Task: Look for space in Umi, Japan from 7th July, 2023 to 15th July, 2023 for 6 adults in price range Rs.15000 to Rs.20000. Place can be entire place with 3 bedrooms having 3 beds and 3 bathrooms. Property type can be house, flat, guest house. Amenities needed are: washing machine. Booking option can be shelf check-in. Required host language is English.
Action: Mouse moved to (473, 79)
Screenshot: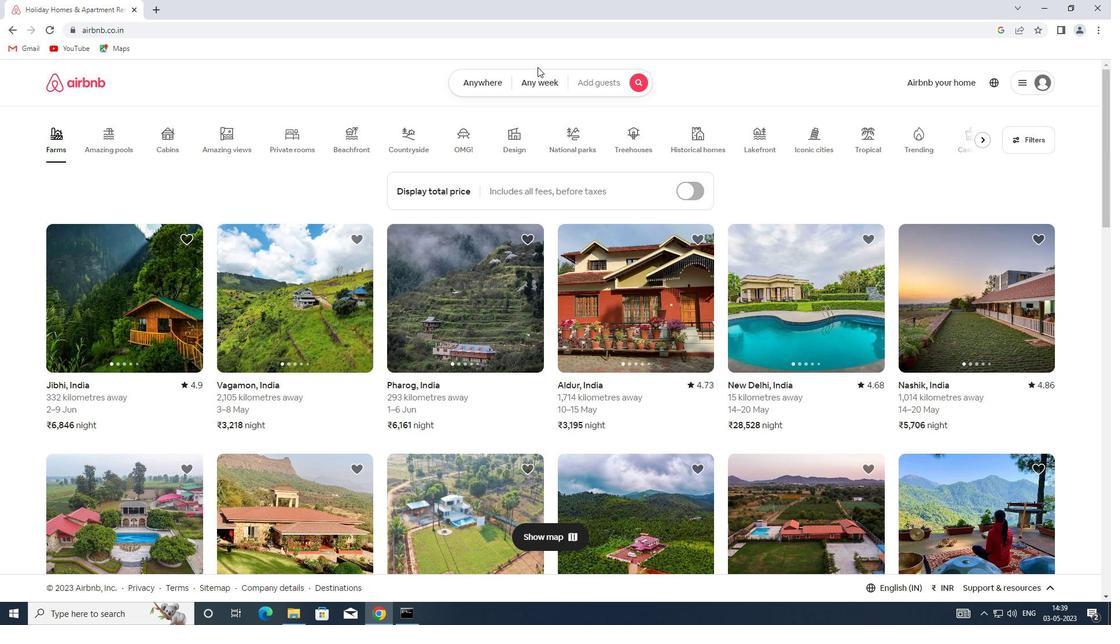 
Action: Mouse pressed left at (473, 79)
Screenshot: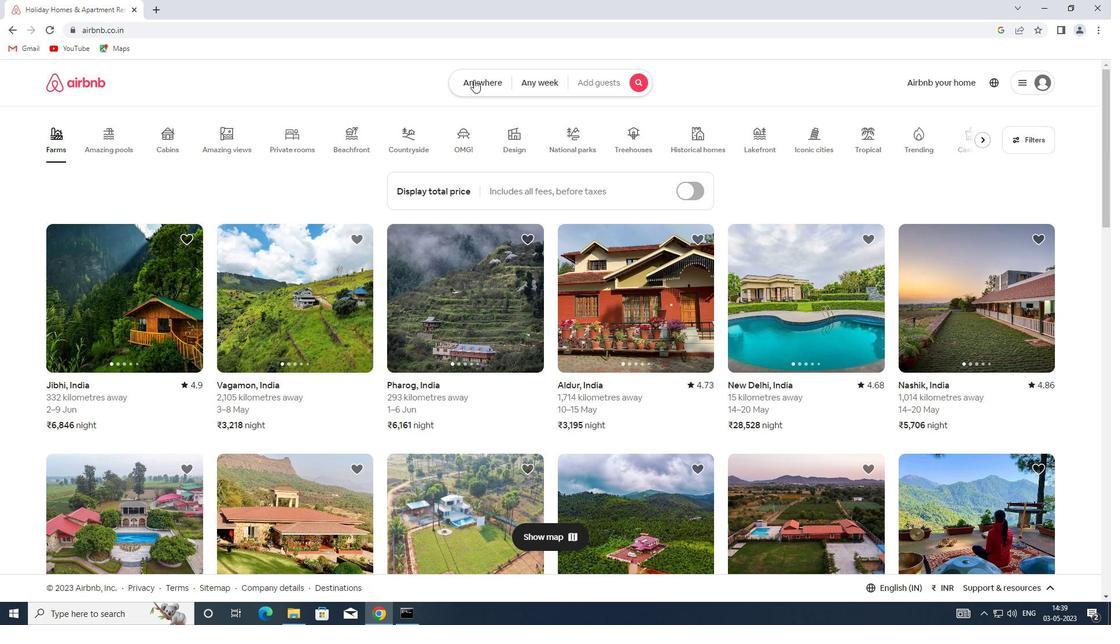 
Action: Mouse moved to (460, 121)
Screenshot: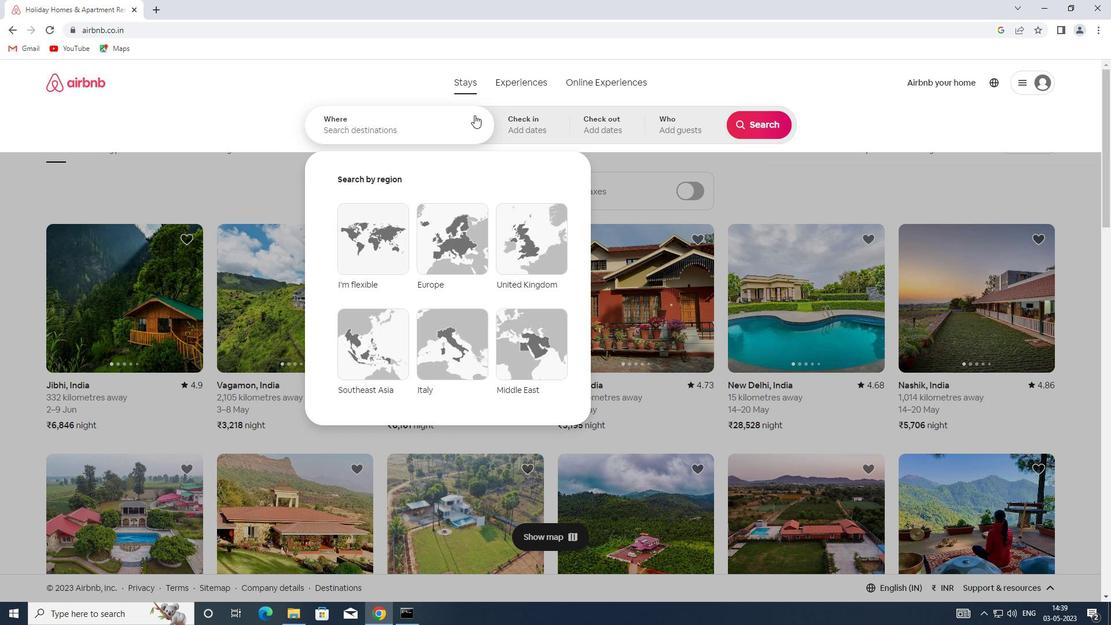 
Action: Mouse pressed left at (460, 121)
Screenshot: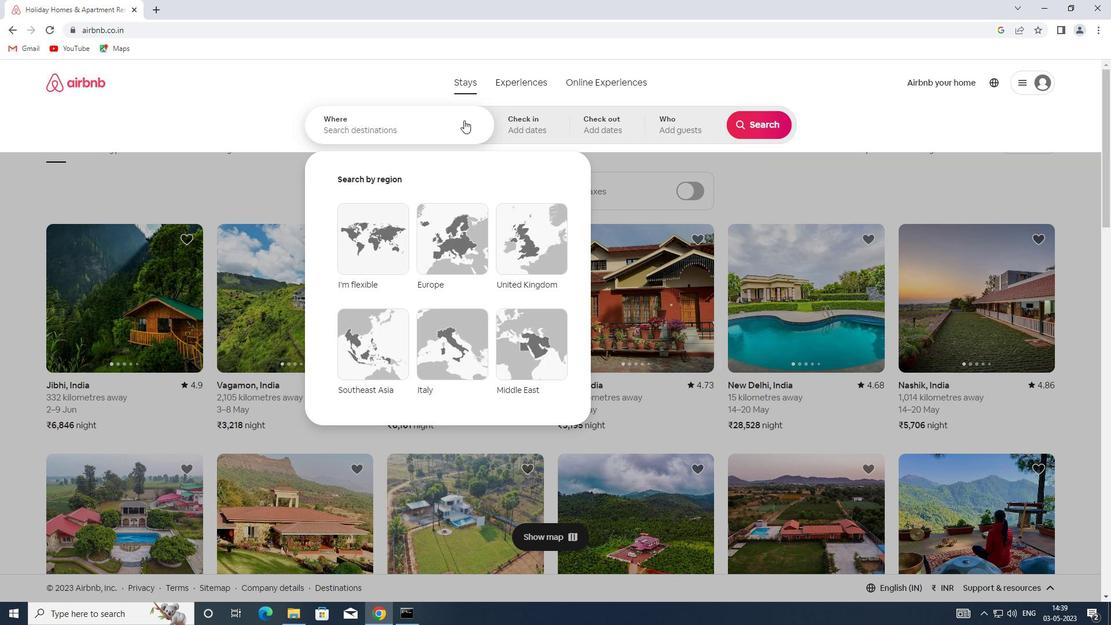 
Action: Mouse moved to (458, 122)
Screenshot: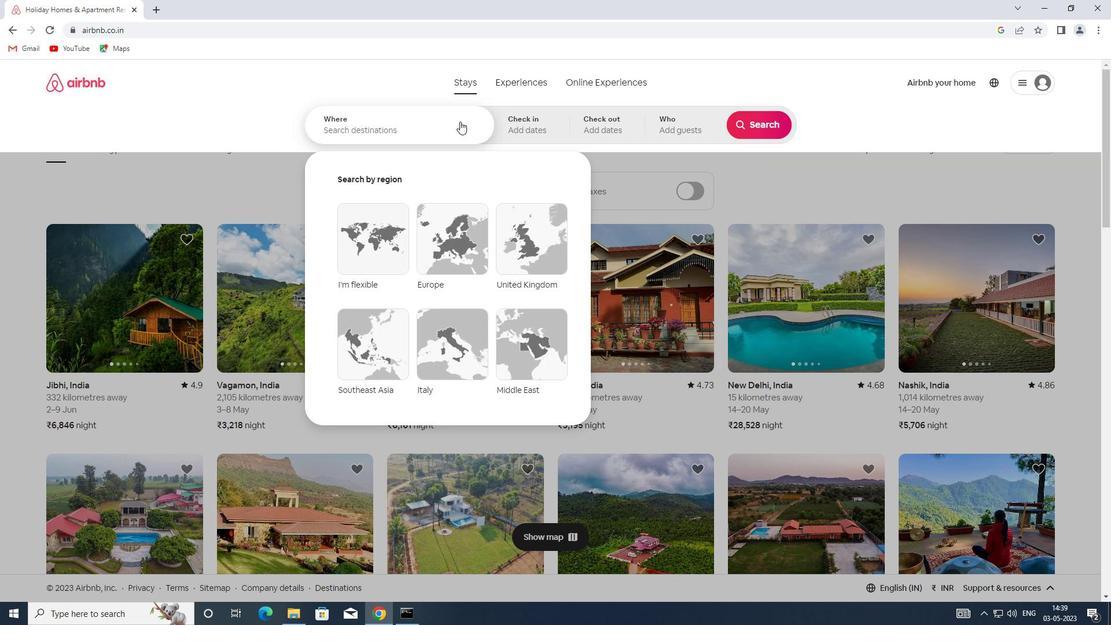 
Action: Key pressed <Key.shift>UMI,<Key.shift><Key.shift><Key.shift><Key.shift><Key.shift><Key.shift><Key.shift><Key.shift><Key.shift><Key.shift>JAPN<Key.backspace>AN
Screenshot: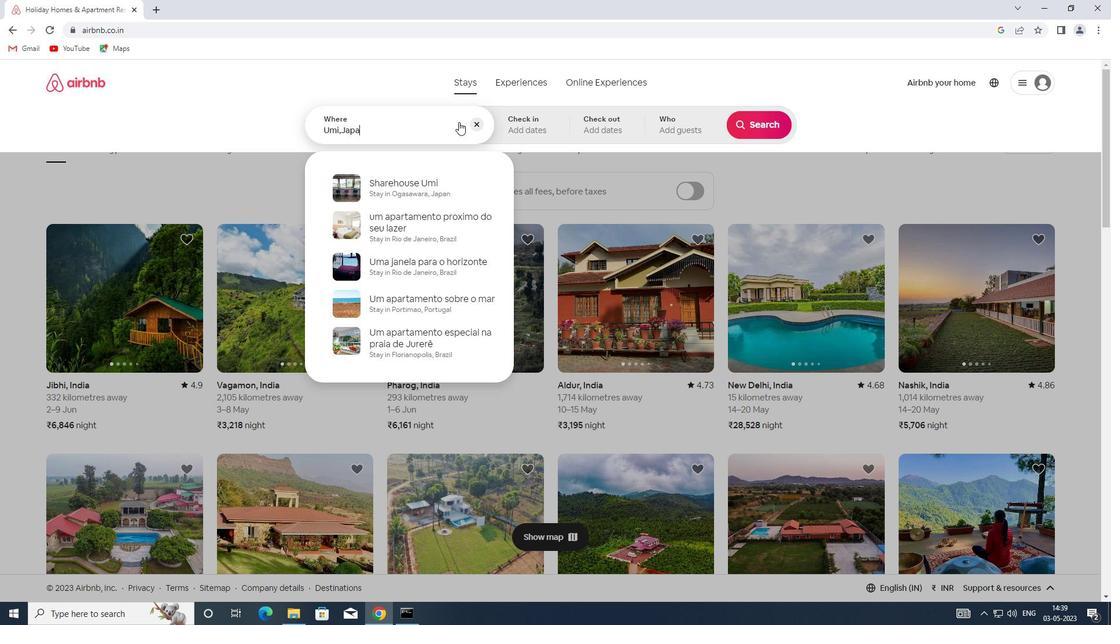 
Action: Mouse moved to (518, 126)
Screenshot: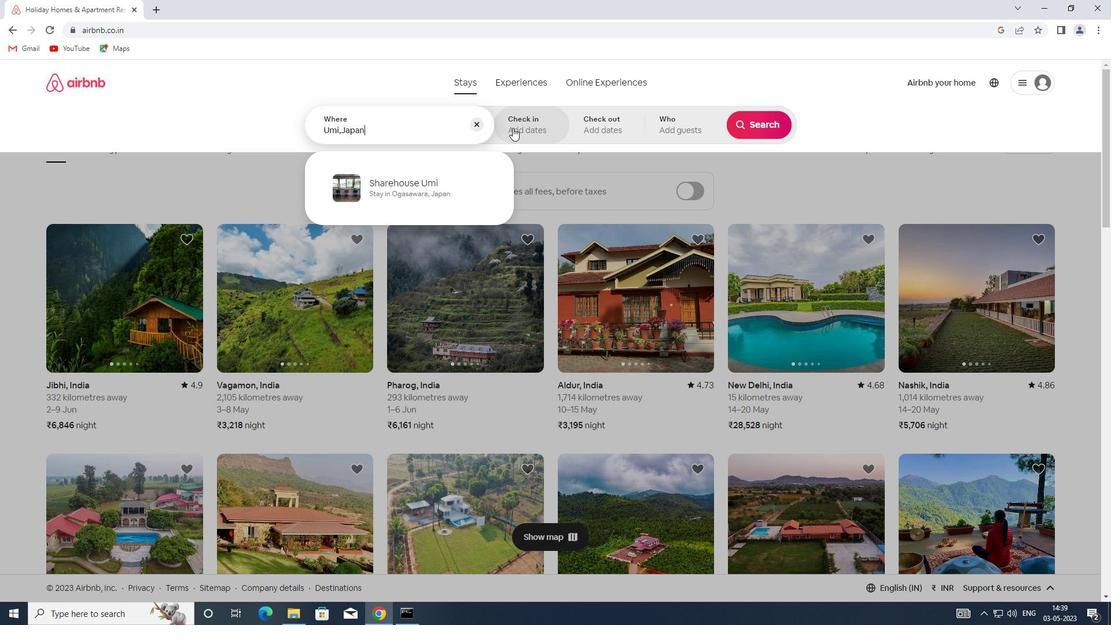 
Action: Mouse pressed left at (518, 126)
Screenshot: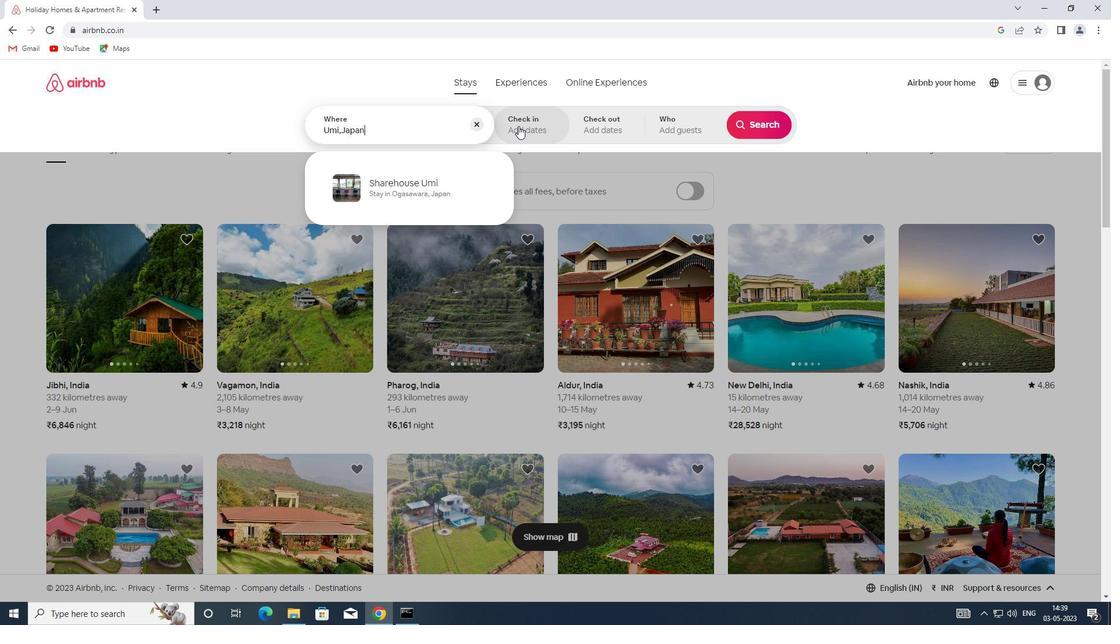 
Action: Mouse moved to (751, 215)
Screenshot: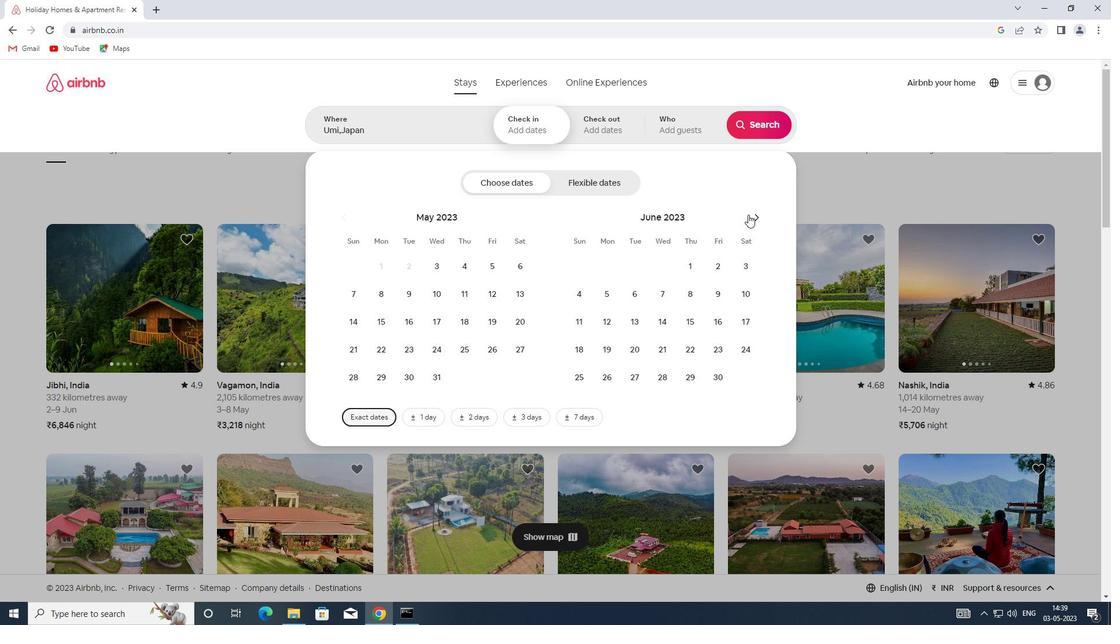 
Action: Mouse pressed left at (751, 215)
Screenshot: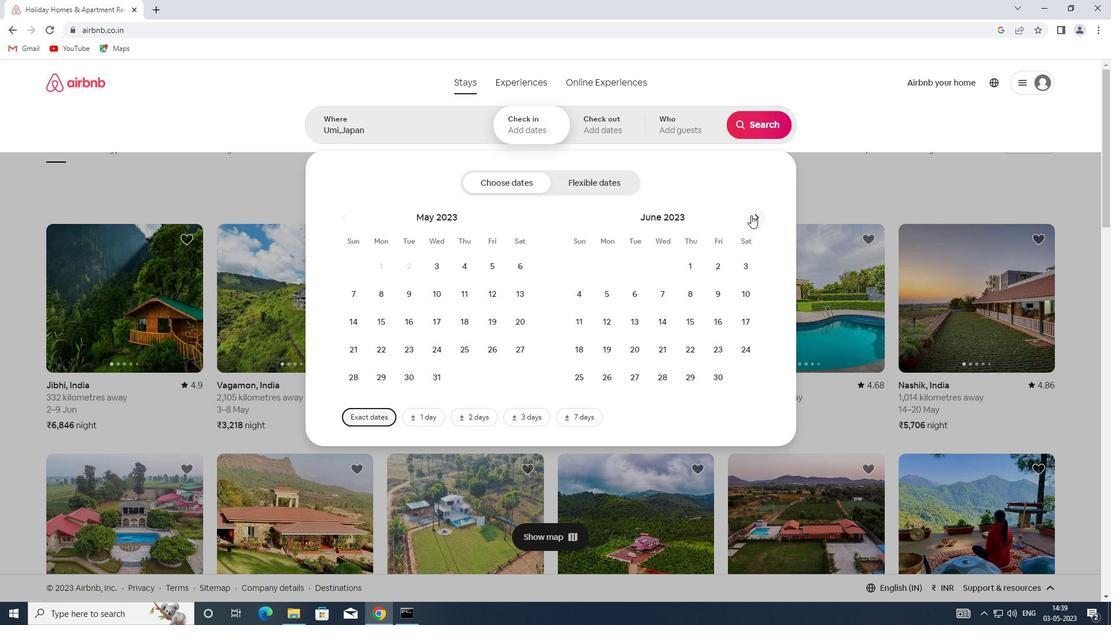 
Action: Mouse moved to (718, 298)
Screenshot: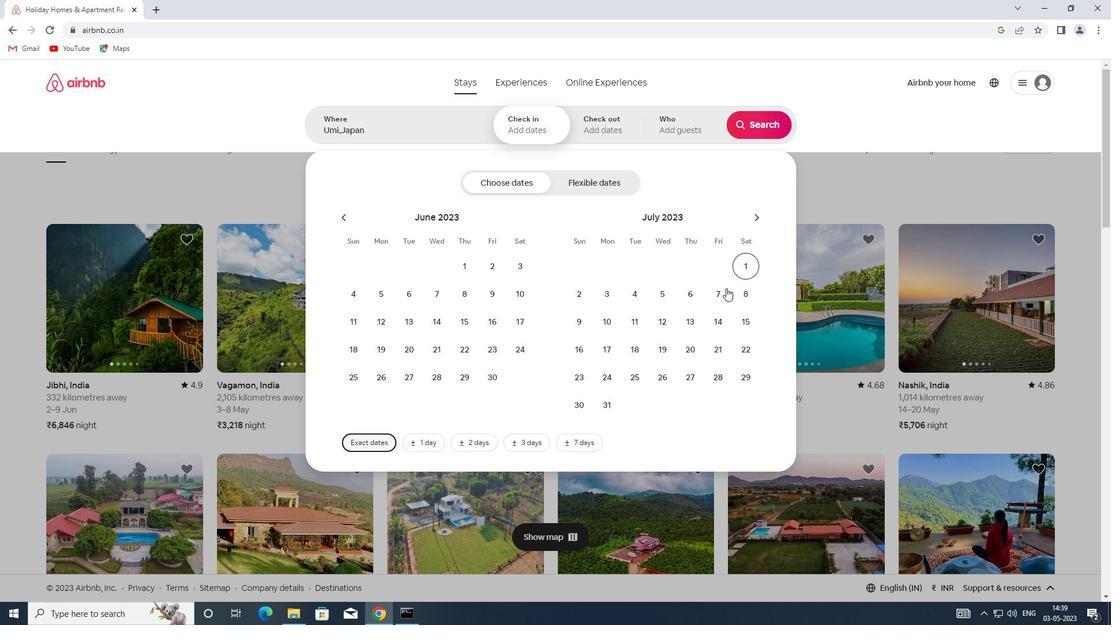 
Action: Mouse pressed left at (718, 298)
Screenshot: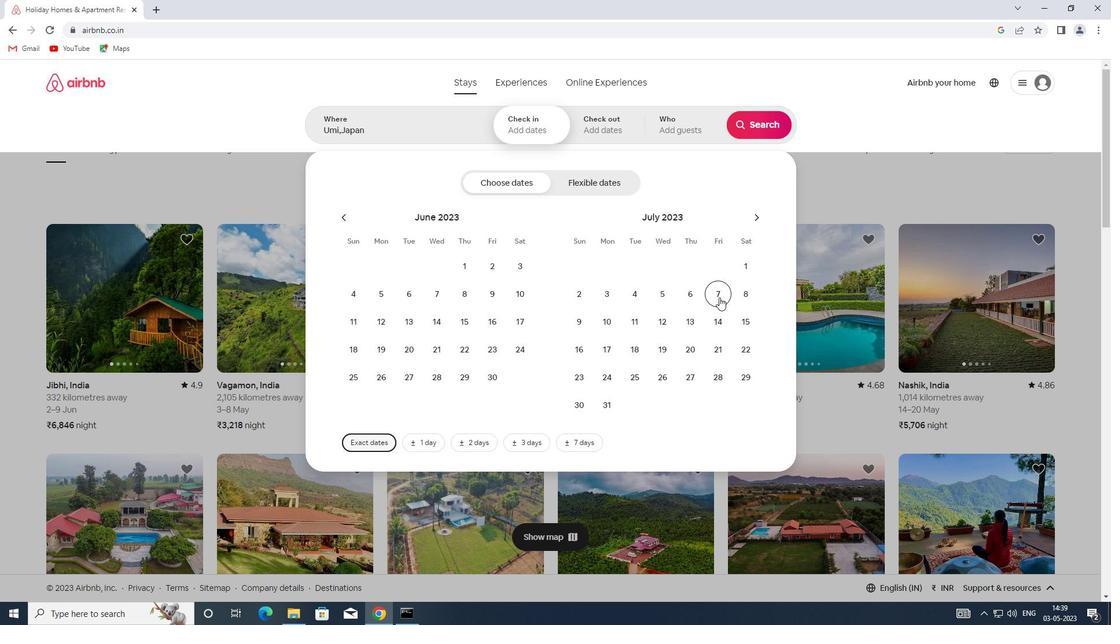 
Action: Mouse moved to (736, 317)
Screenshot: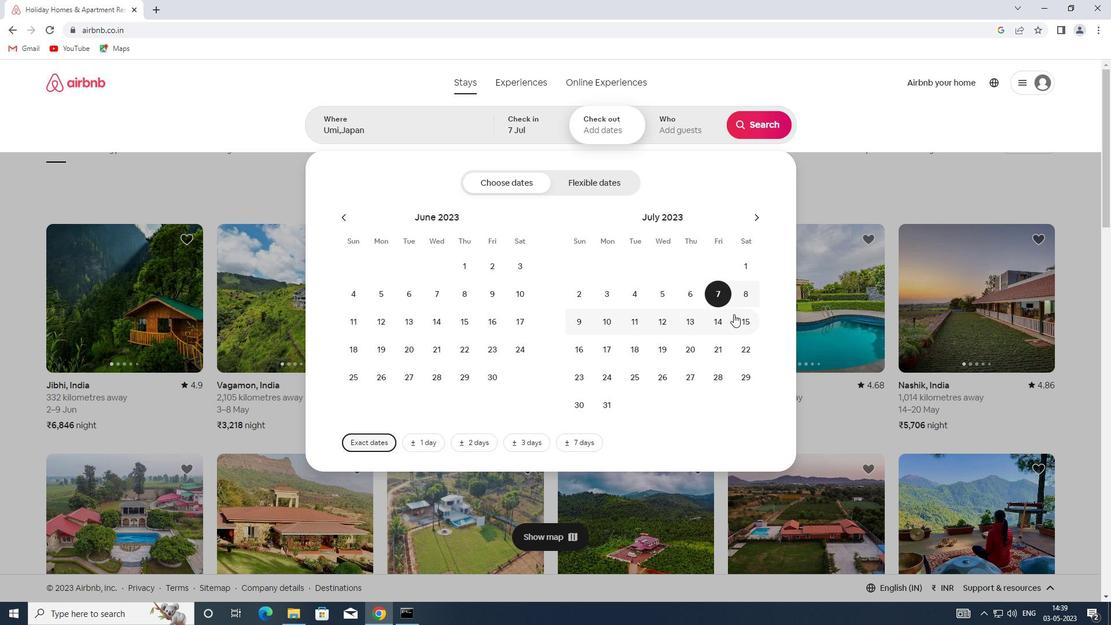 
Action: Mouse pressed left at (736, 317)
Screenshot: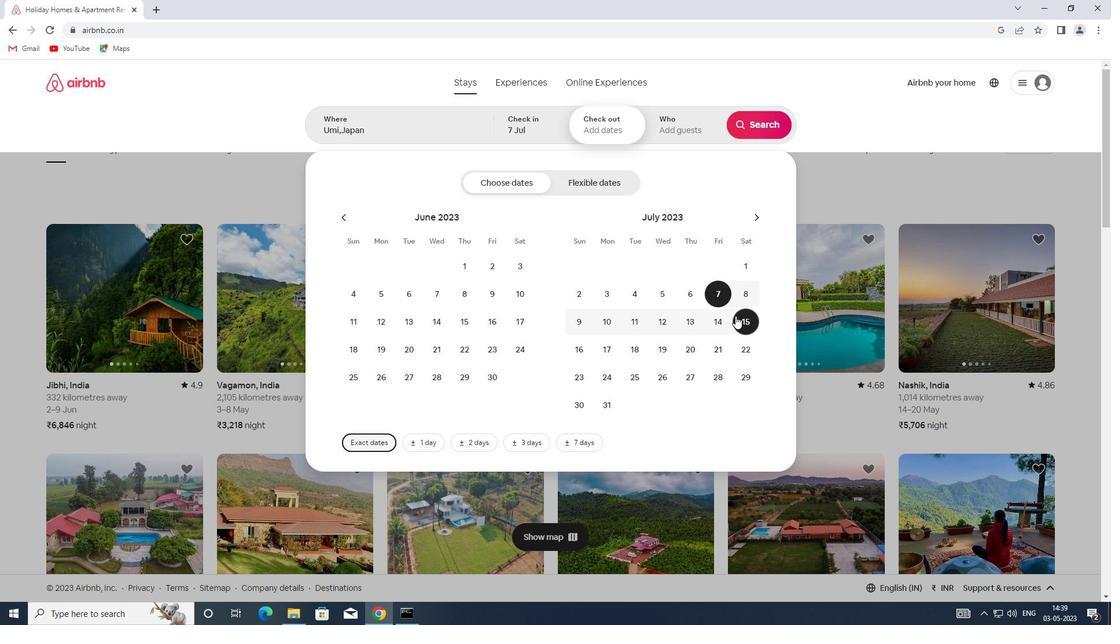 
Action: Mouse moved to (692, 128)
Screenshot: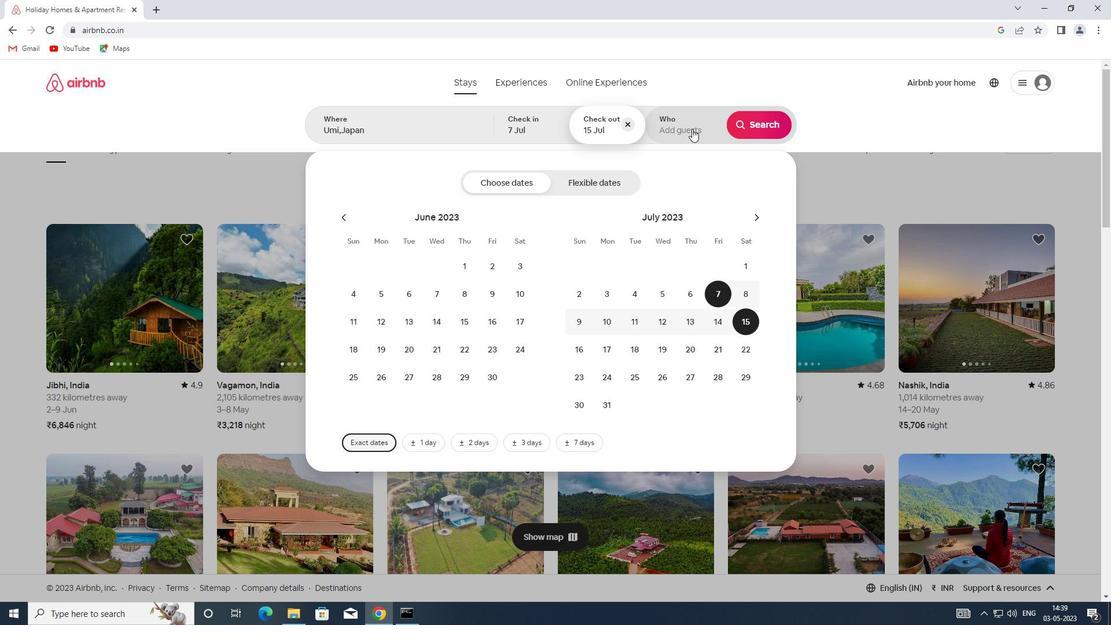 
Action: Mouse pressed left at (692, 128)
Screenshot: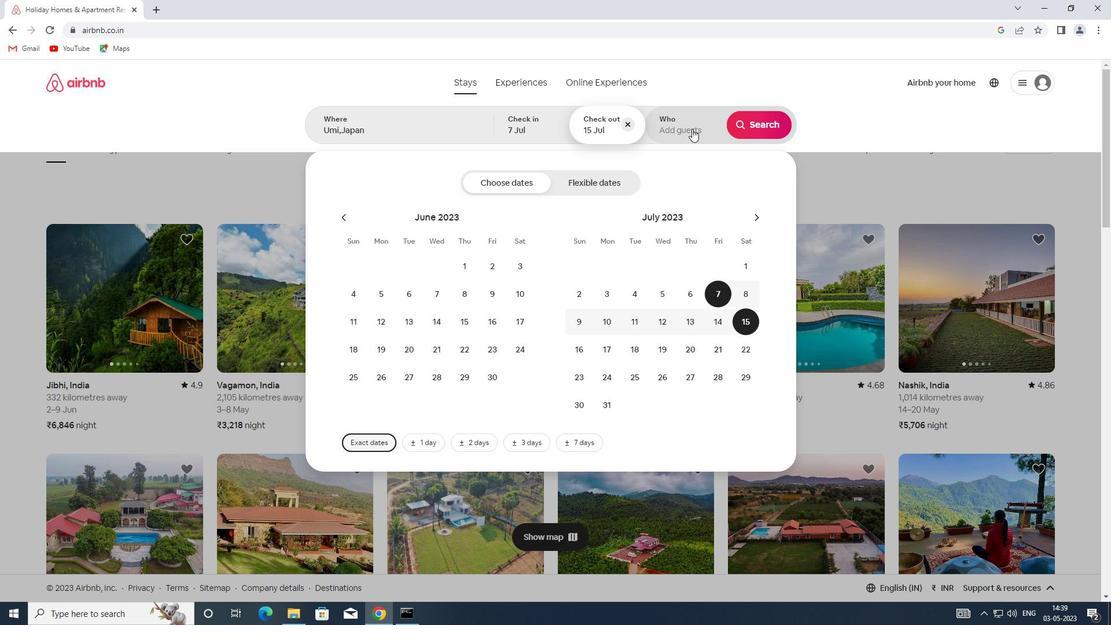 
Action: Mouse moved to (763, 186)
Screenshot: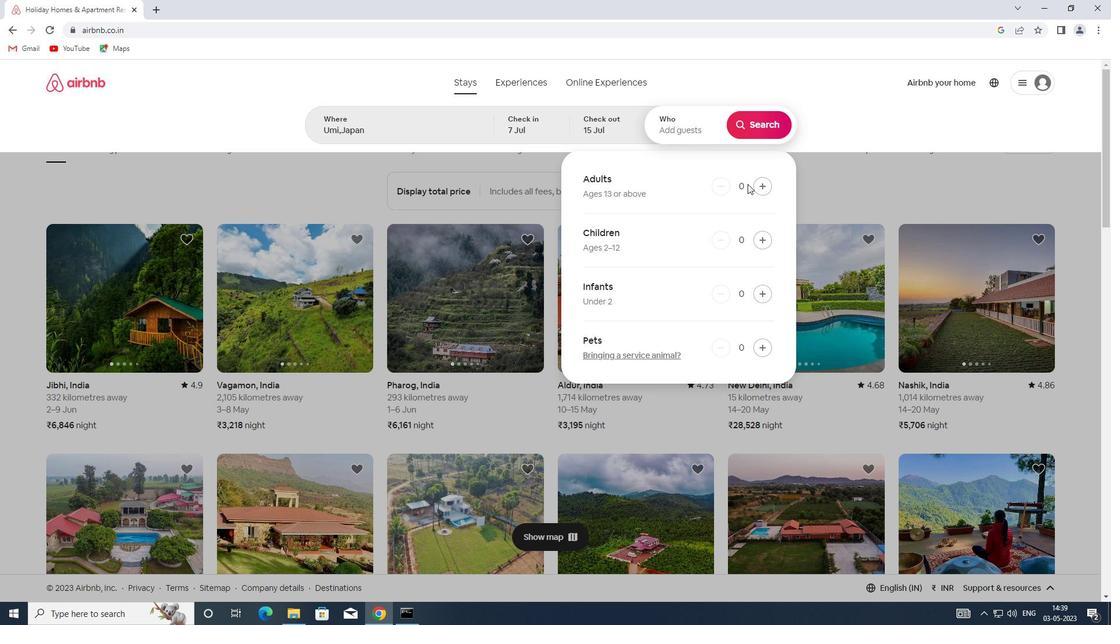 
Action: Mouse pressed left at (763, 186)
Screenshot: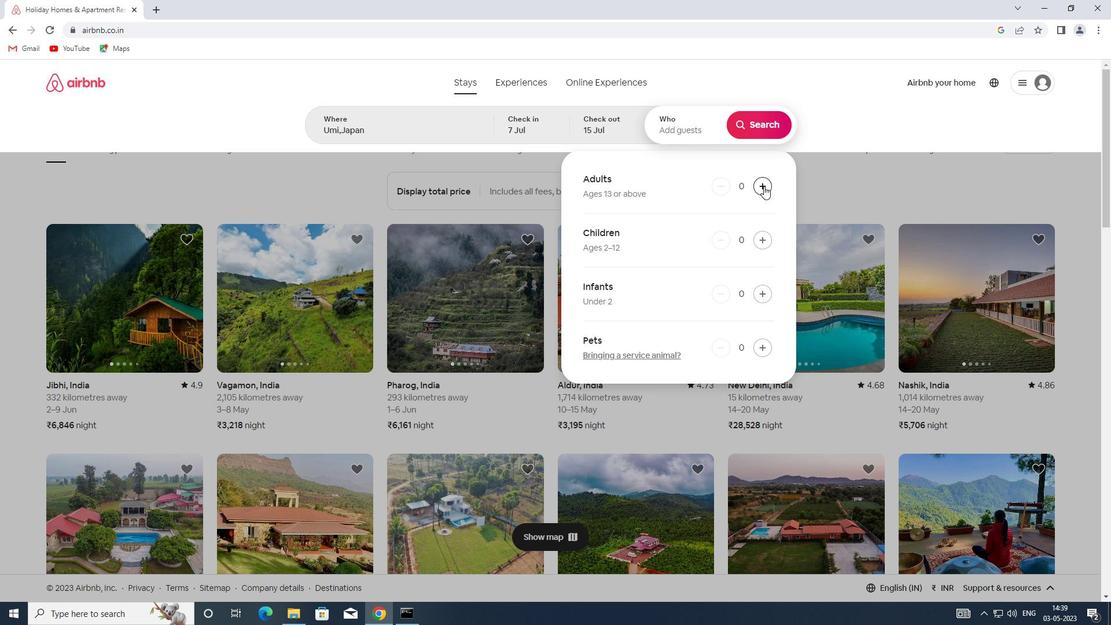 
Action: Mouse pressed left at (763, 186)
Screenshot: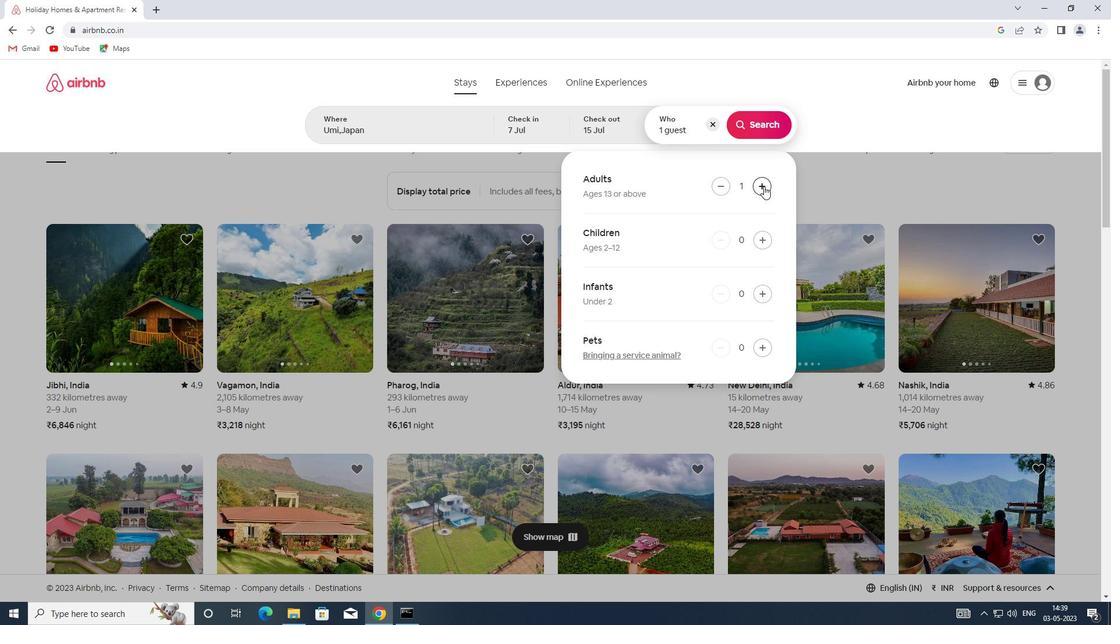 
Action: Mouse pressed left at (763, 186)
Screenshot: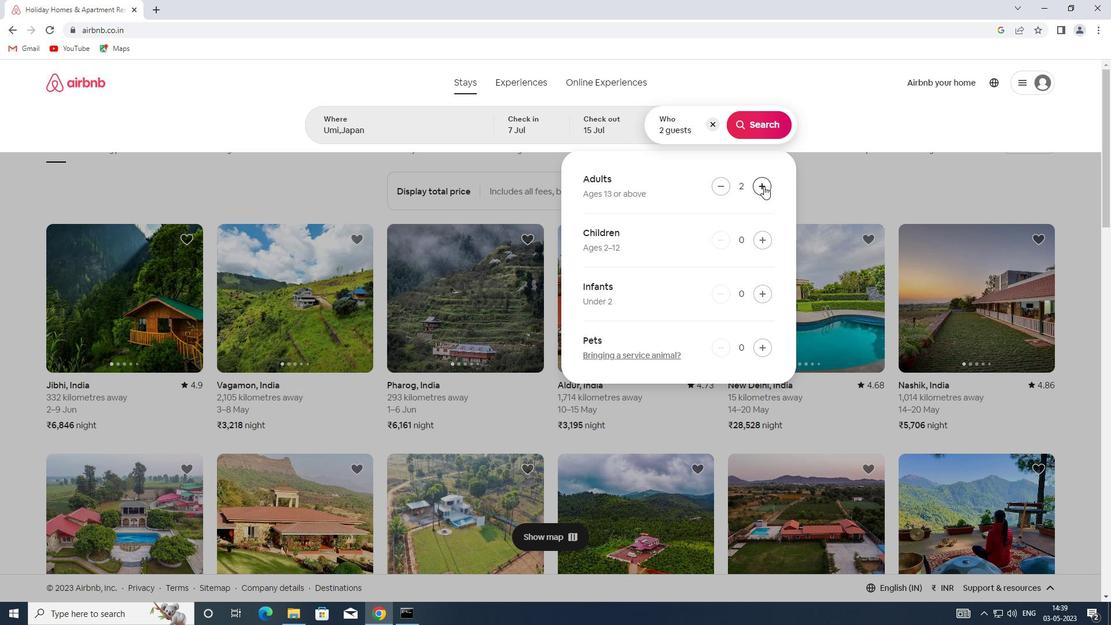 
Action: Mouse pressed left at (763, 186)
Screenshot: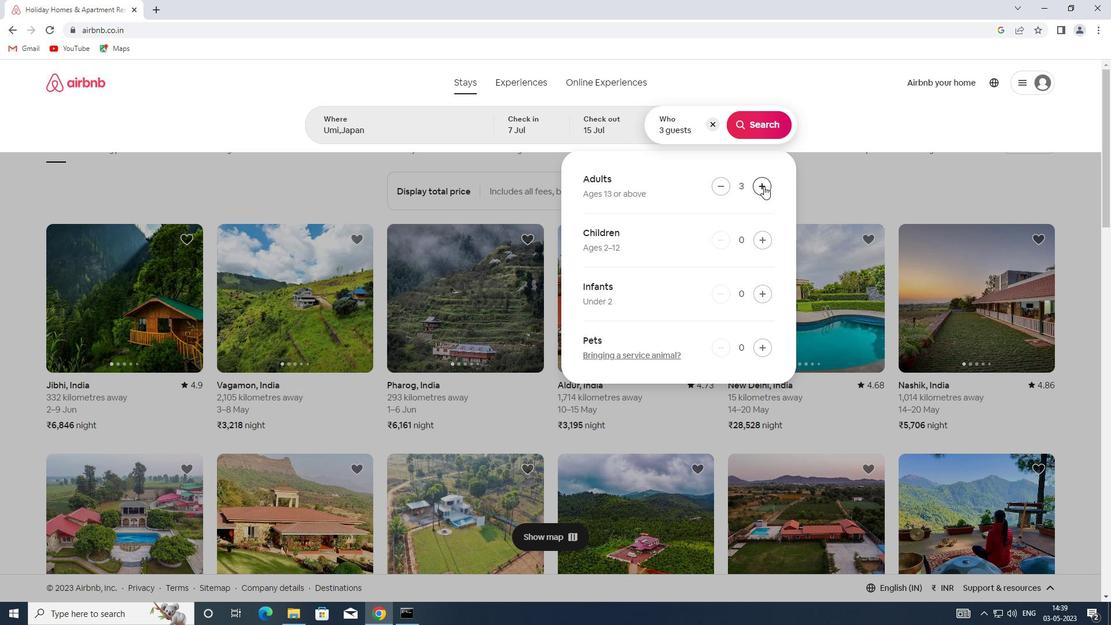 
Action: Mouse pressed left at (763, 186)
Screenshot: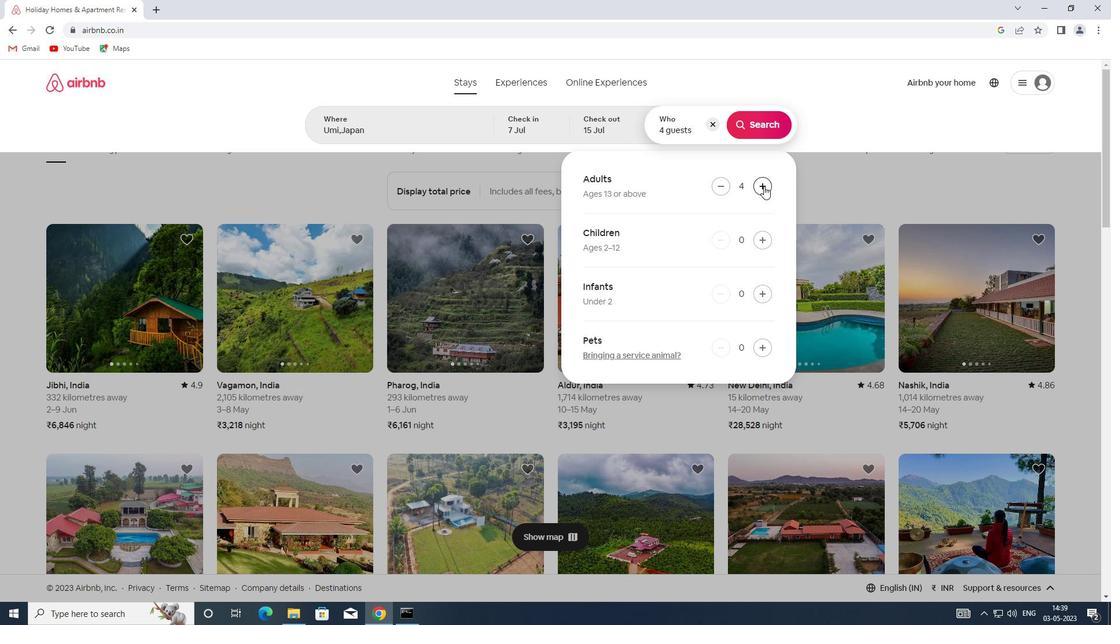 
Action: Mouse pressed left at (763, 186)
Screenshot: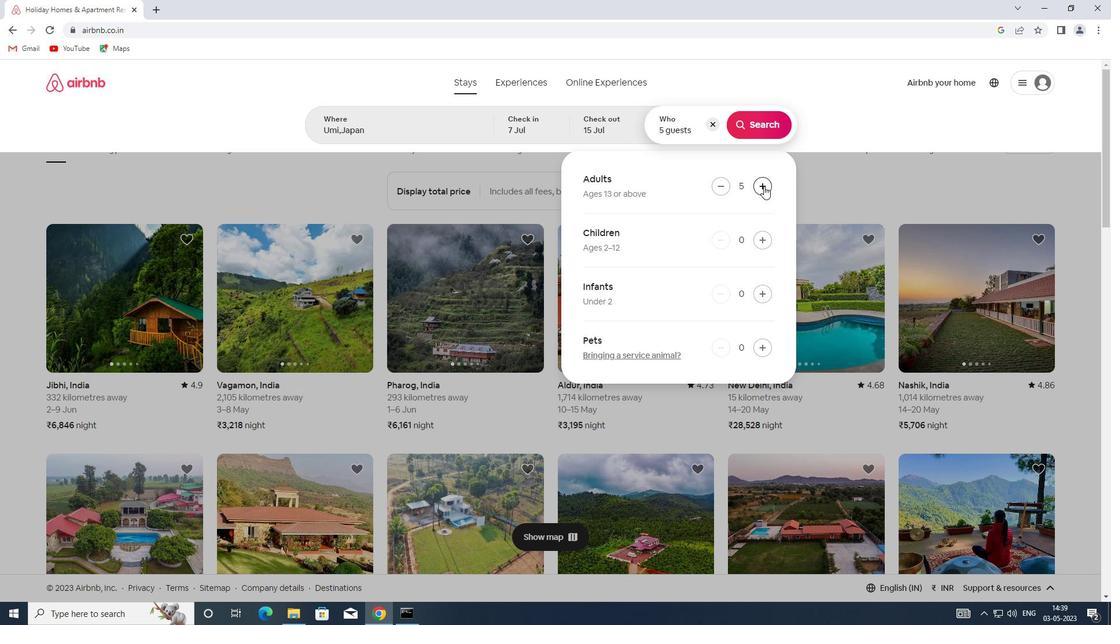 
Action: Mouse moved to (755, 126)
Screenshot: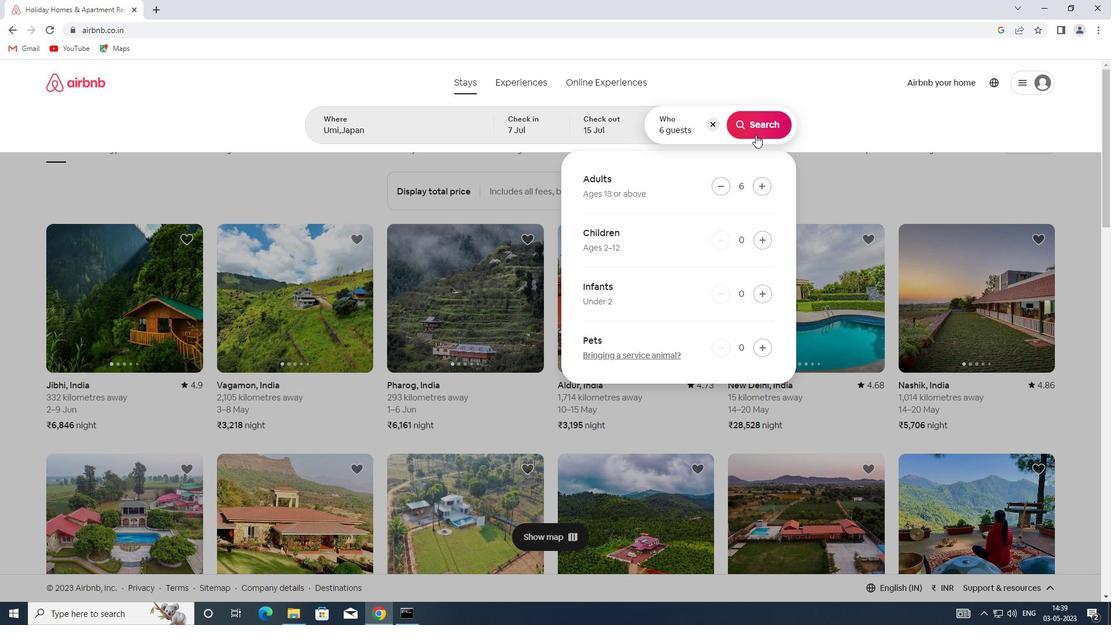
Action: Mouse pressed left at (755, 126)
Screenshot: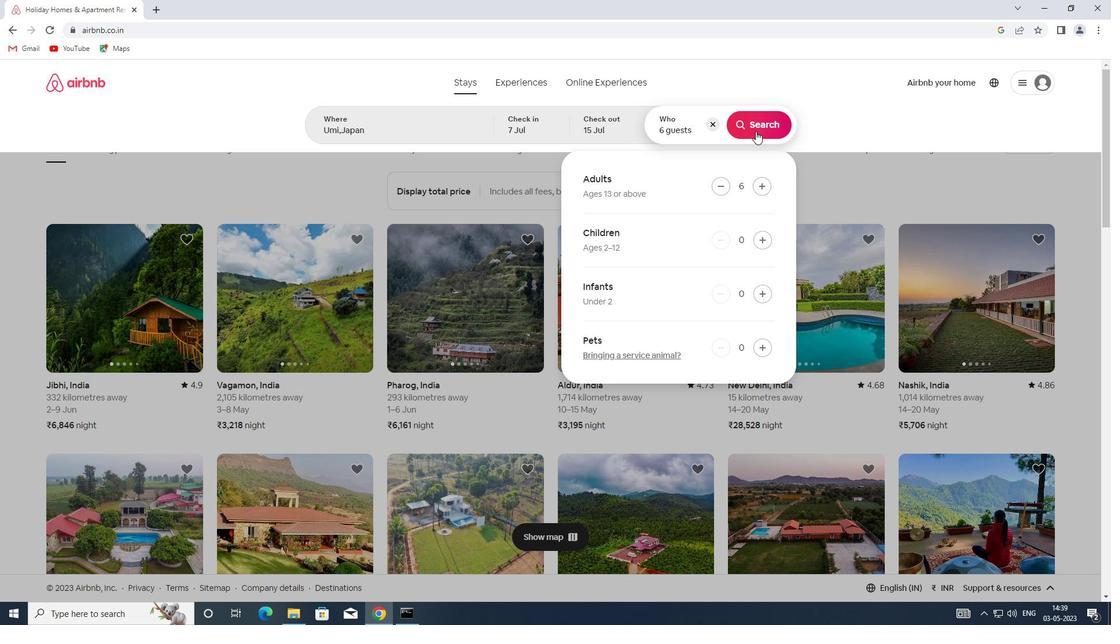 
Action: Mouse moved to (1057, 120)
Screenshot: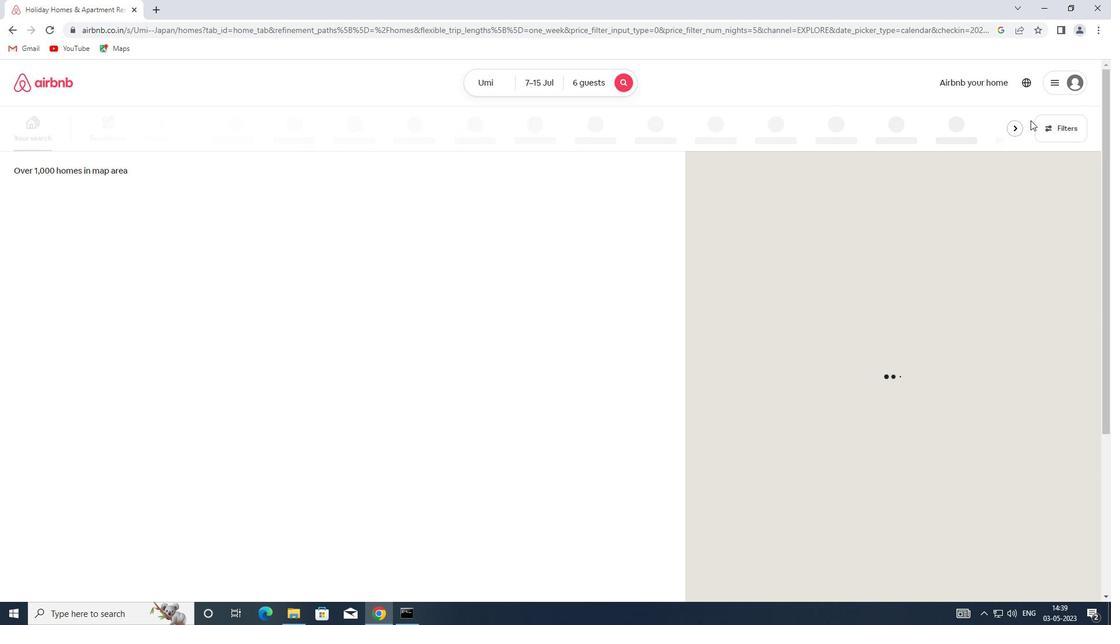 
Action: Mouse pressed left at (1057, 120)
Screenshot: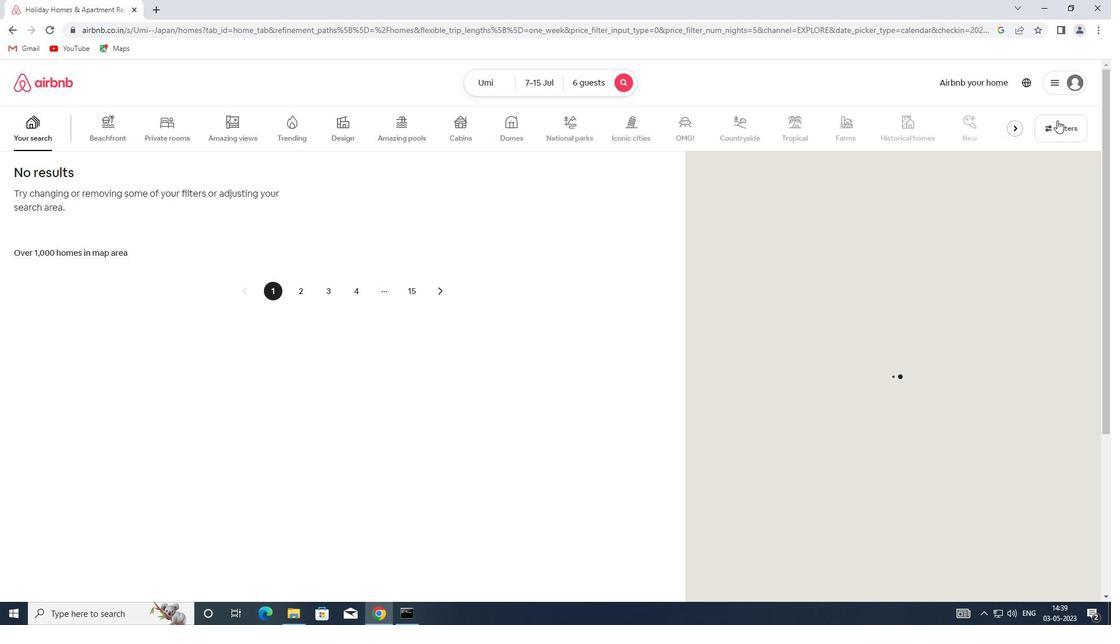 
Action: Mouse moved to (419, 277)
Screenshot: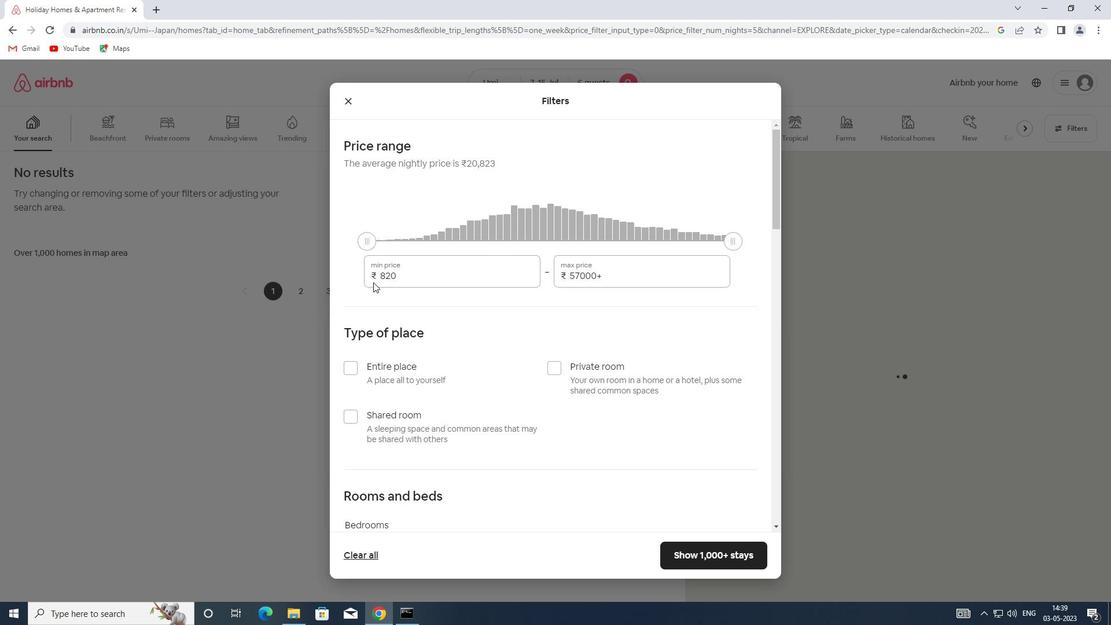 
Action: Mouse pressed left at (419, 277)
Screenshot: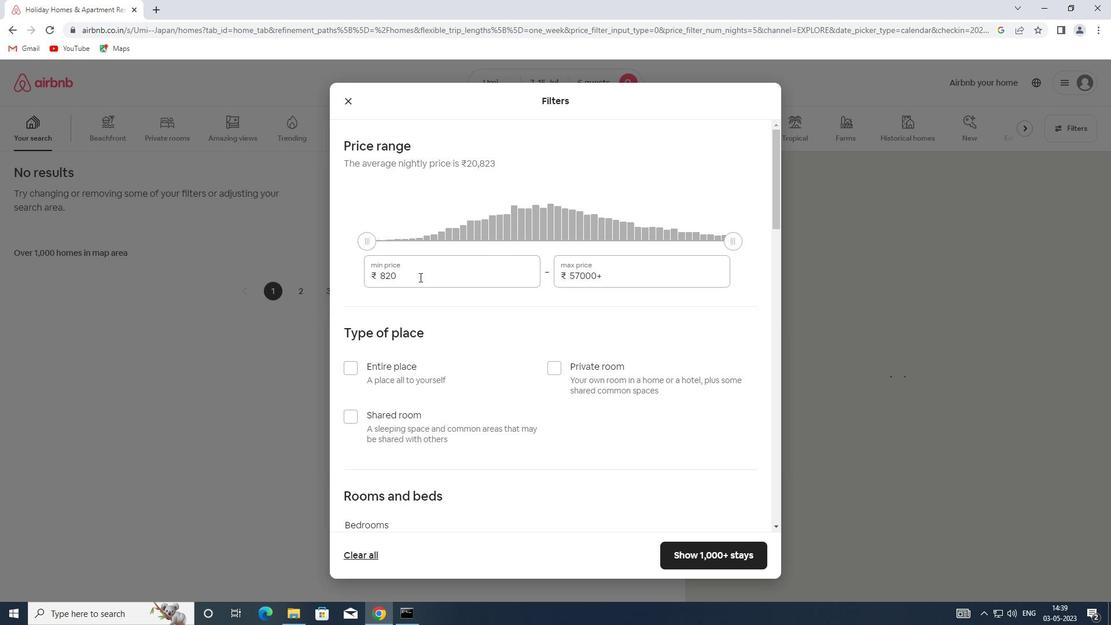 
Action: Mouse moved to (339, 276)
Screenshot: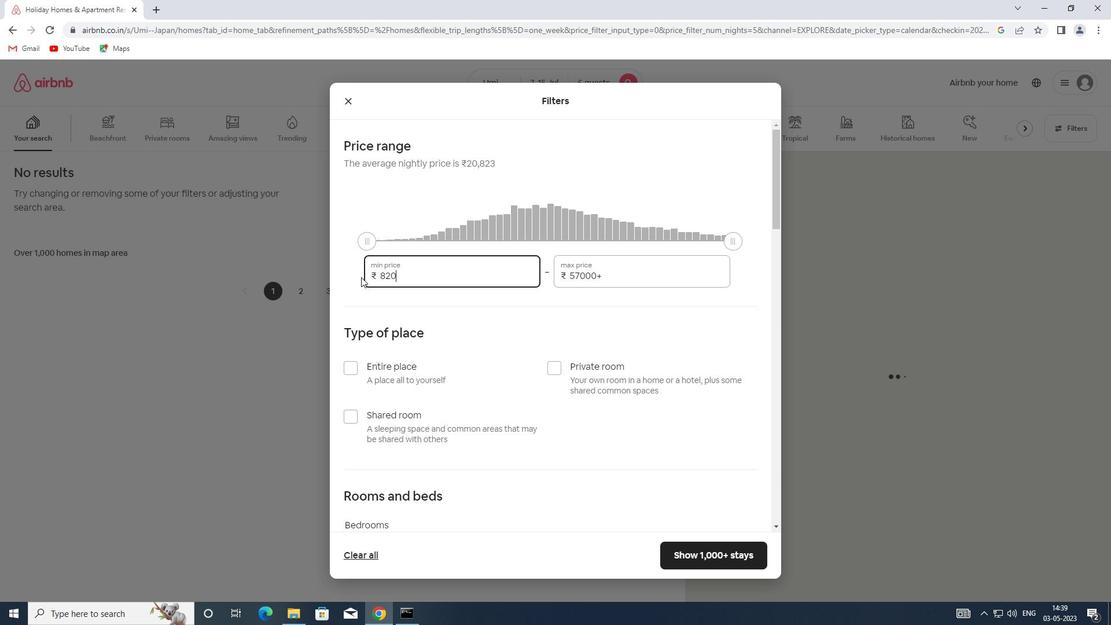
Action: Key pressed 15000
Screenshot: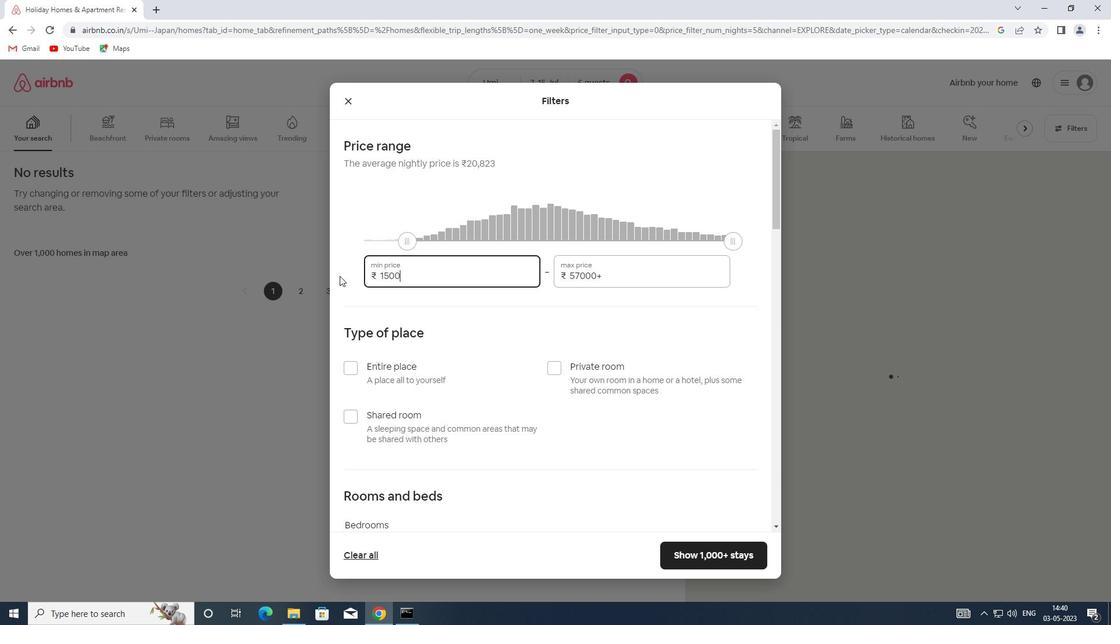 
Action: Mouse moved to (610, 274)
Screenshot: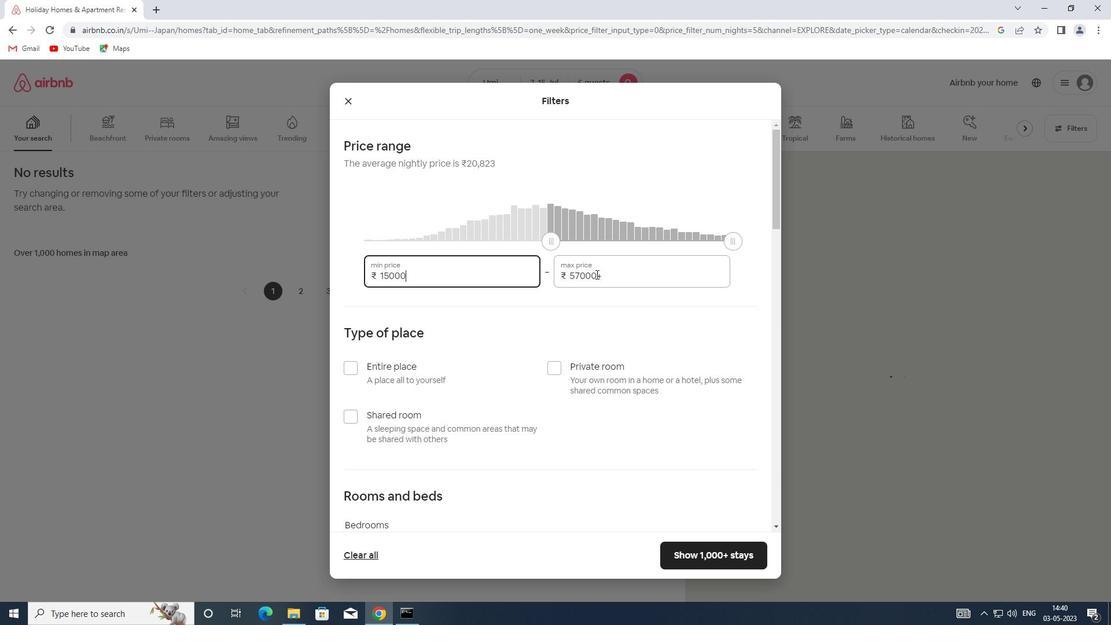 
Action: Mouse pressed left at (610, 274)
Screenshot: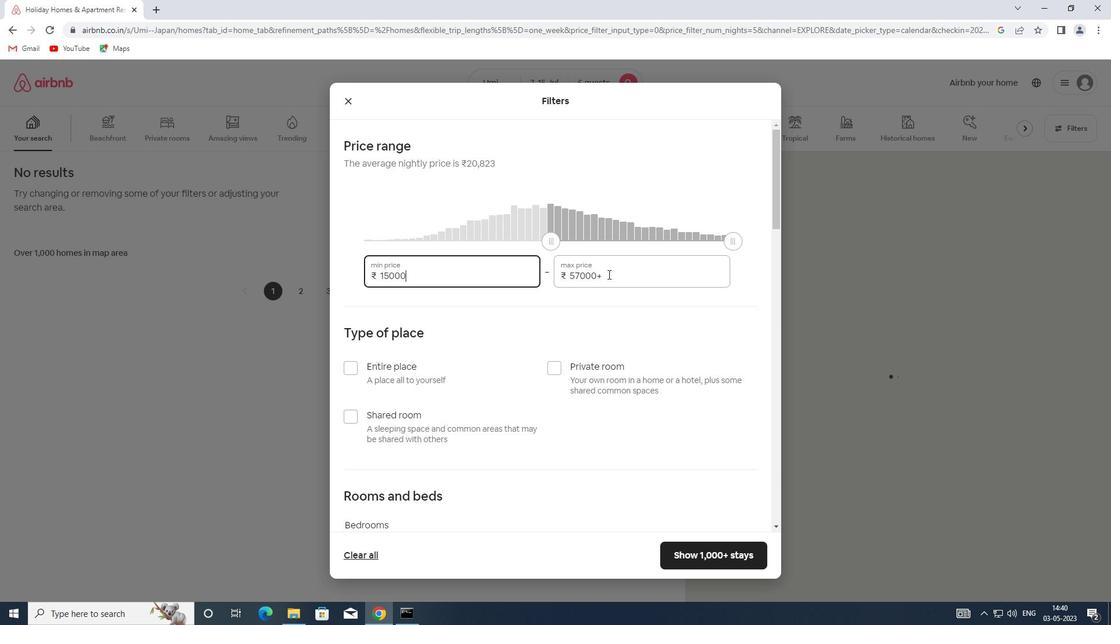 
Action: Mouse moved to (467, 274)
Screenshot: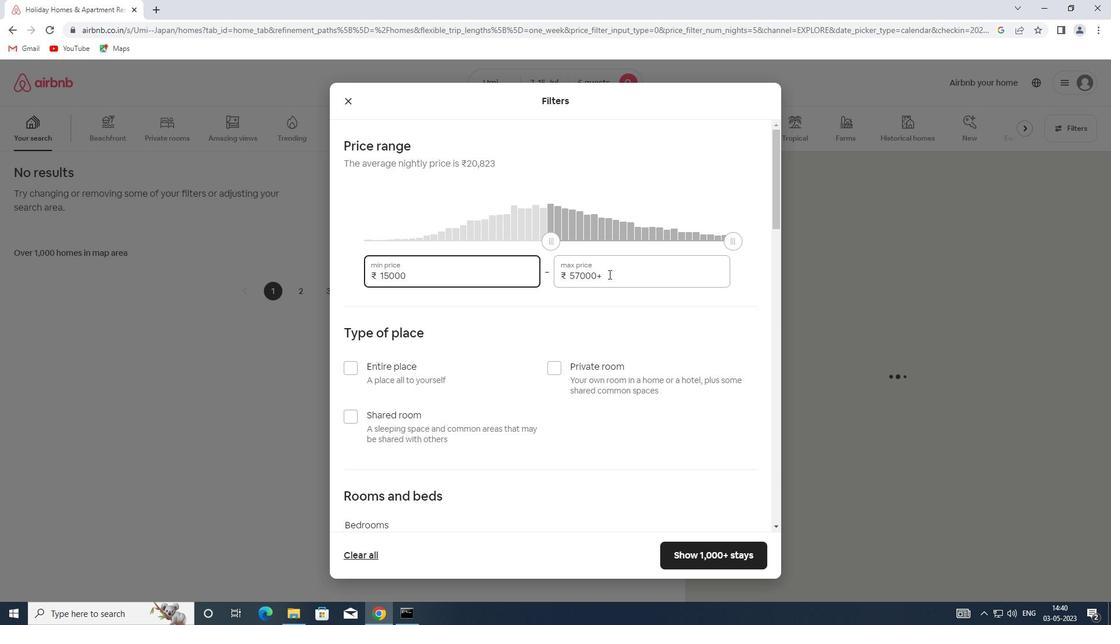 
Action: Key pressed 20000
Screenshot: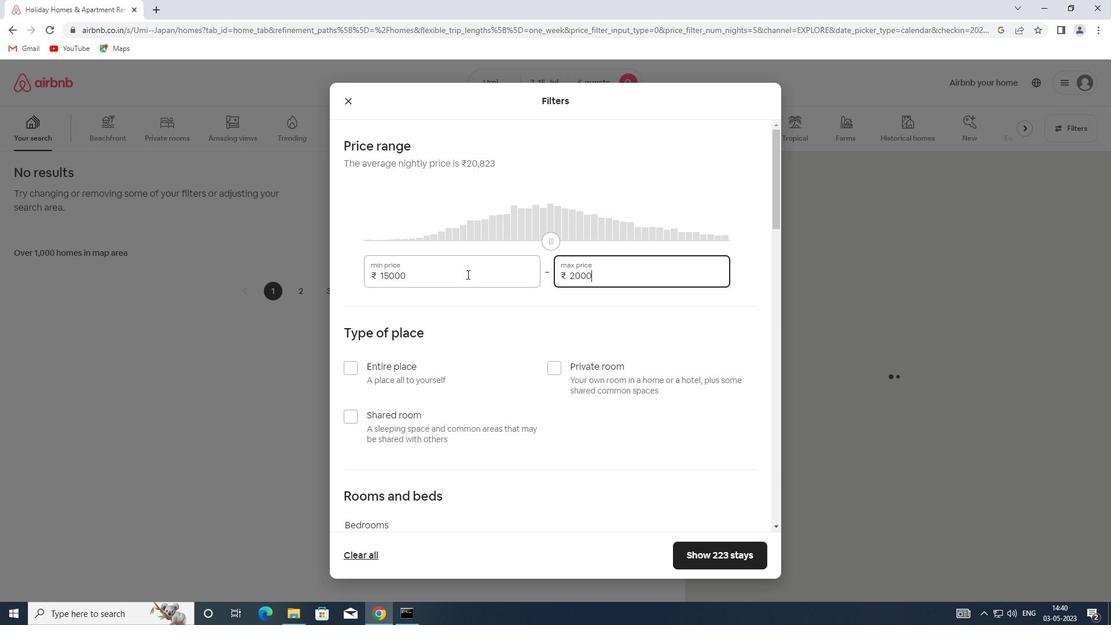 
Action: Mouse moved to (378, 370)
Screenshot: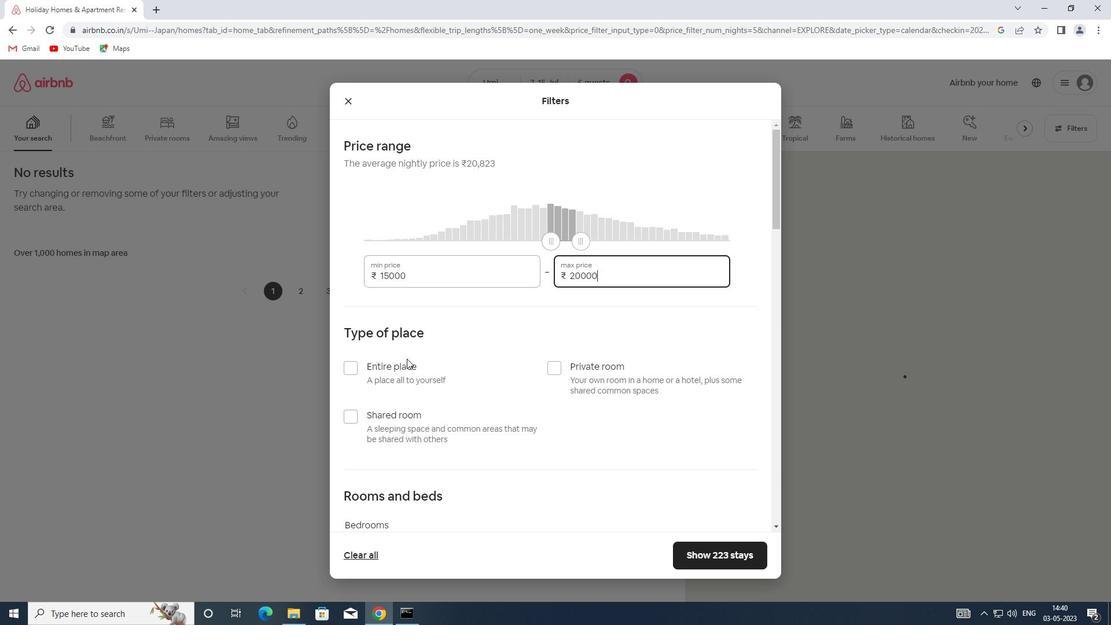 
Action: Mouse pressed left at (378, 370)
Screenshot: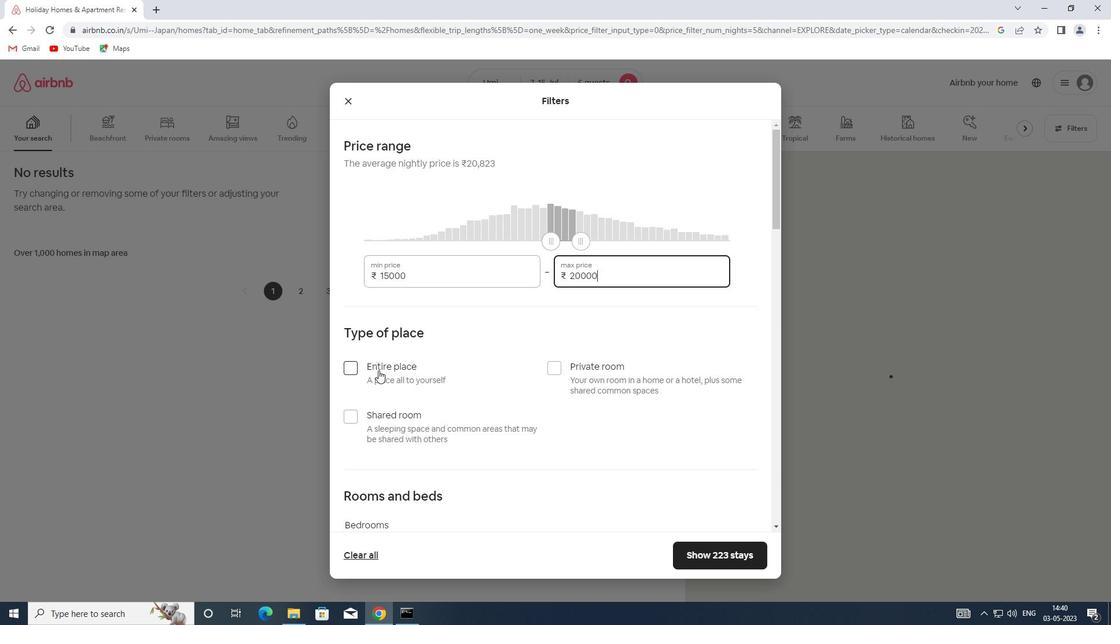 
Action: Mouse moved to (383, 359)
Screenshot: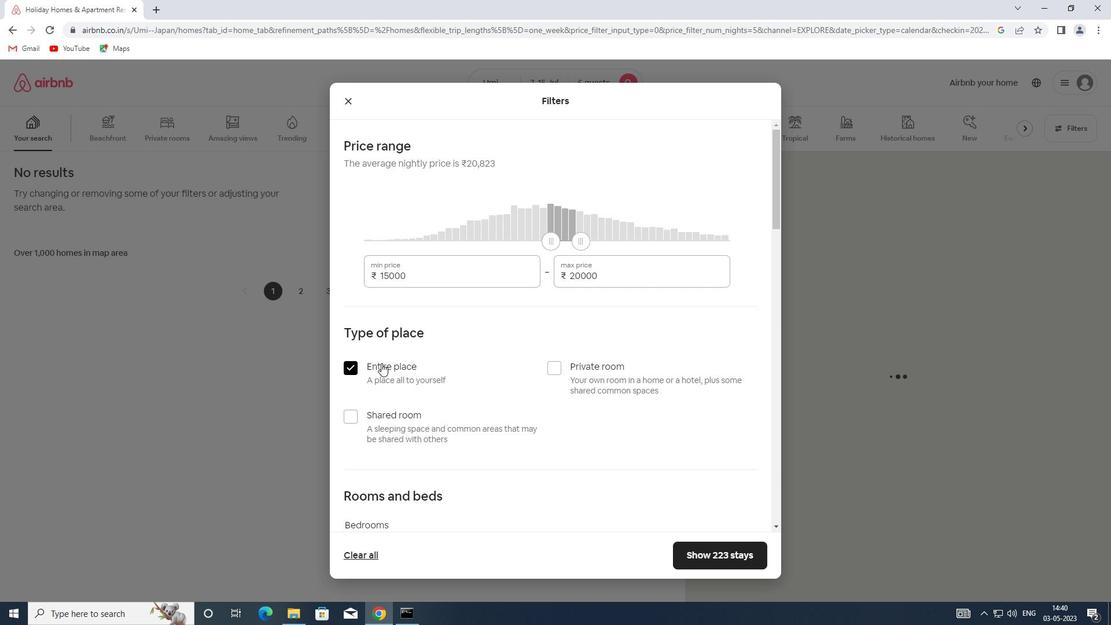 
Action: Mouse scrolled (383, 358) with delta (0, 0)
Screenshot: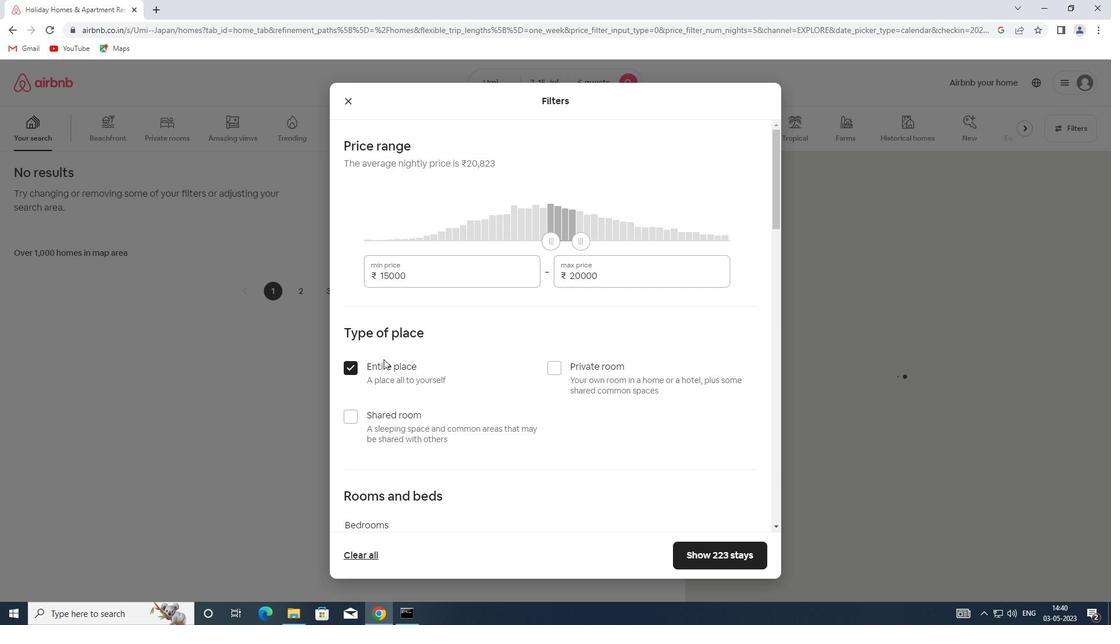 
Action: Mouse scrolled (383, 358) with delta (0, 0)
Screenshot: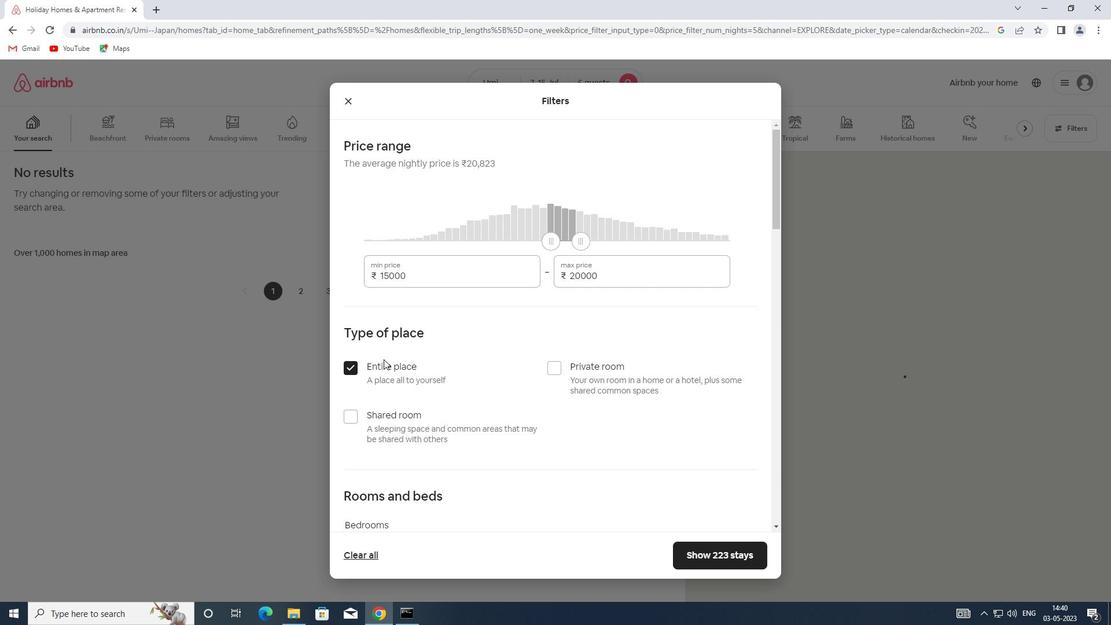 
Action: Mouse scrolled (383, 358) with delta (0, 0)
Screenshot: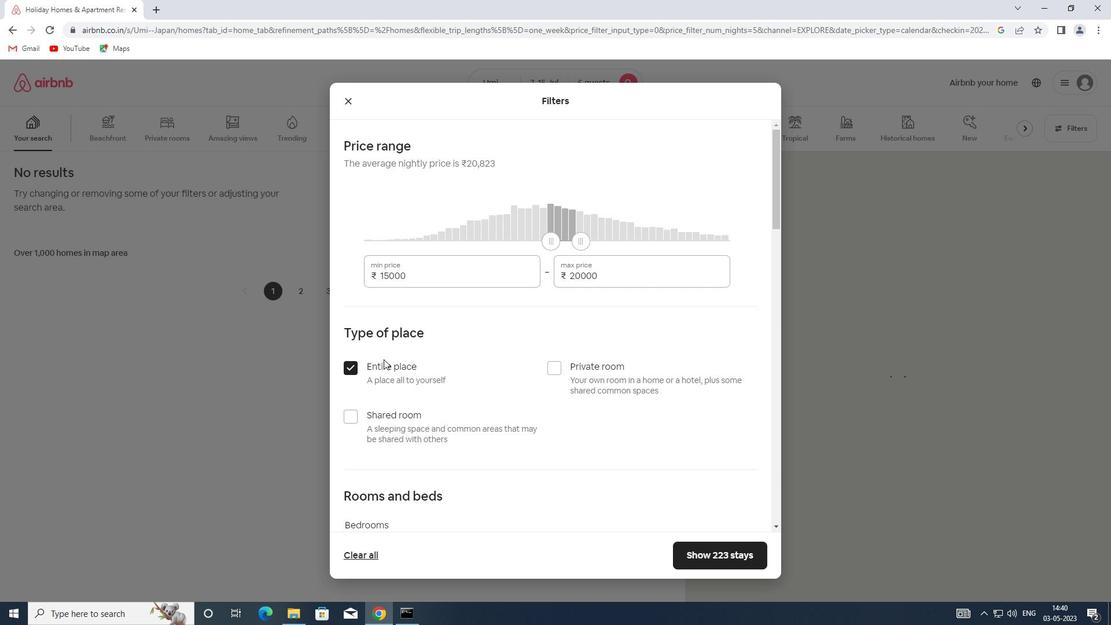 
Action: Mouse scrolled (383, 358) with delta (0, 0)
Screenshot: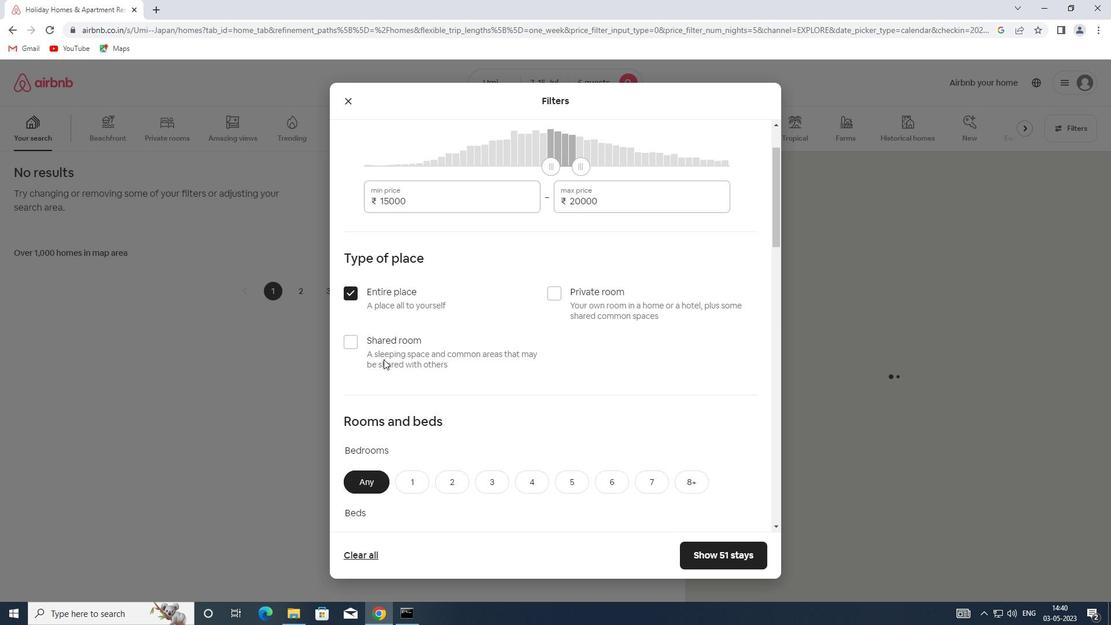 
Action: Mouse scrolled (383, 358) with delta (0, 0)
Screenshot: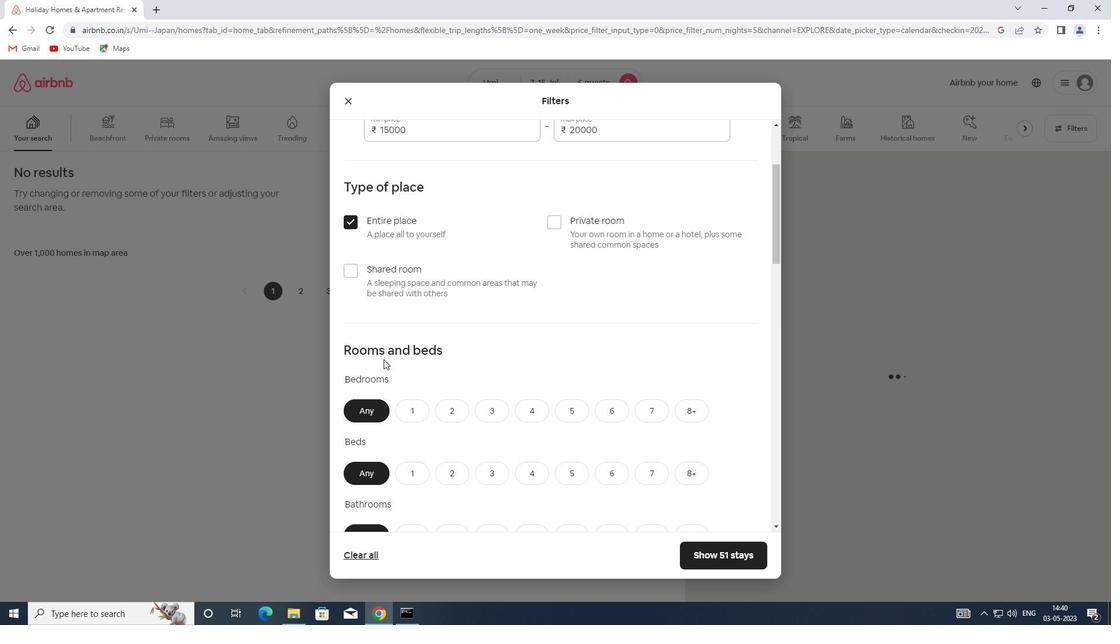 
Action: Mouse moved to (488, 274)
Screenshot: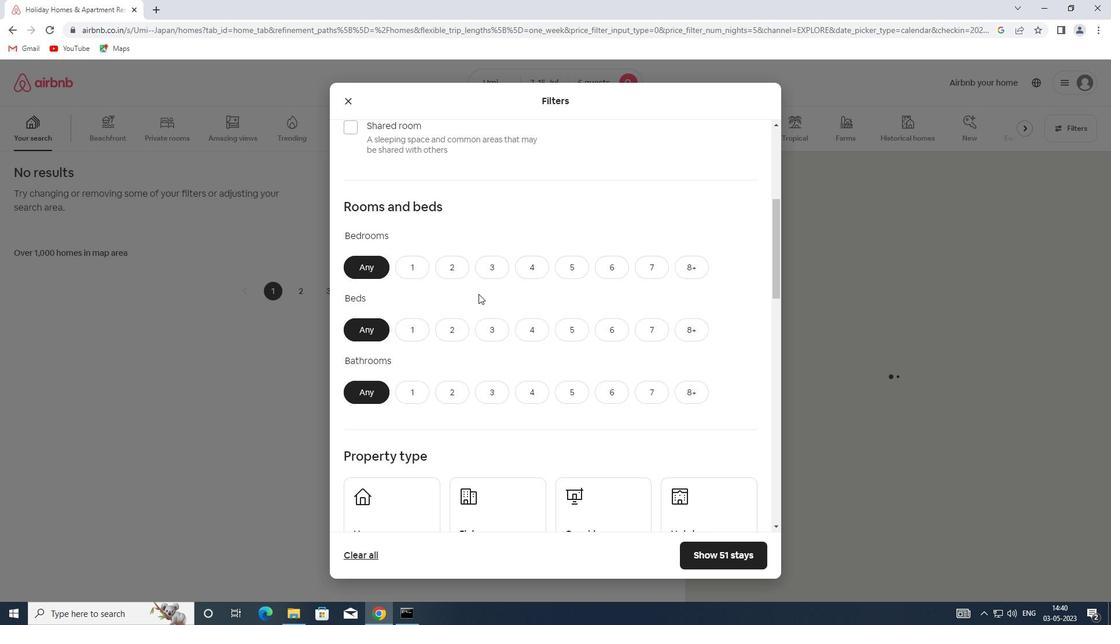 
Action: Mouse pressed left at (488, 274)
Screenshot: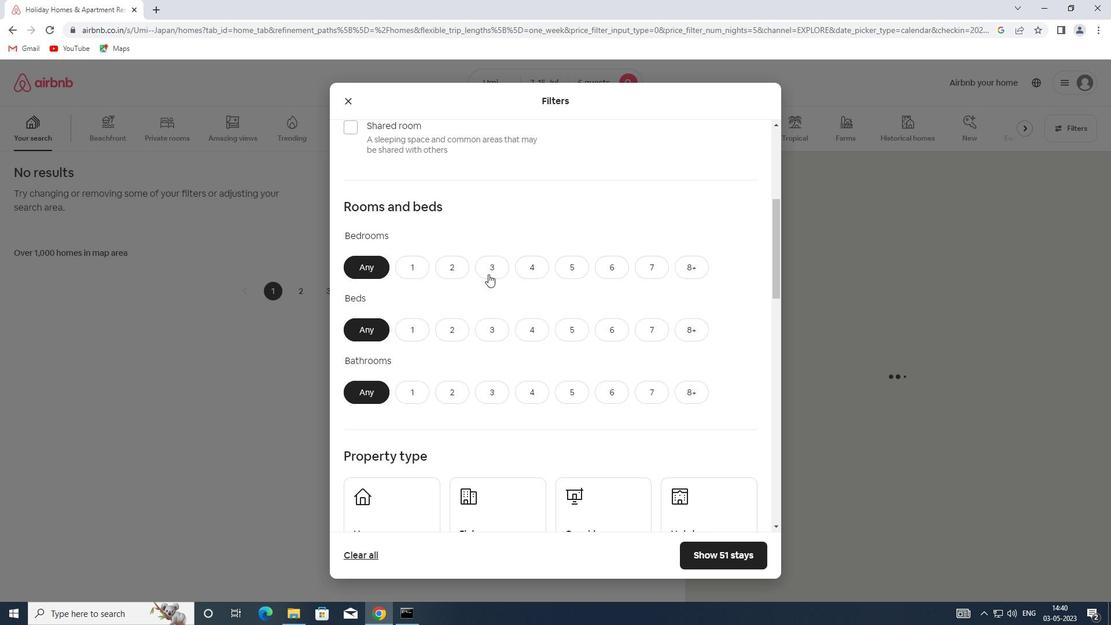 
Action: Mouse moved to (494, 340)
Screenshot: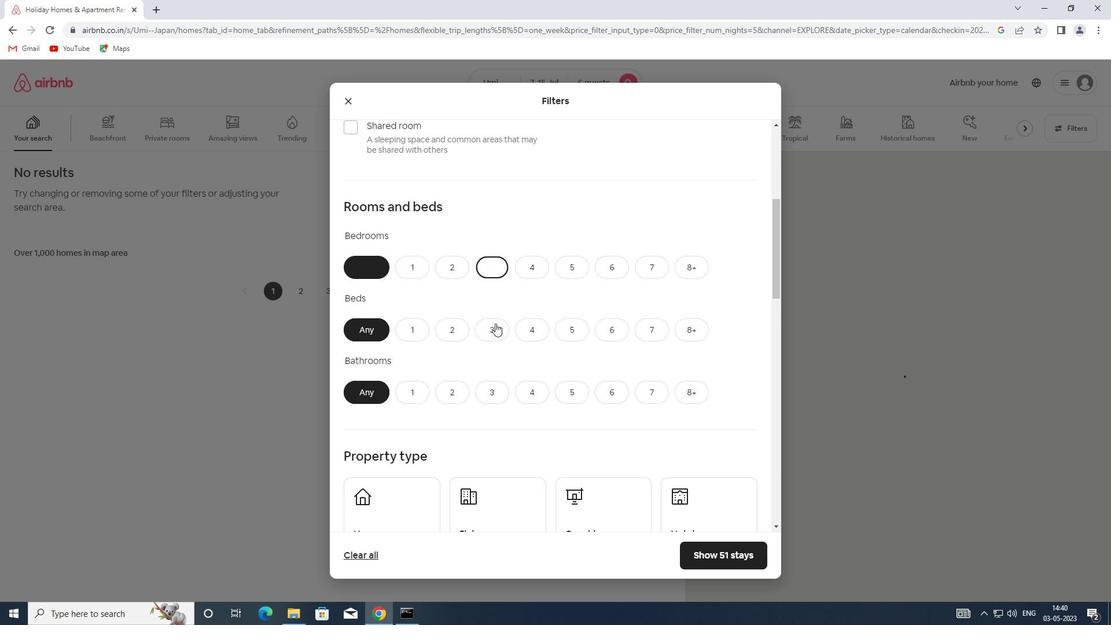 
Action: Mouse pressed left at (494, 340)
Screenshot: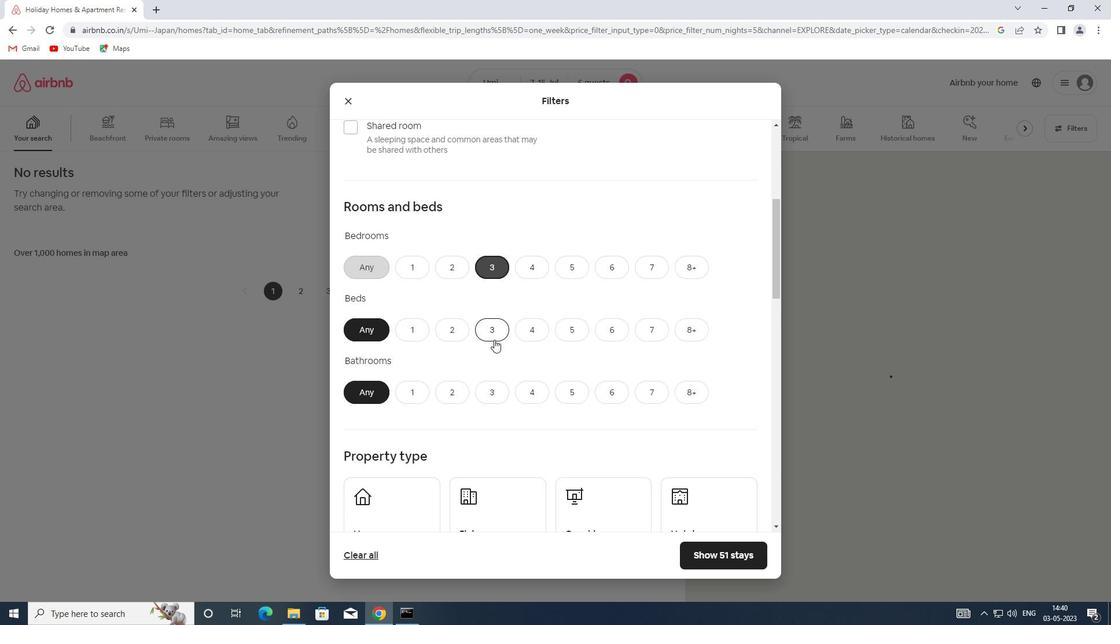 
Action: Mouse moved to (489, 385)
Screenshot: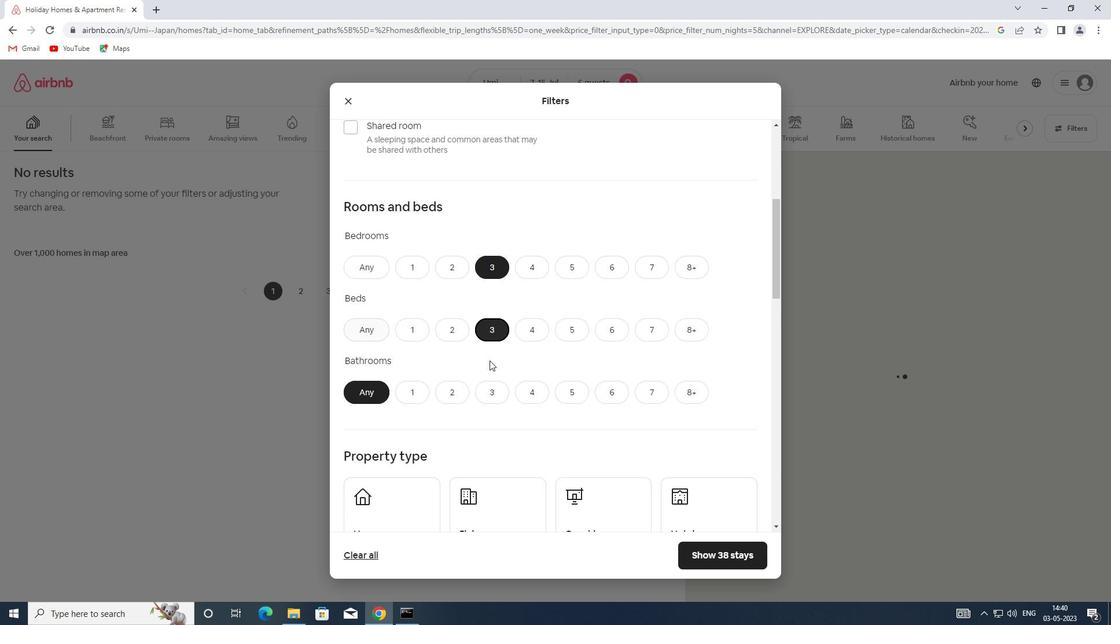 
Action: Mouse pressed left at (489, 385)
Screenshot: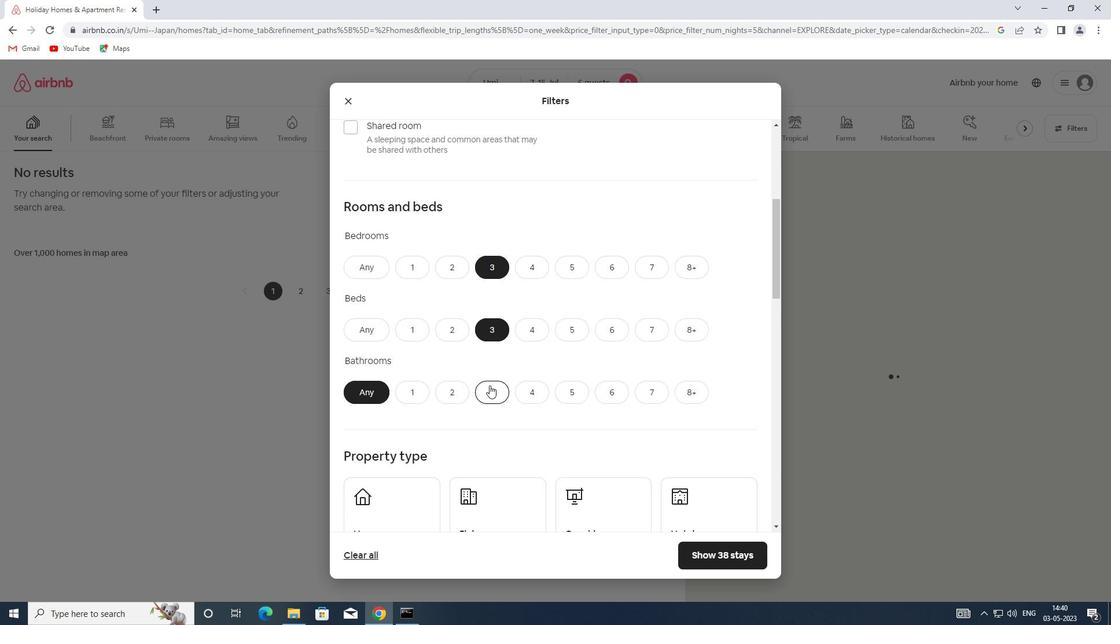 
Action: Mouse moved to (482, 356)
Screenshot: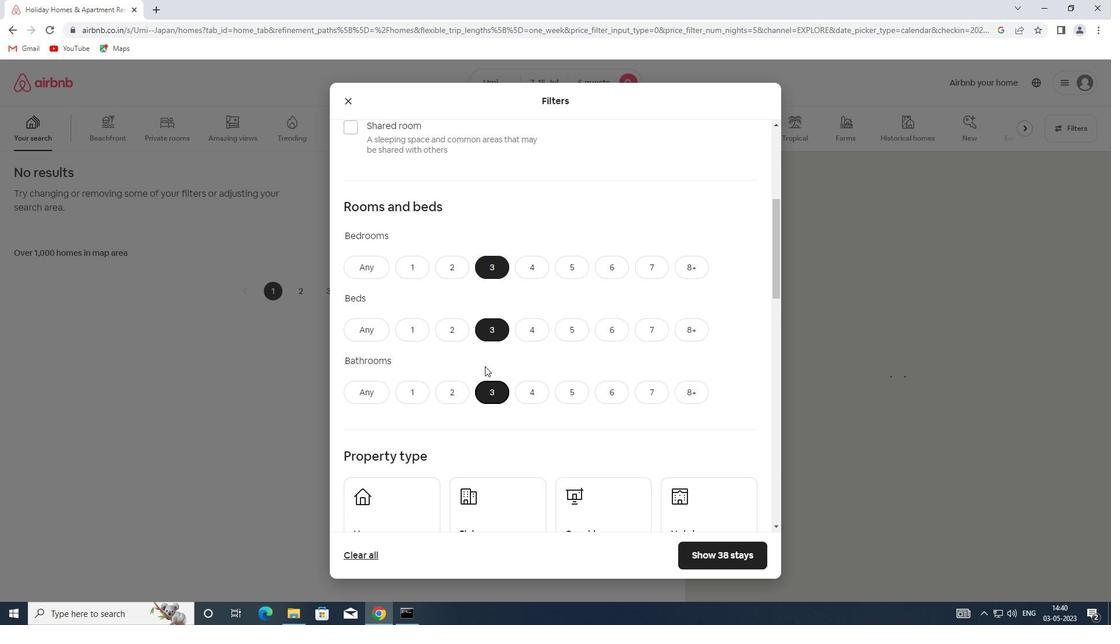 
Action: Mouse scrolled (482, 355) with delta (0, 0)
Screenshot: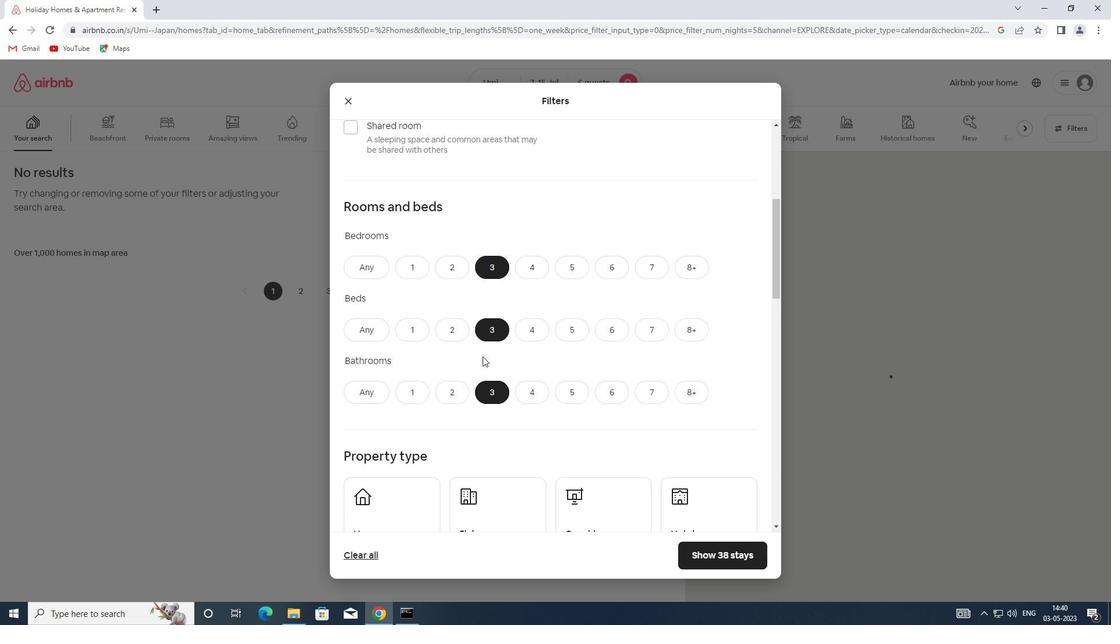 
Action: Mouse scrolled (482, 355) with delta (0, 0)
Screenshot: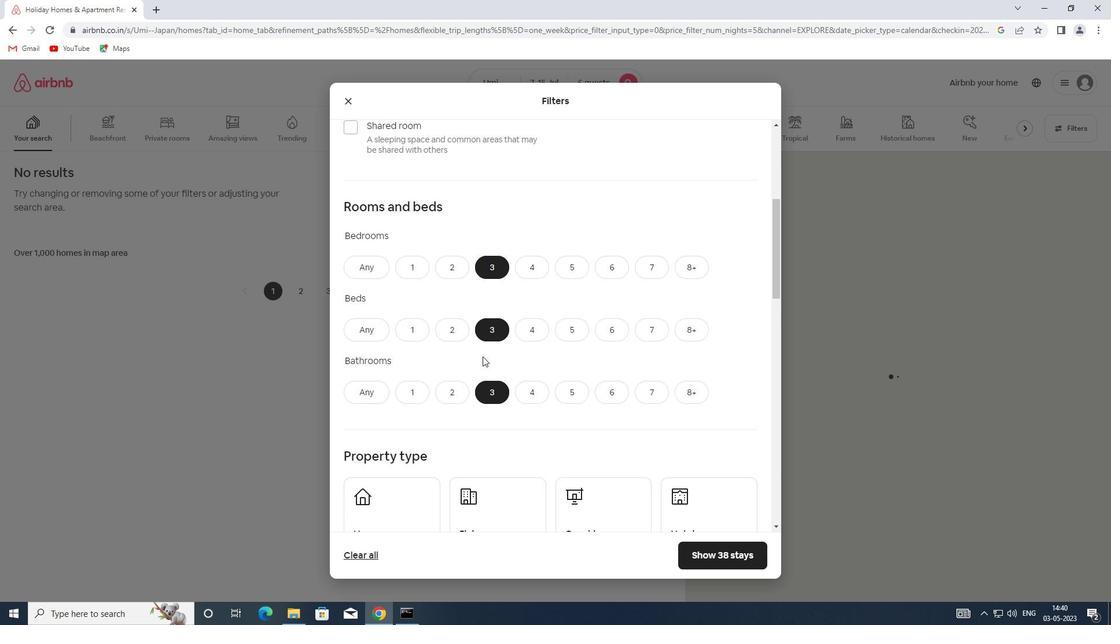
Action: Mouse moved to (402, 405)
Screenshot: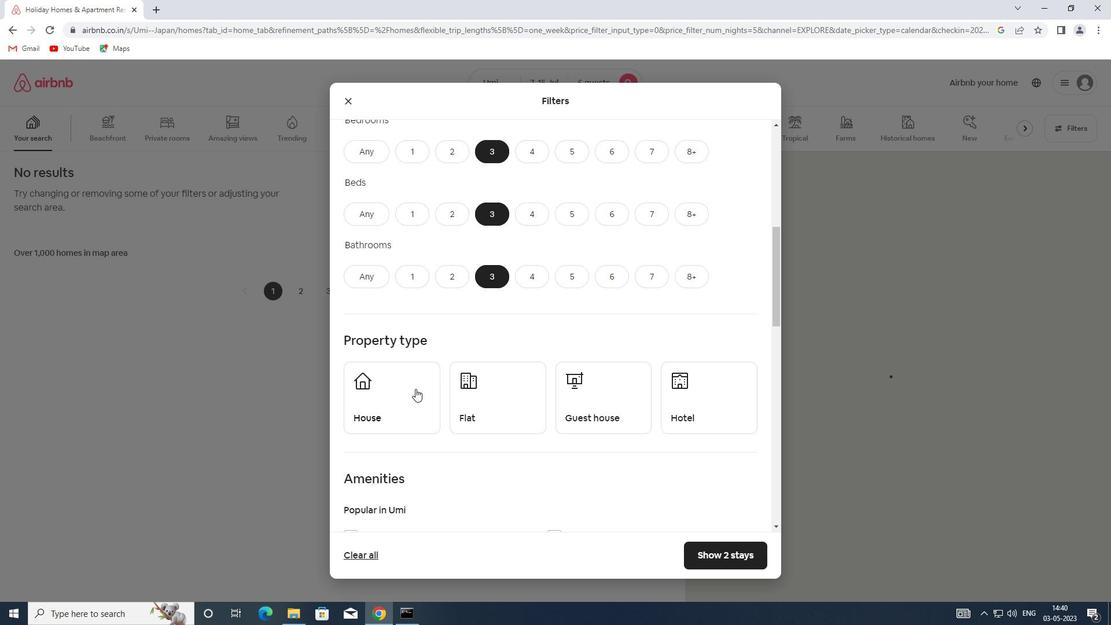 
Action: Mouse pressed left at (402, 405)
Screenshot: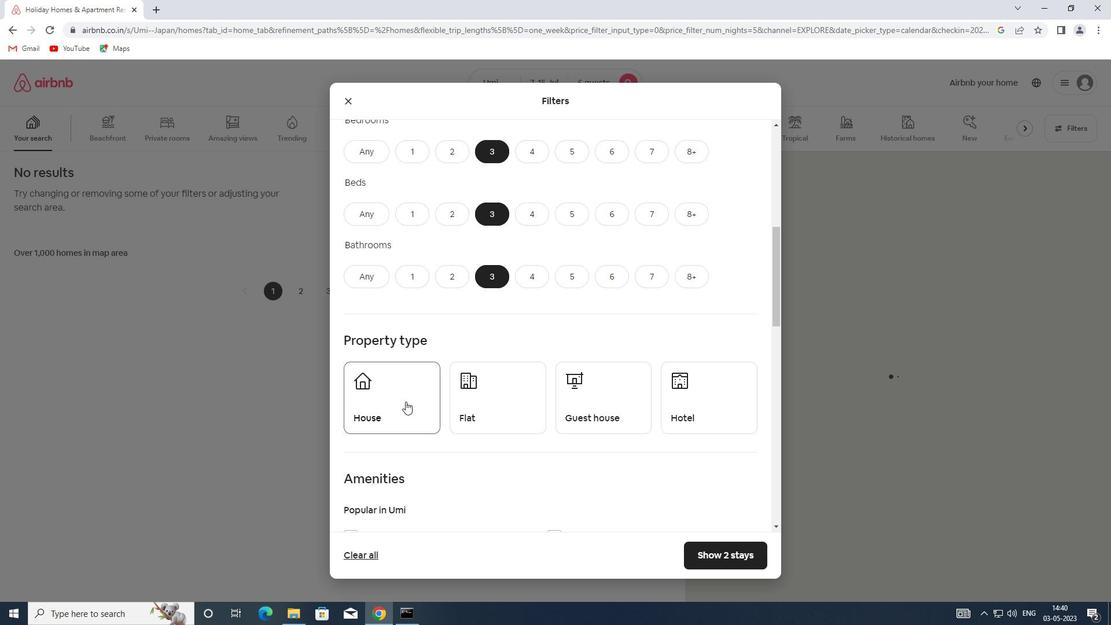 
Action: Mouse moved to (461, 395)
Screenshot: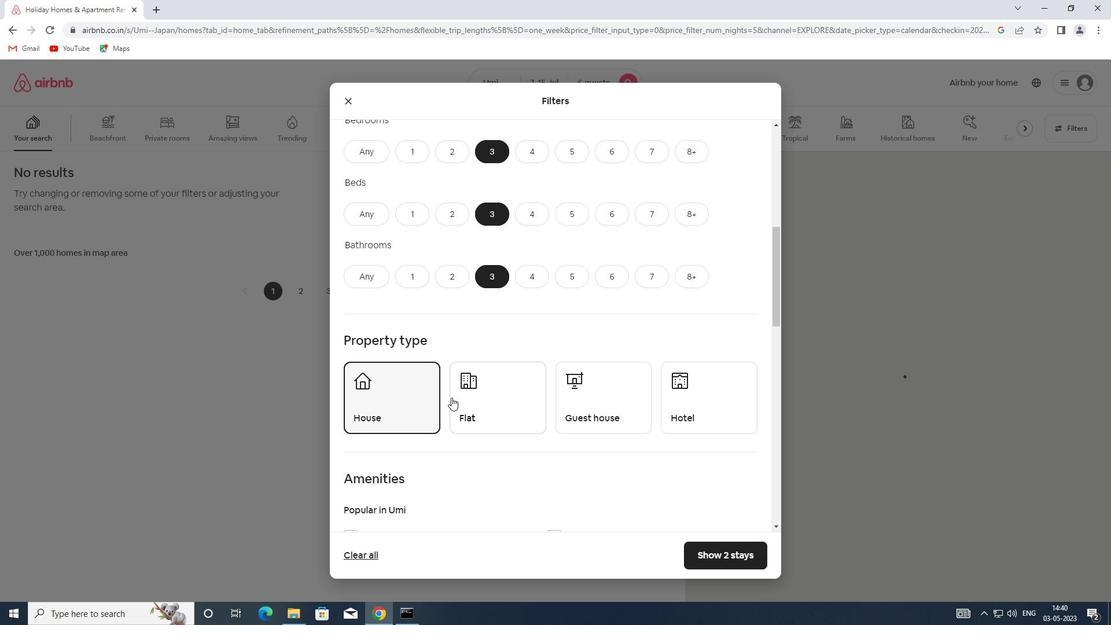 
Action: Mouse pressed left at (461, 395)
Screenshot: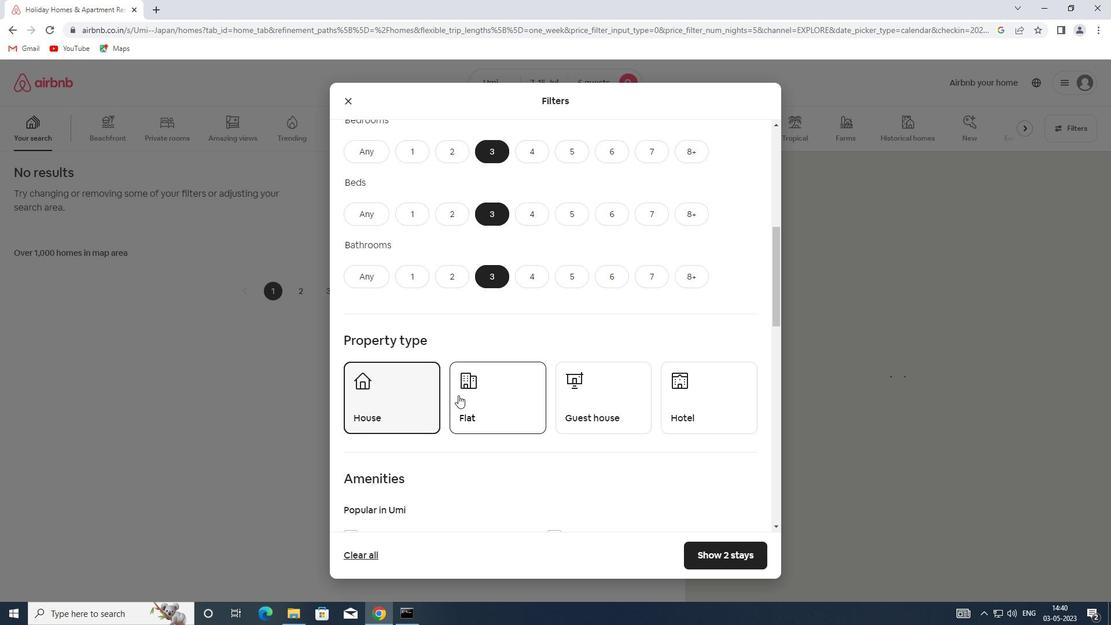 
Action: Mouse moved to (575, 392)
Screenshot: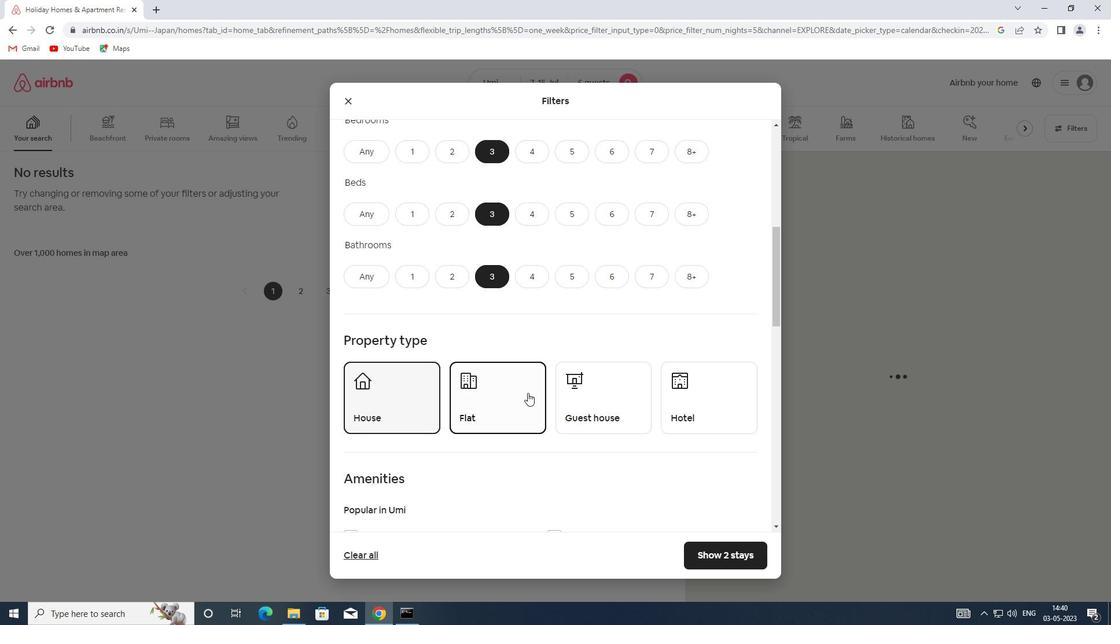 
Action: Mouse pressed left at (575, 392)
Screenshot: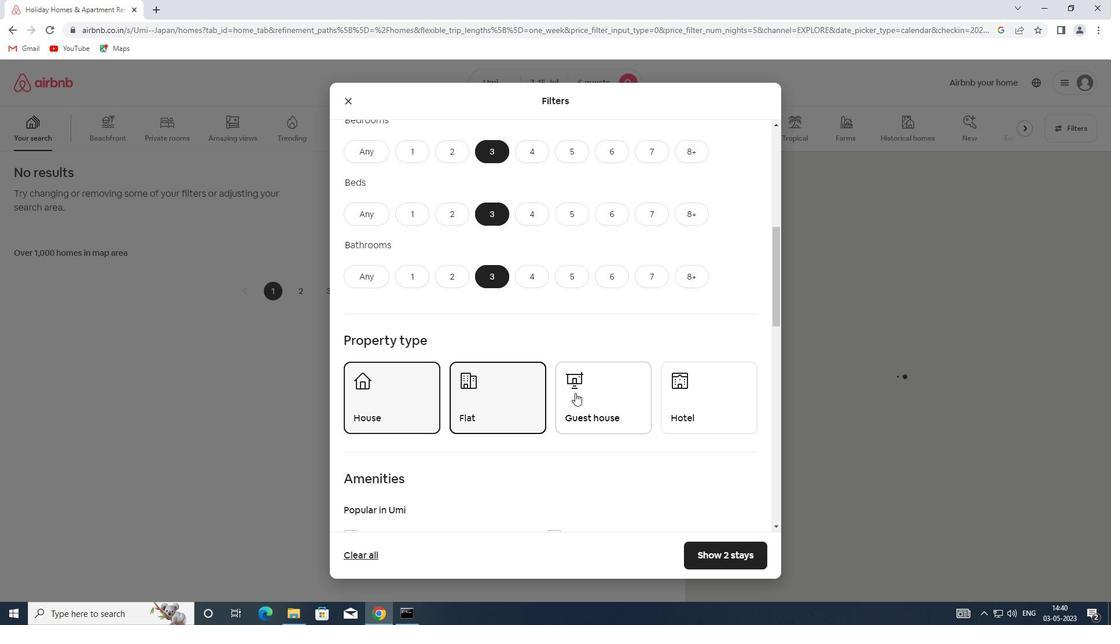 
Action: Mouse moved to (696, 392)
Screenshot: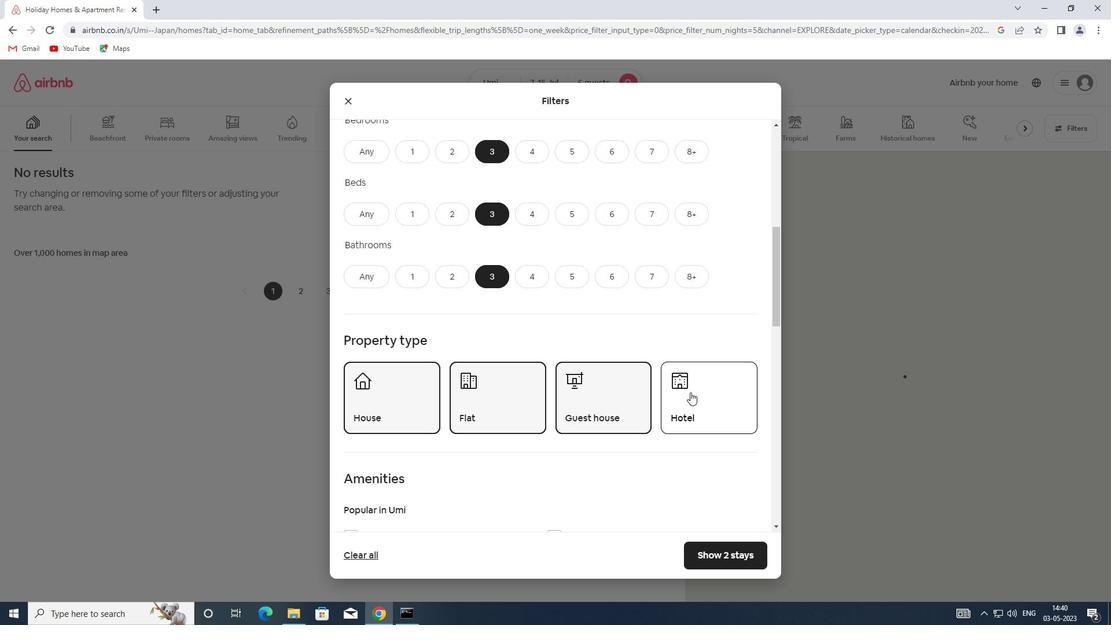 
Action: Mouse pressed left at (696, 392)
Screenshot: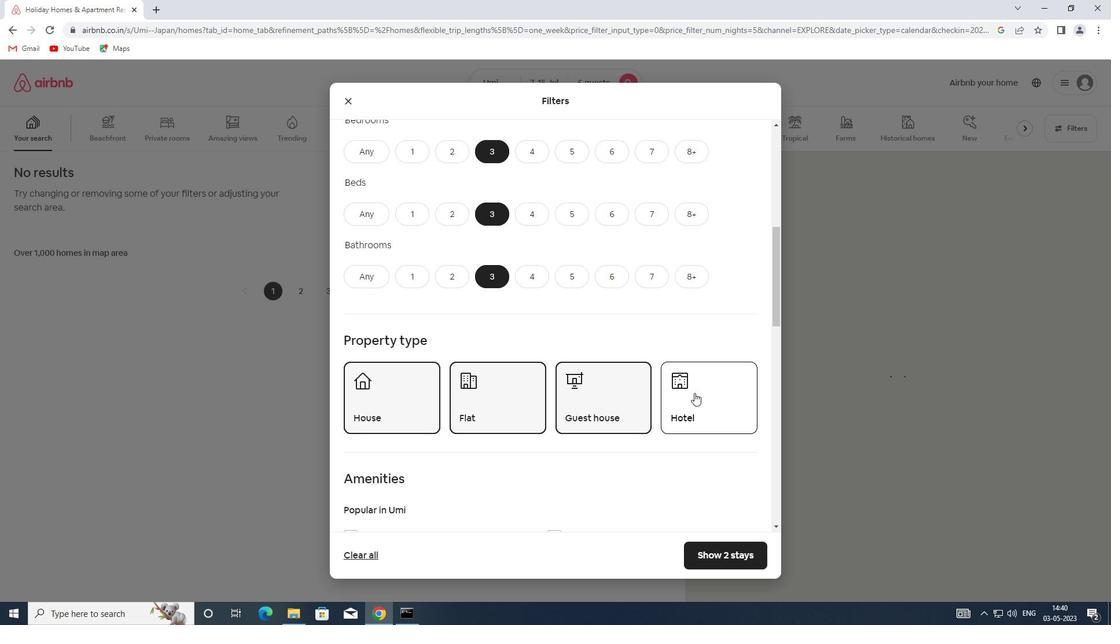 
Action: Mouse moved to (545, 364)
Screenshot: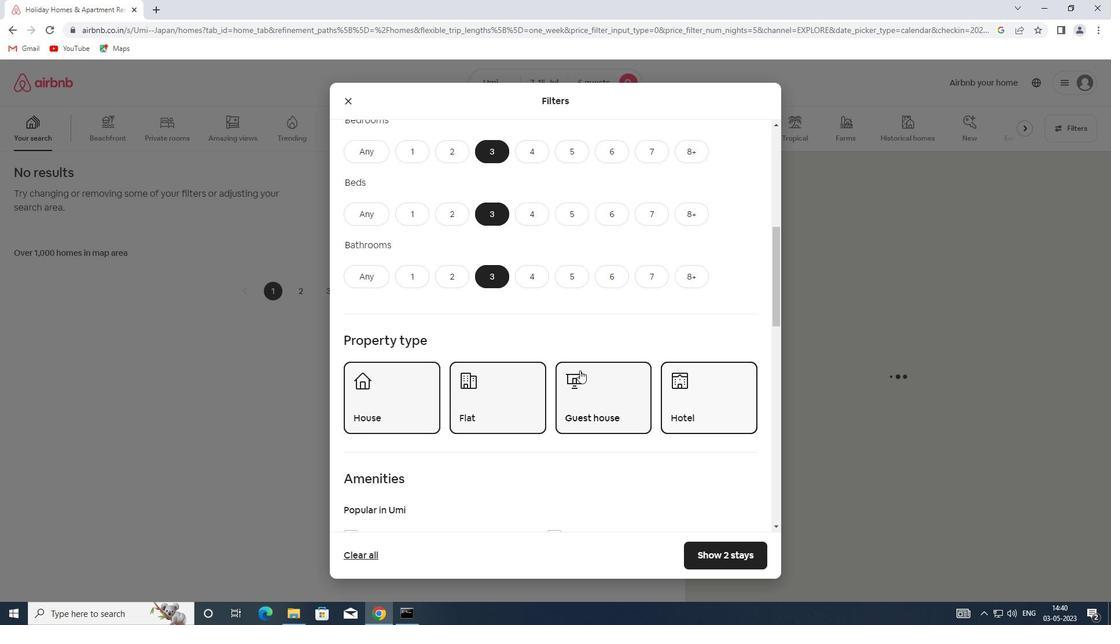 
Action: Mouse scrolled (545, 363) with delta (0, 0)
Screenshot: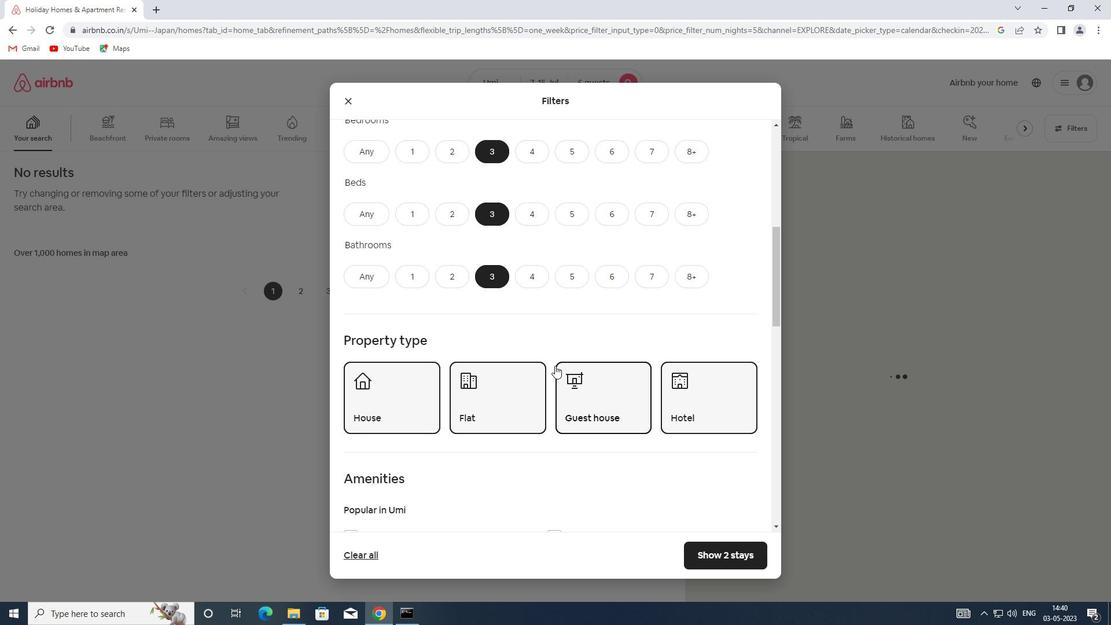
Action: Mouse scrolled (545, 363) with delta (0, 0)
Screenshot: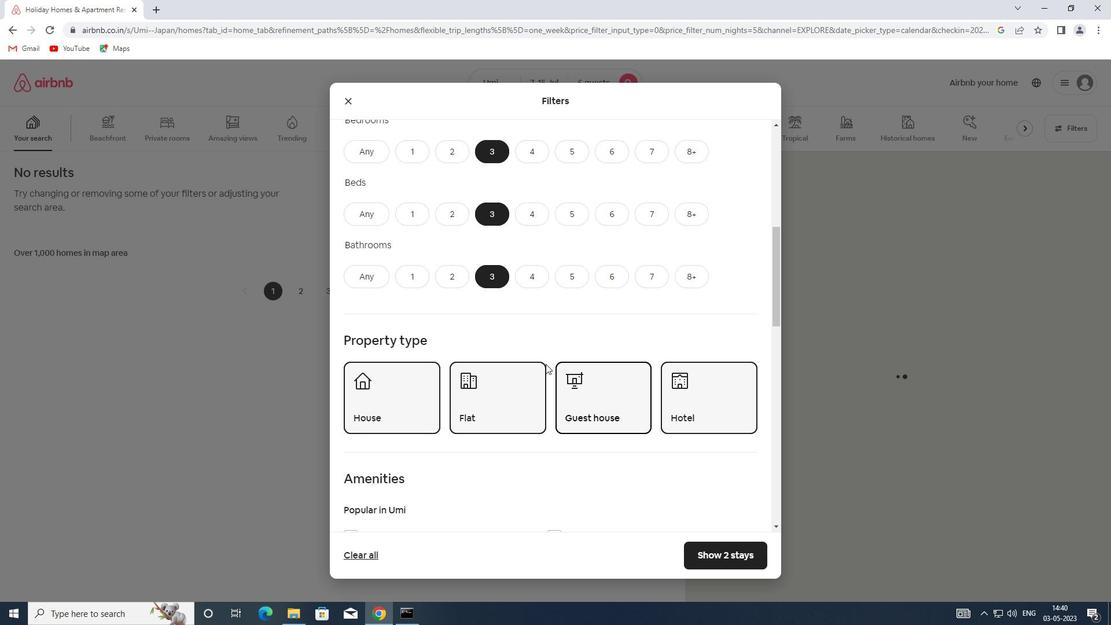 
Action: Mouse scrolled (545, 363) with delta (0, 0)
Screenshot: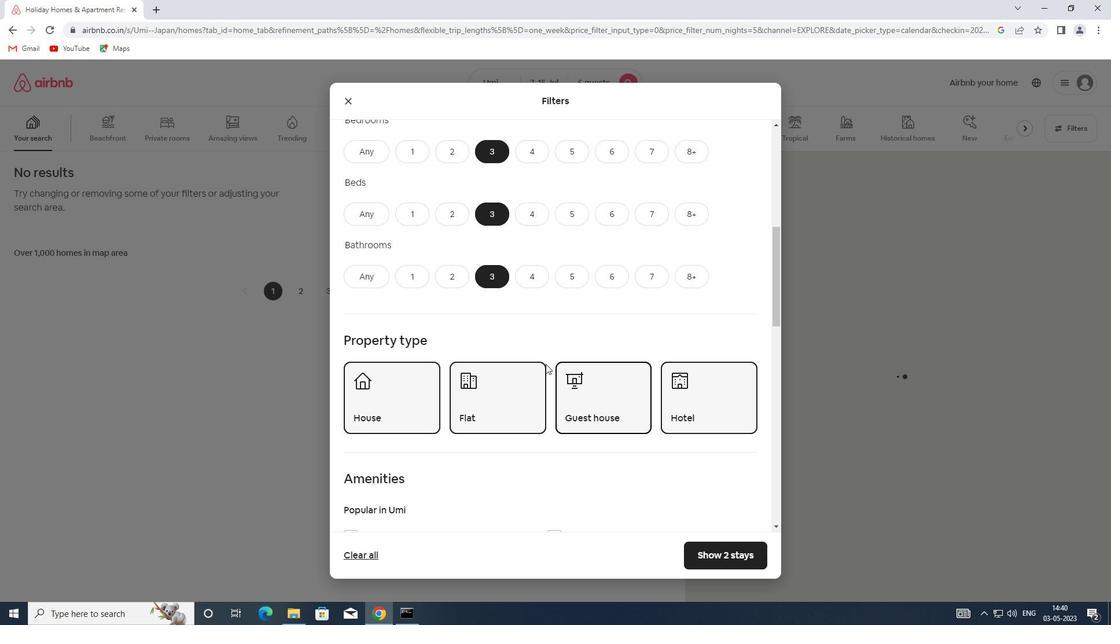 
Action: Mouse moved to (529, 360)
Screenshot: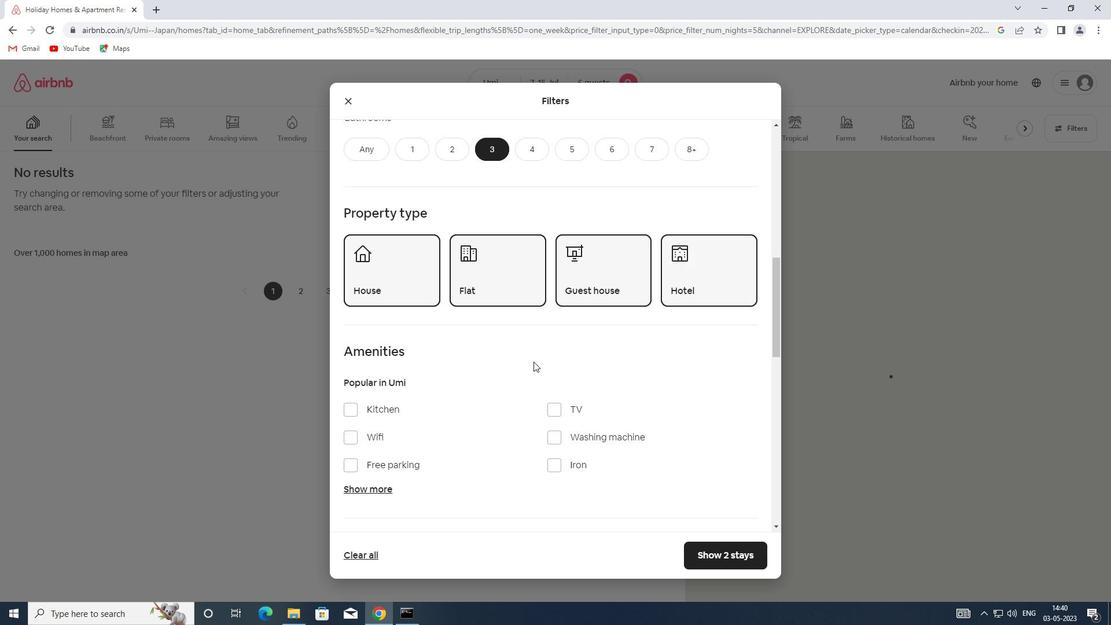 
Action: Mouse scrolled (529, 359) with delta (0, 0)
Screenshot: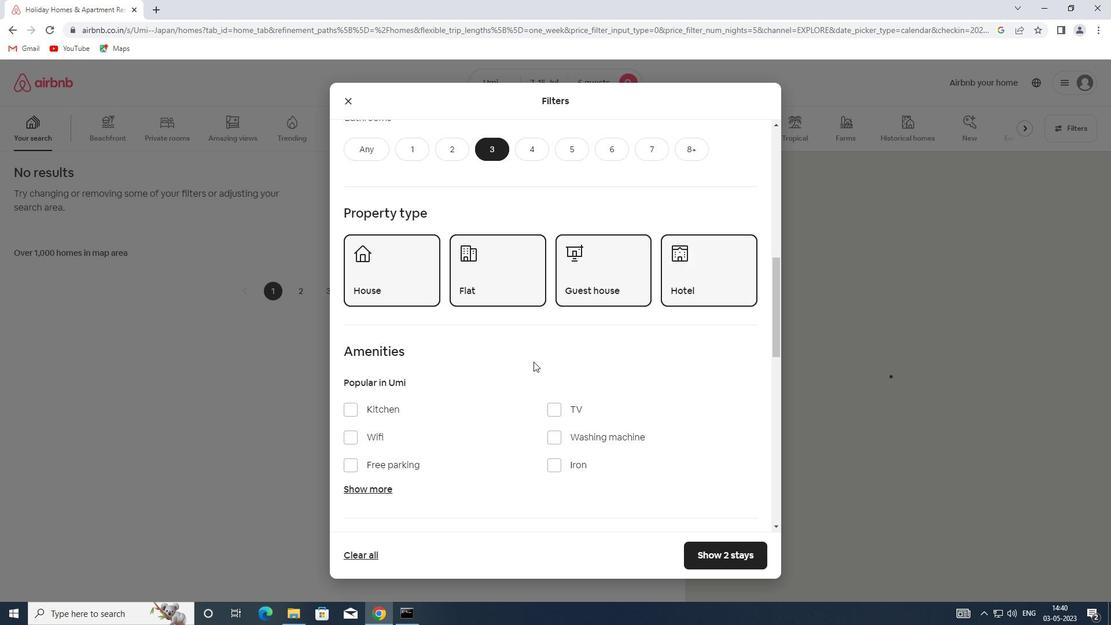 
Action: Mouse scrolled (529, 359) with delta (0, 0)
Screenshot: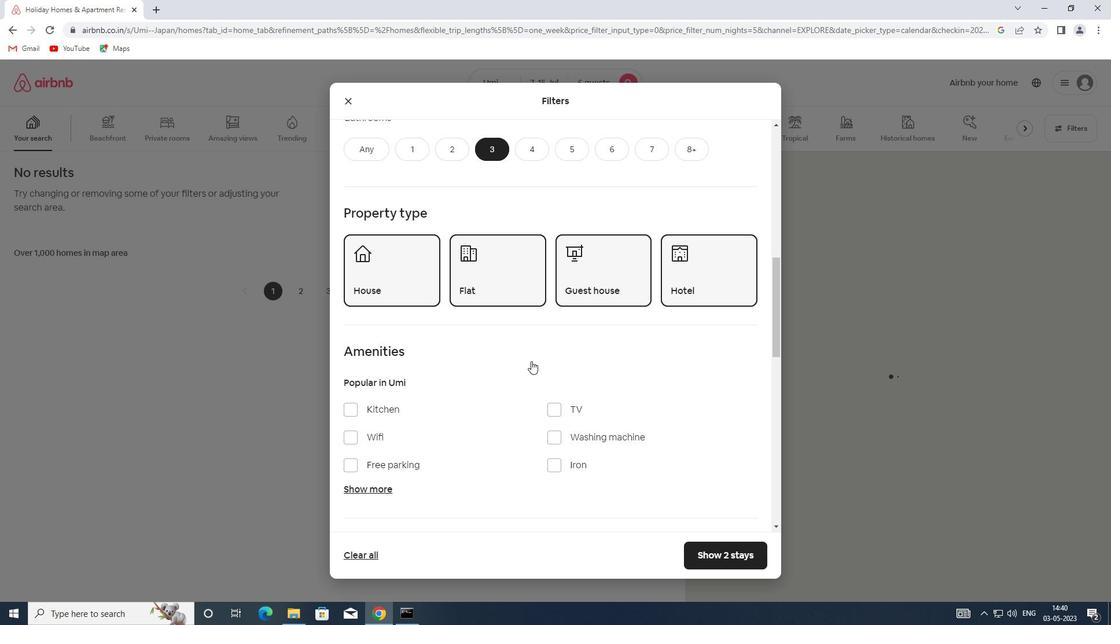 
Action: Mouse moved to (567, 271)
Screenshot: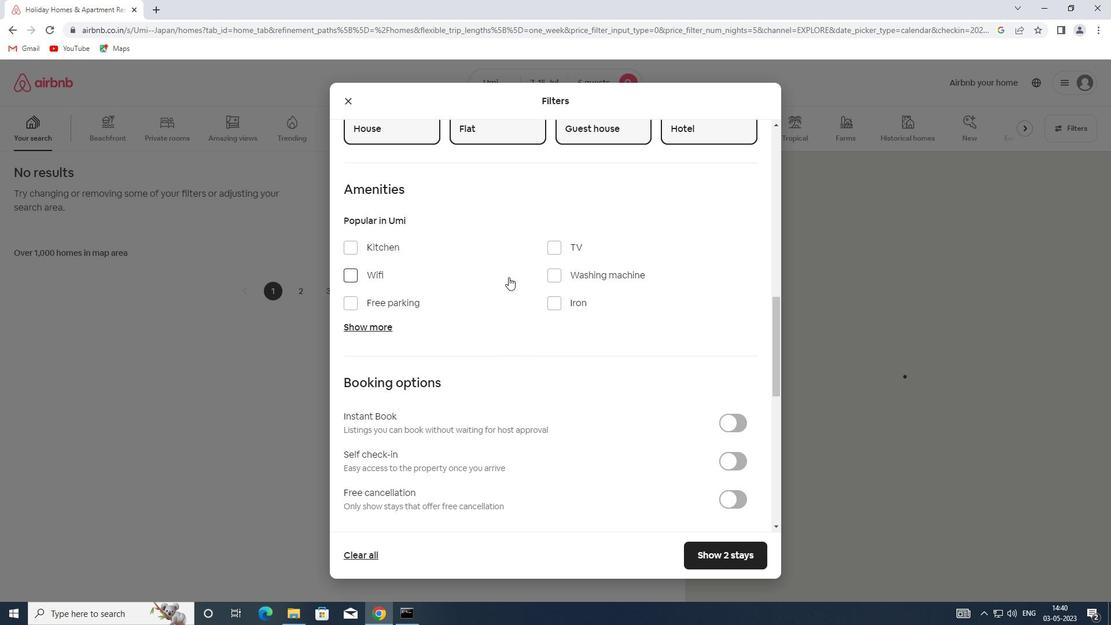 
Action: Mouse pressed left at (567, 271)
Screenshot: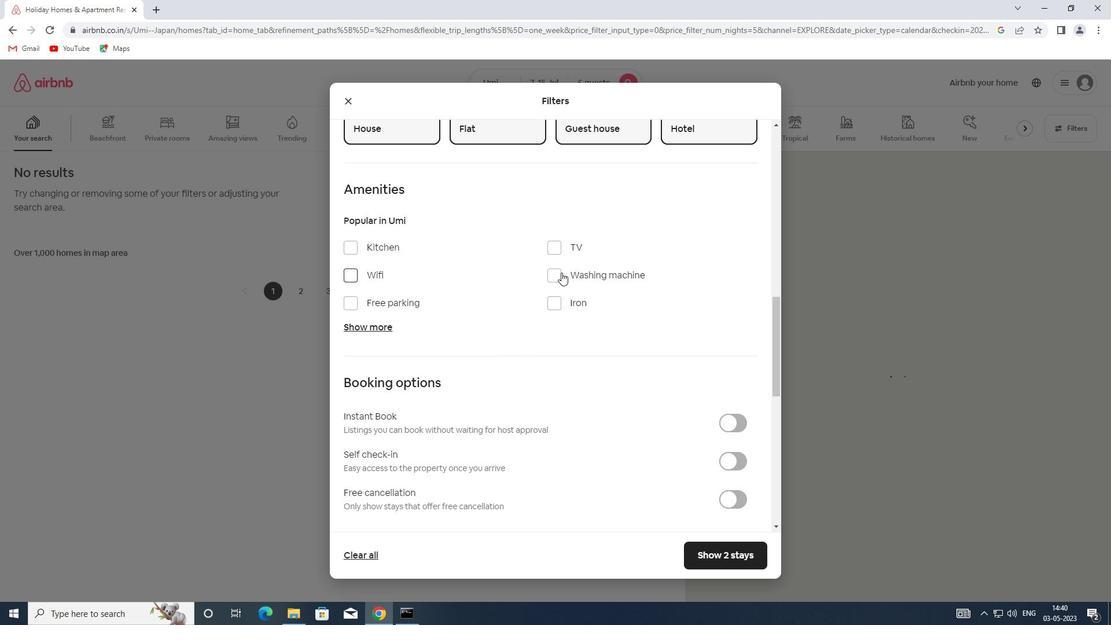 
Action: Mouse moved to (567, 297)
Screenshot: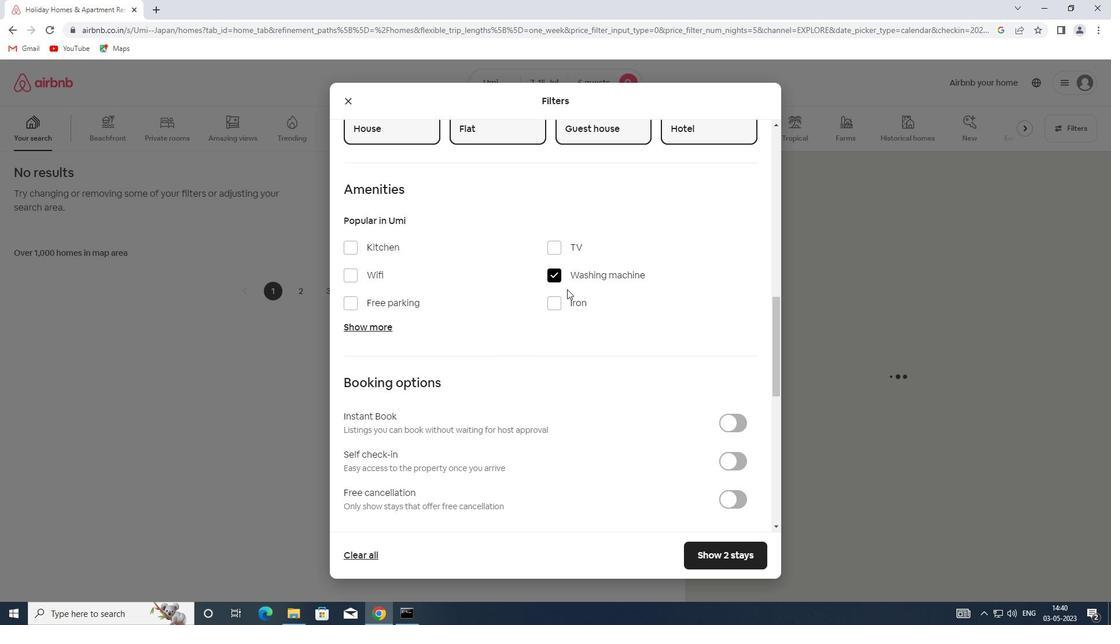 
Action: Mouse scrolled (567, 296) with delta (0, 0)
Screenshot: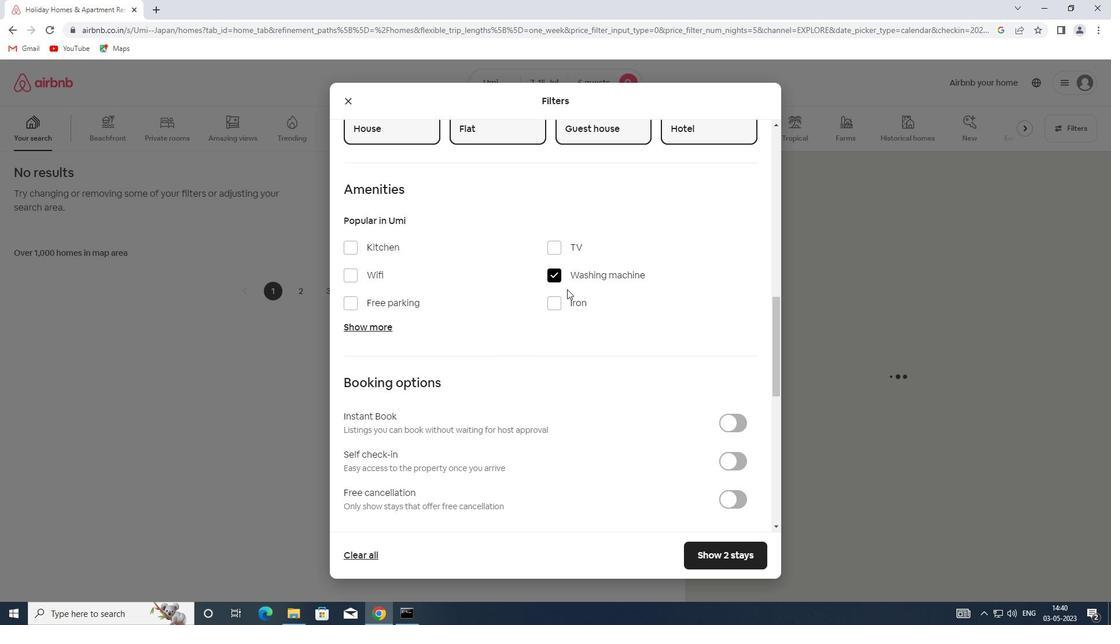 
Action: Mouse moved to (567, 299)
Screenshot: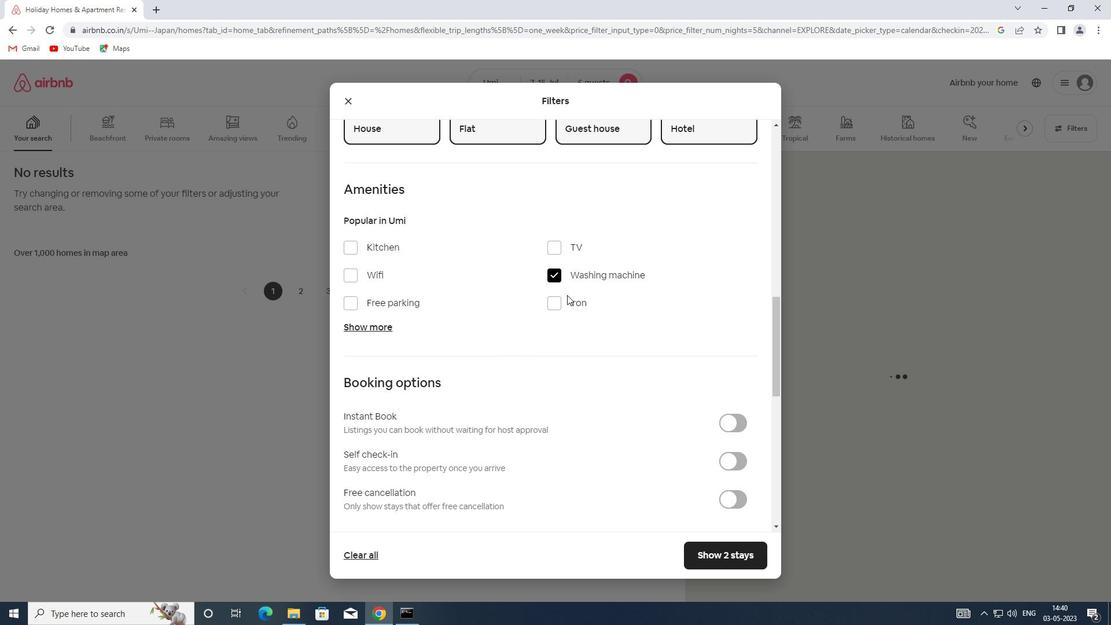 
Action: Mouse scrolled (567, 298) with delta (0, 0)
Screenshot: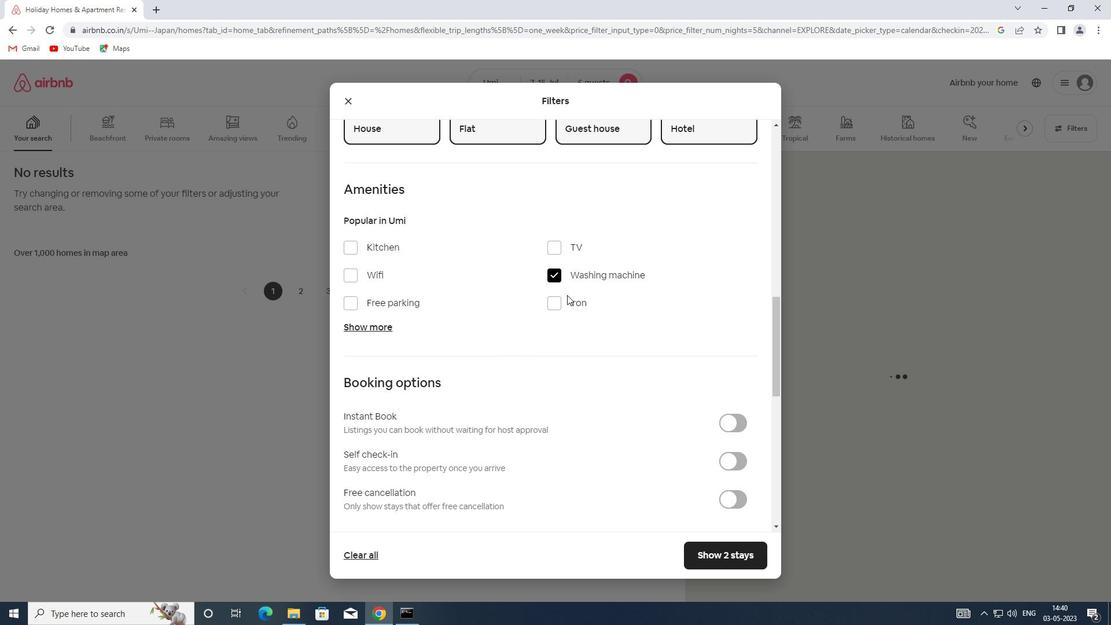 
Action: Mouse moved to (568, 300)
Screenshot: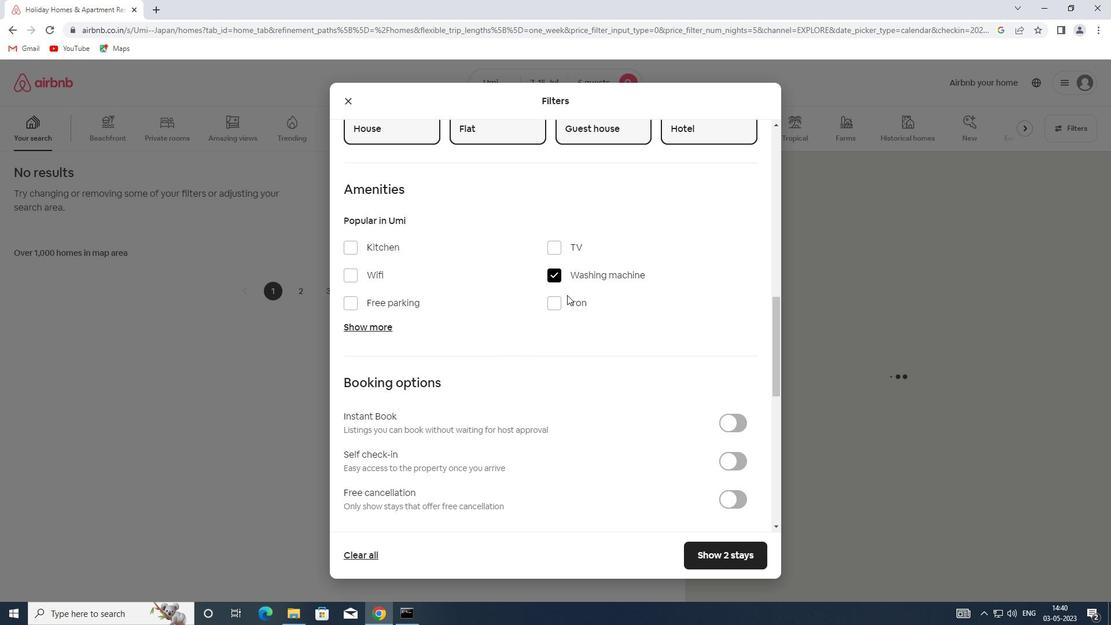 
Action: Mouse scrolled (568, 299) with delta (0, 0)
Screenshot: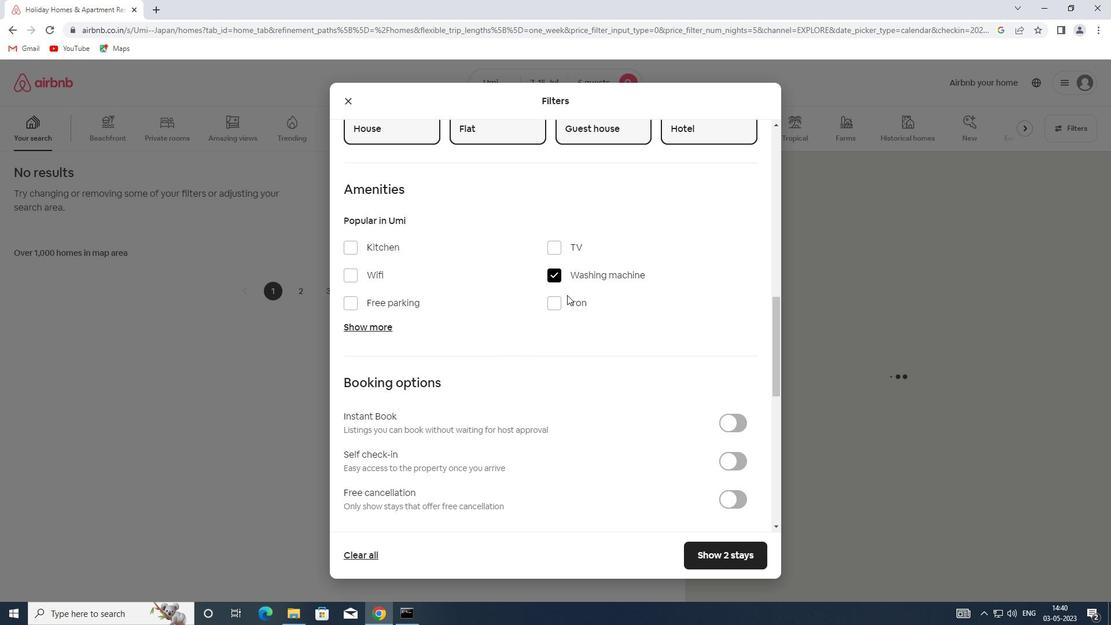 
Action: Mouse moved to (570, 304)
Screenshot: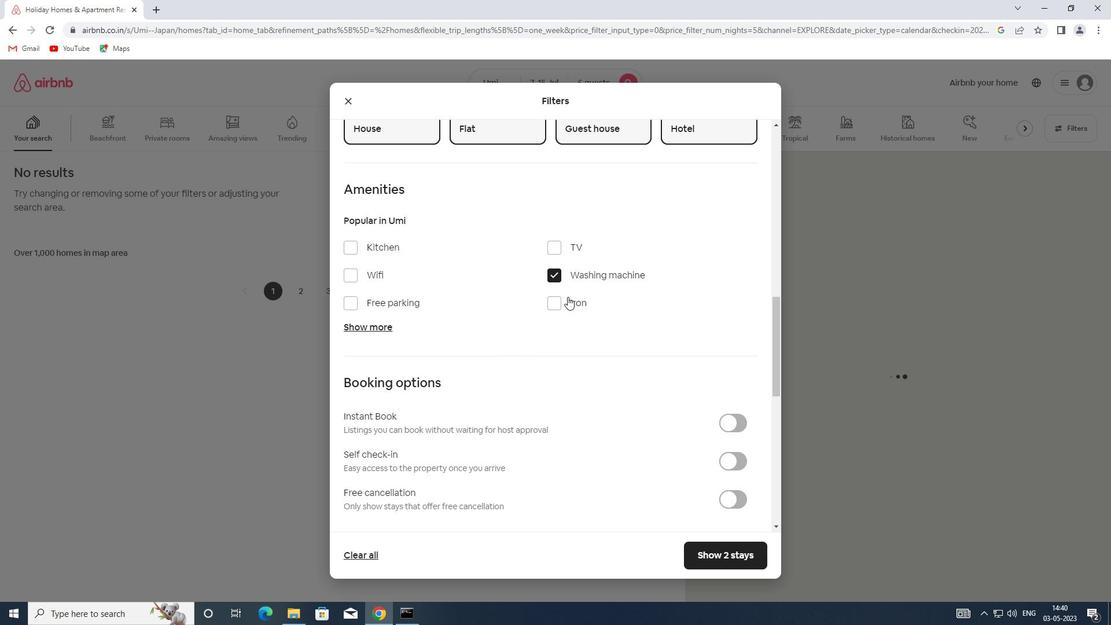 
Action: Mouse scrolled (570, 303) with delta (0, 0)
Screenshot: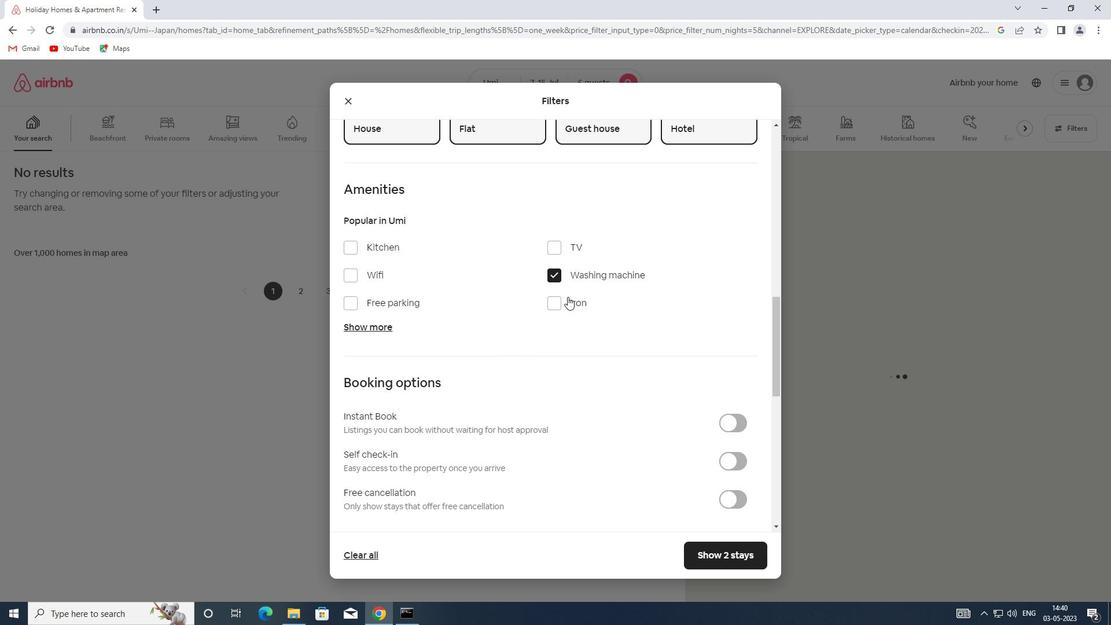 
Action: Mouse moved to (729, 232)
Screenshot: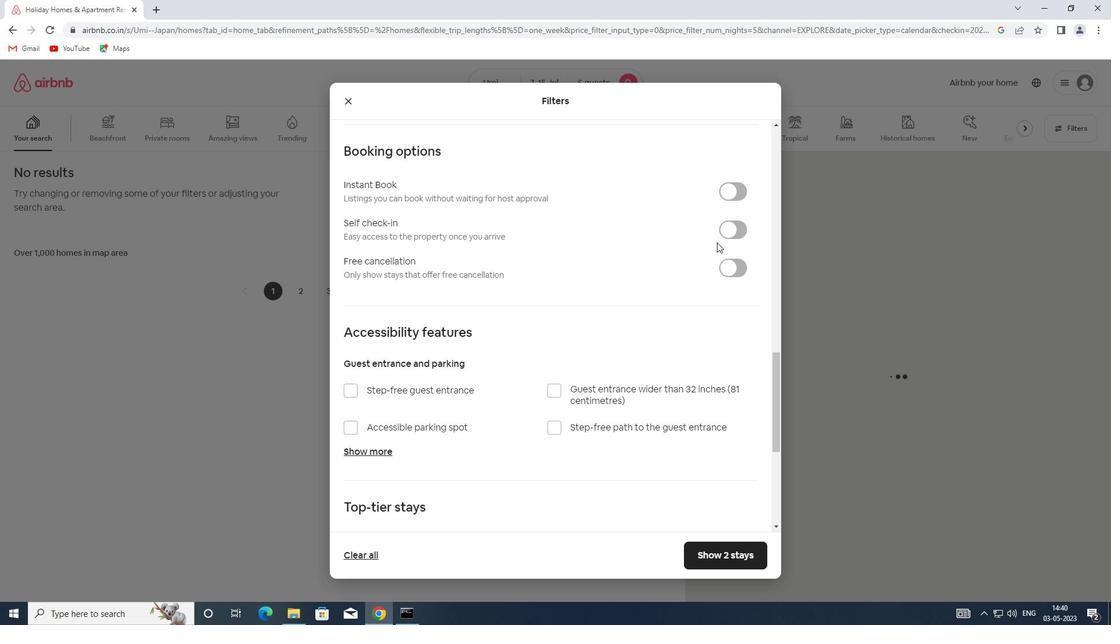 
Action: Mouse pressed left at (729, 232)
Screenshot: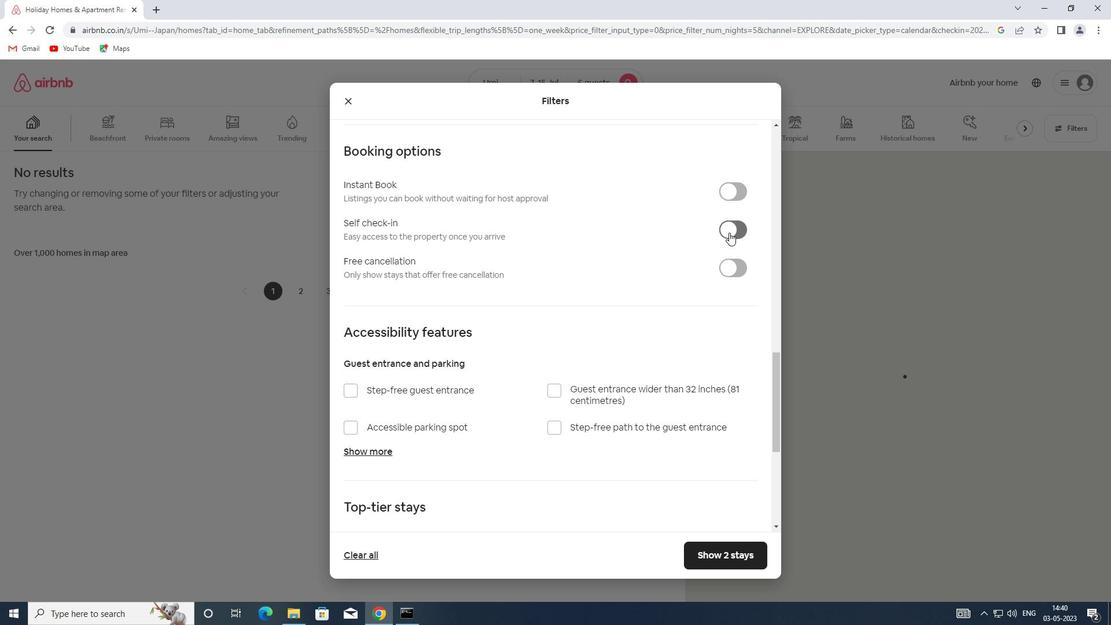 
Action: Mouse moved to (511, 325)
Screenshot: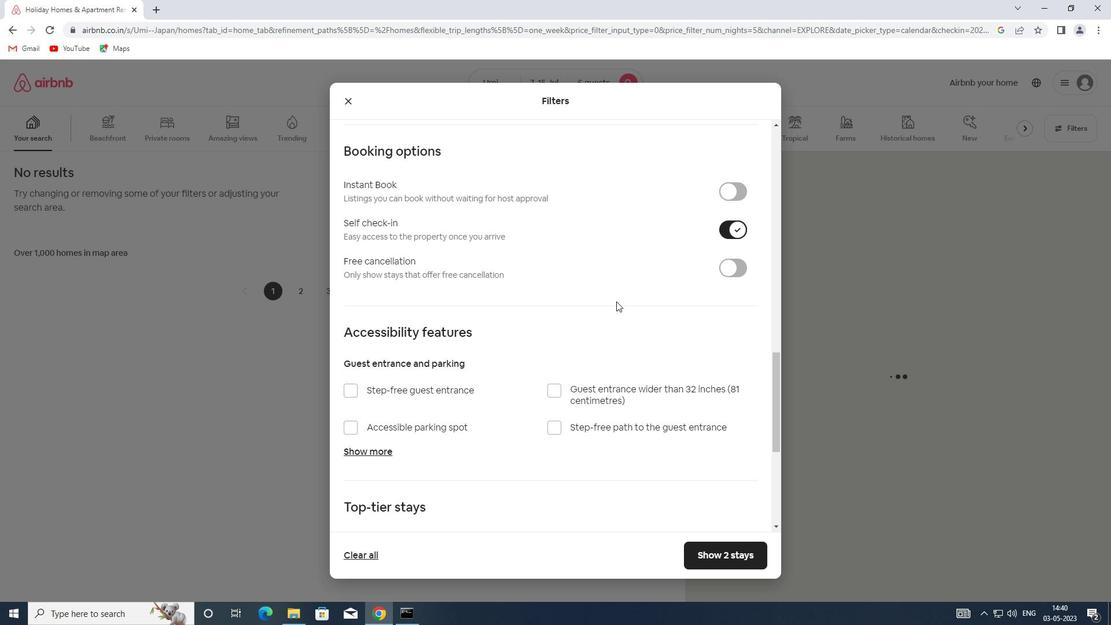 
Action: Mouse scrolled (511, 324) with delta (0, 0)
Screenshot: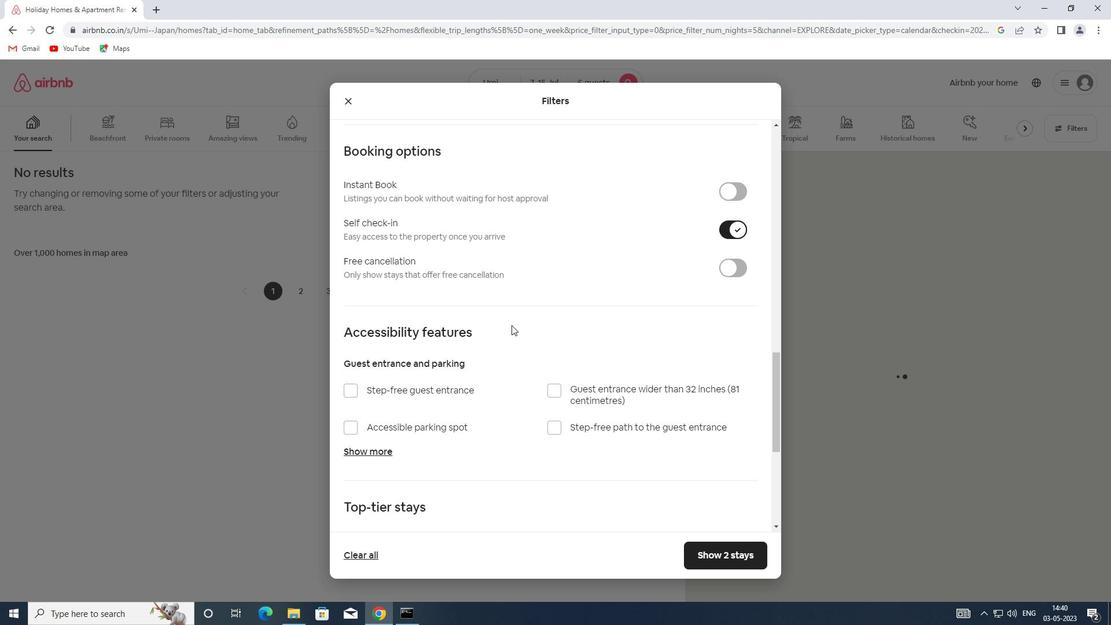 
Action: Mouse scrolled (511, 324) with delta (0, 0)
Screenshot: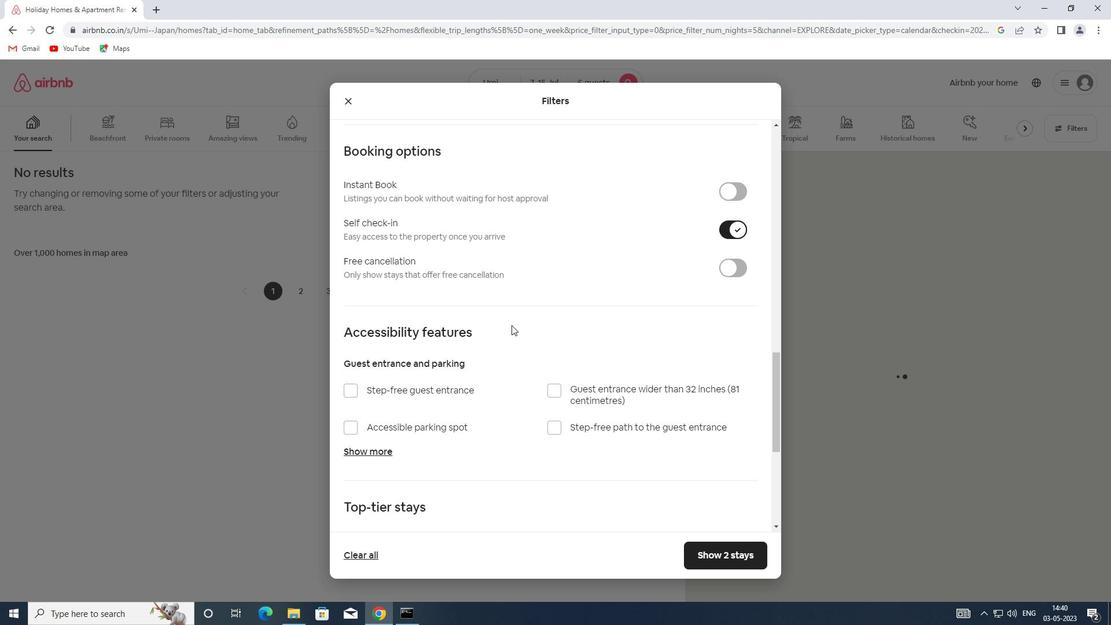 
Action: Mouse scrolled (511, 324) with delta (0, 0)
Screenshot: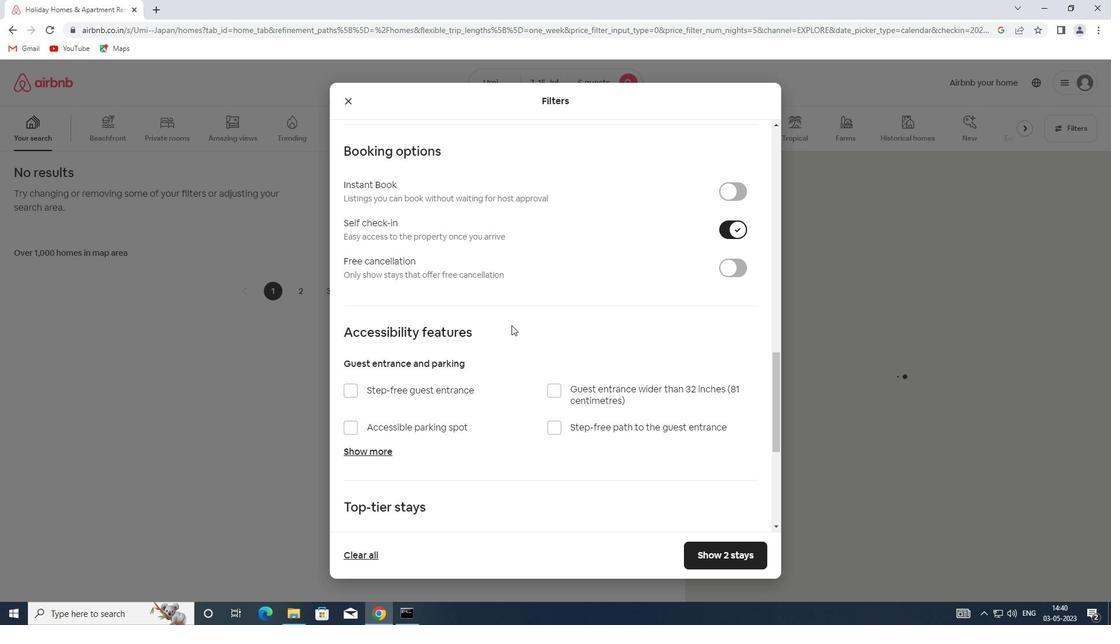 
Action: Mouse scrolled (511, 324) with delta (0, 0)
Screenshot: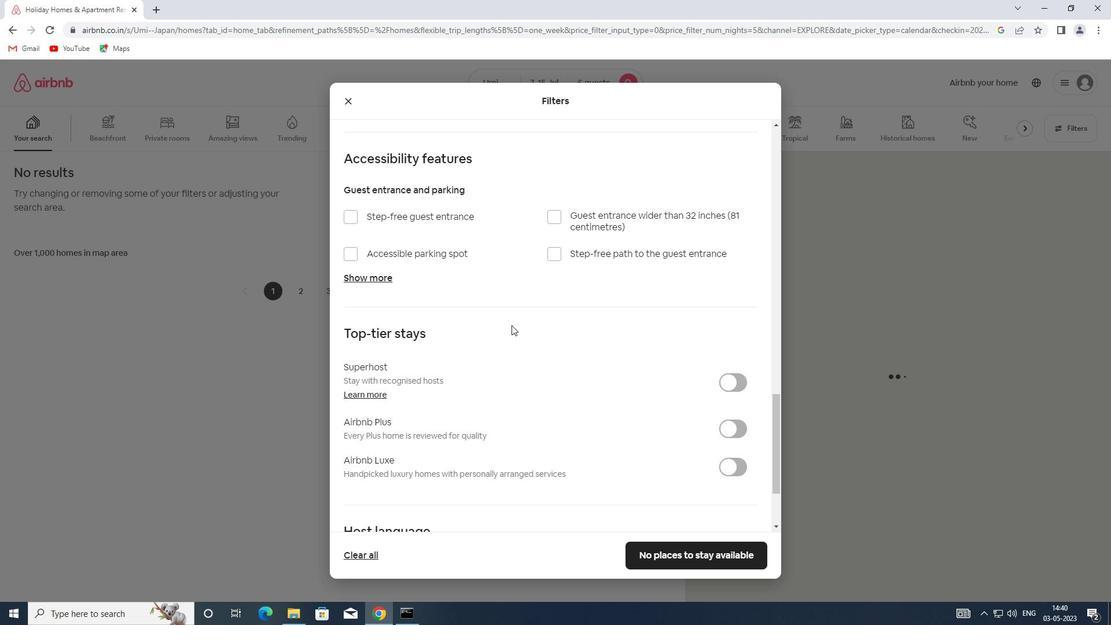 
Action: Mouse scrolled (511, 324) with delta (0, 0)
Screenshot: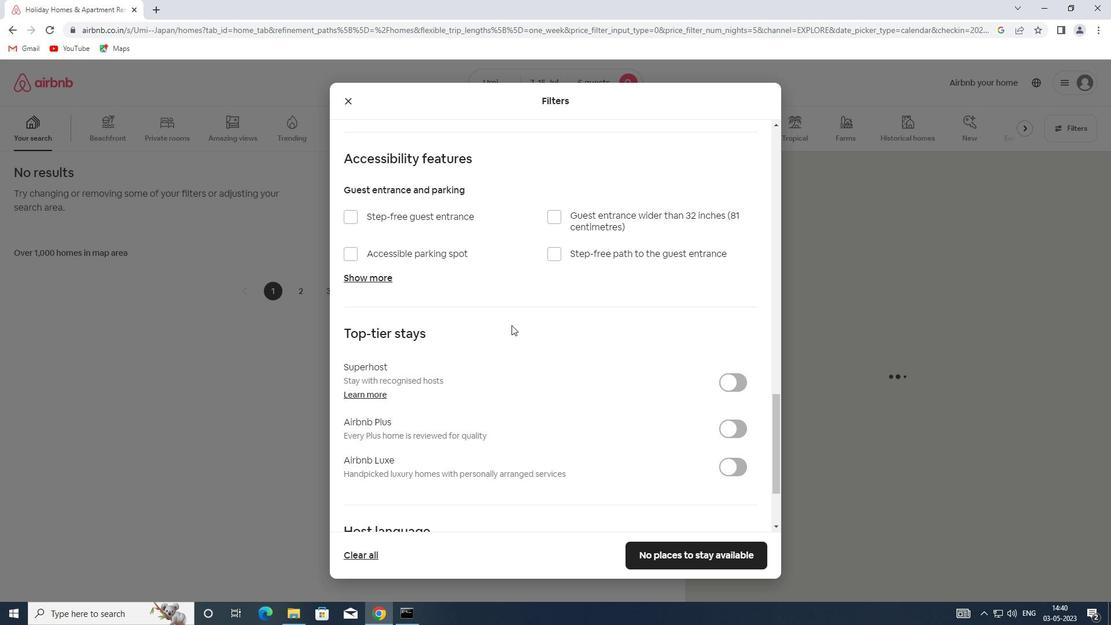 
Action: Mouse moved to (508, 330)
Screenshot: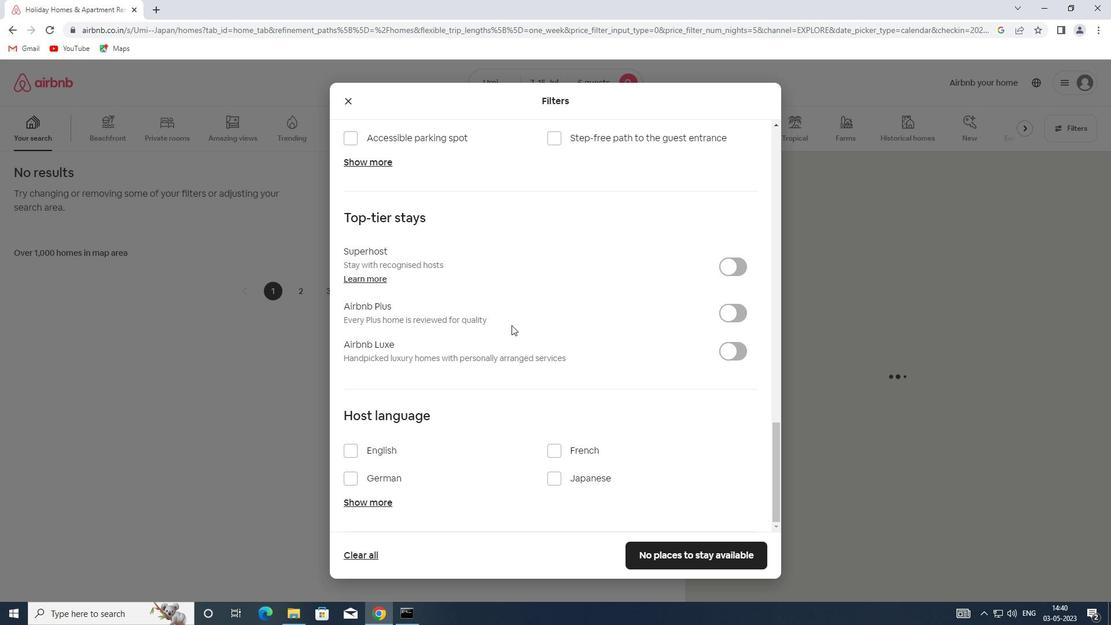 
Action: Mouse scrolled (508, 329) with delta (0, 0)
Screenshot: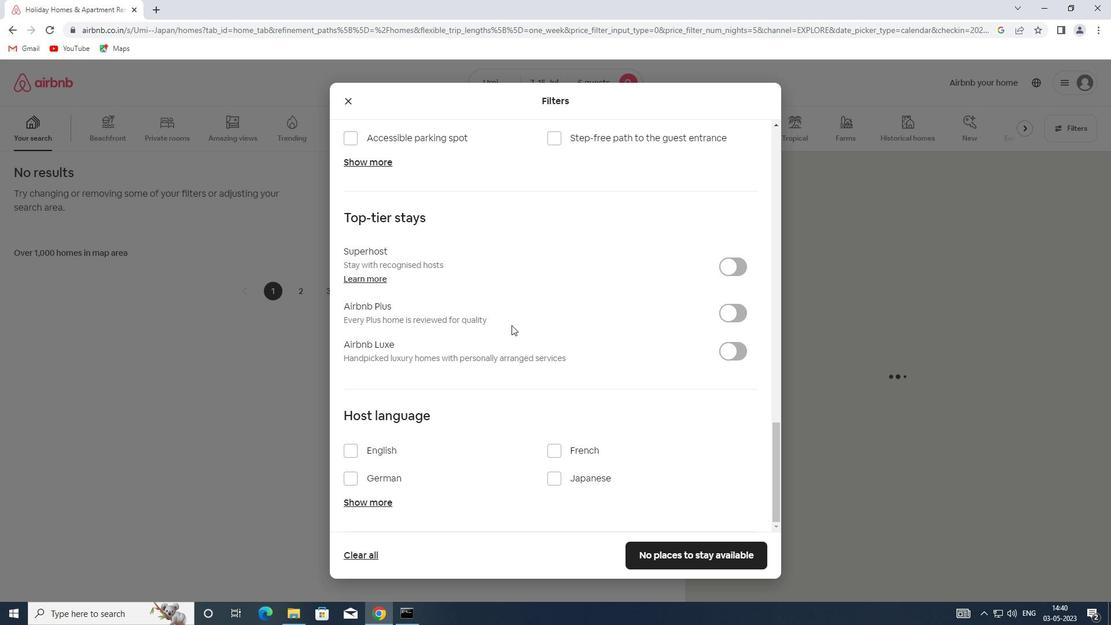 
Action: Mouse moved to (508, 331)
Screenshot: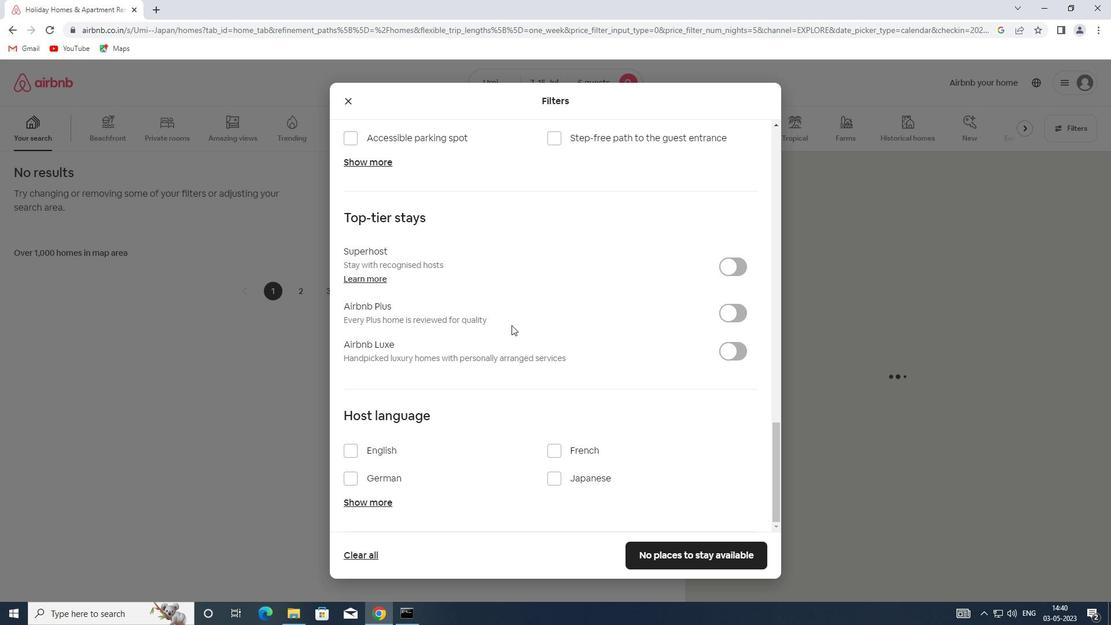 
Action: Mouse scrolled (508, 331) with delta (0, 0)
Screenshot: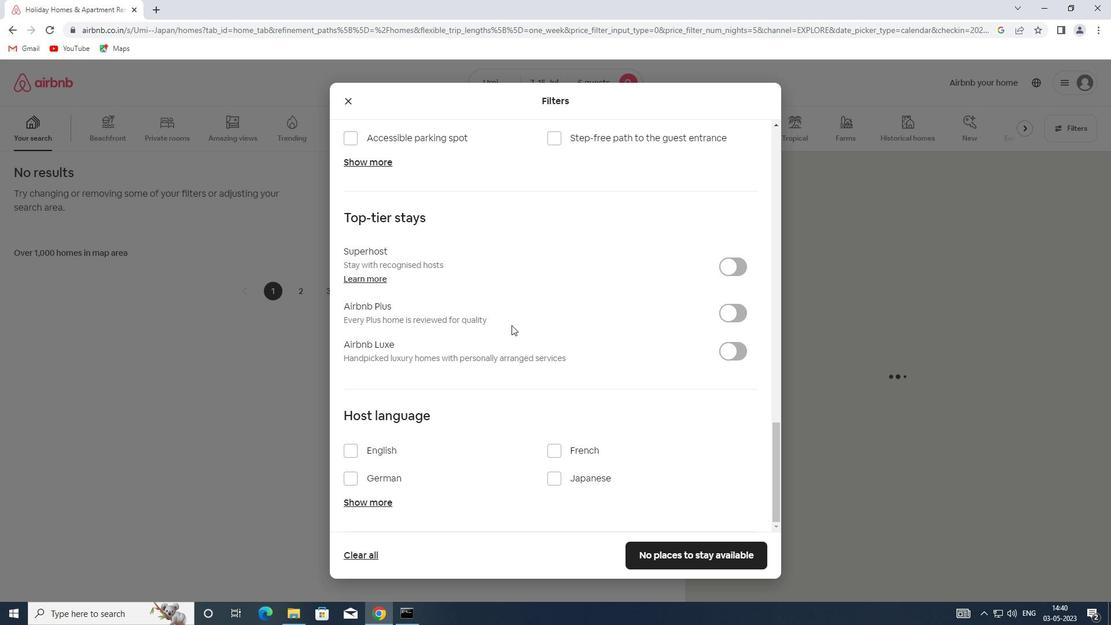 
Action: Mouse moved to (508, 332)
Screenshot: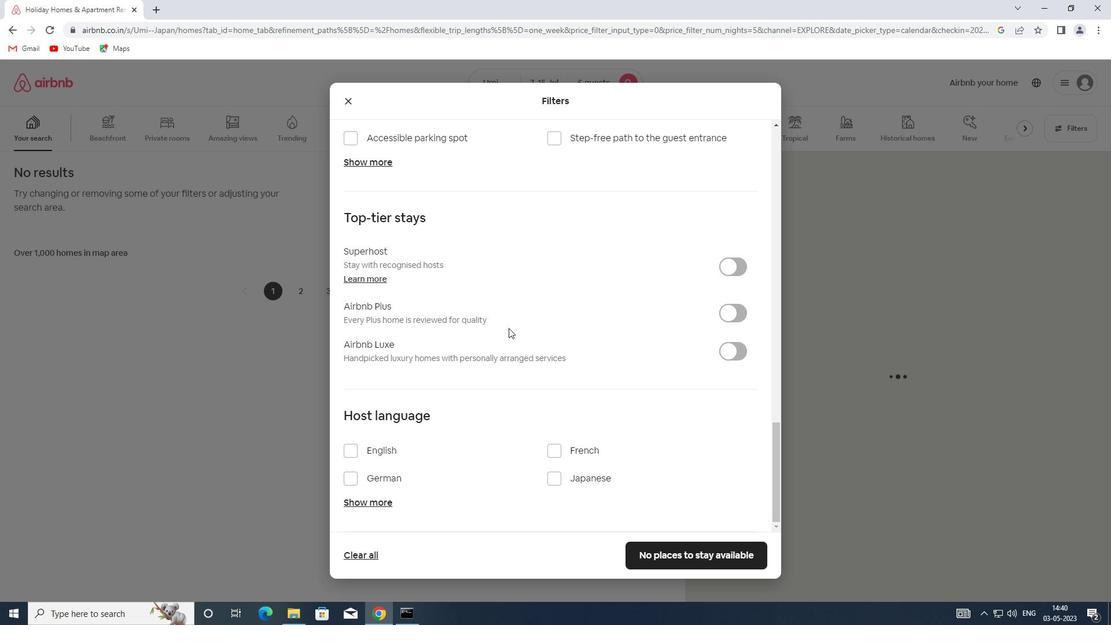 
Action: Mouse scrolled (508, 331) with delta (0, 0)
Screenshot: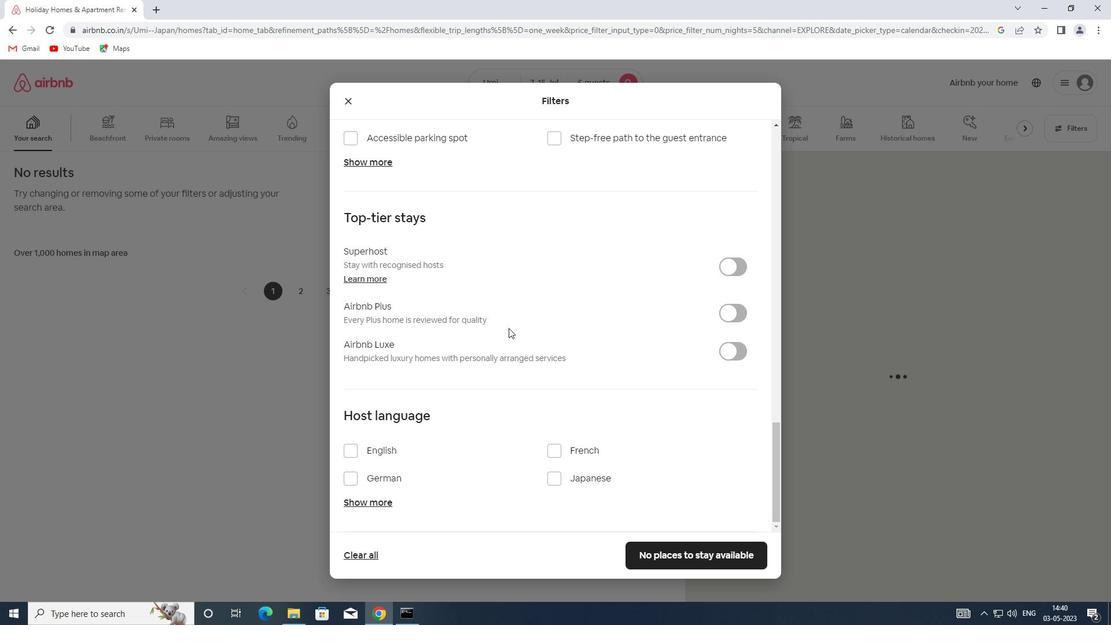 
Action: Mouse moved to (508, 332)
Screenshot: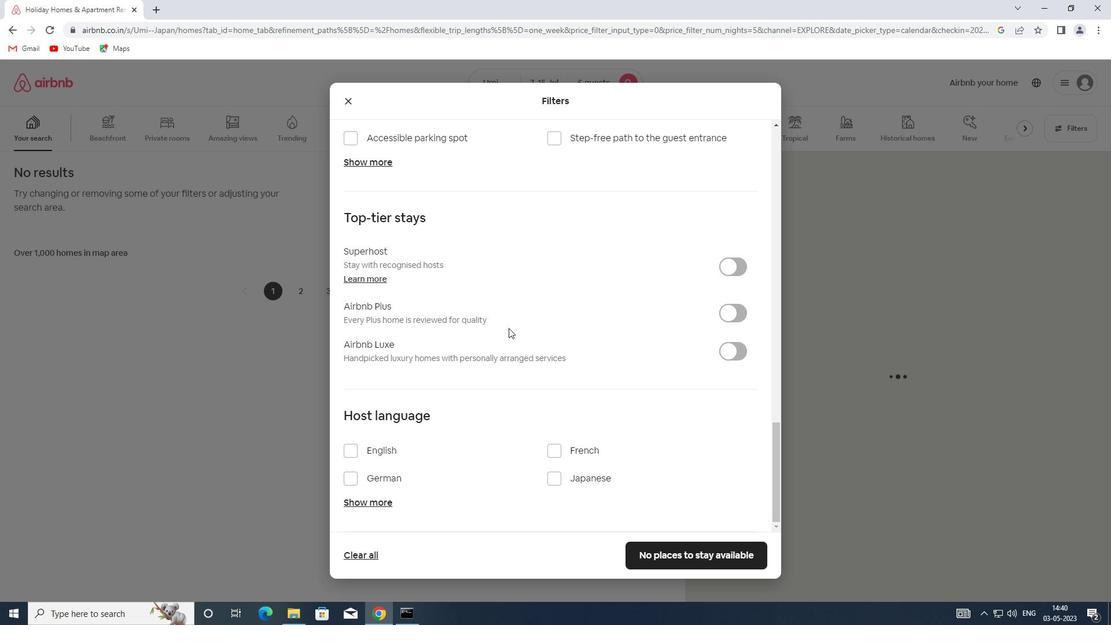 
Action: Mouse scrolled (508, 332) with delta (0, 0)
Screenshot: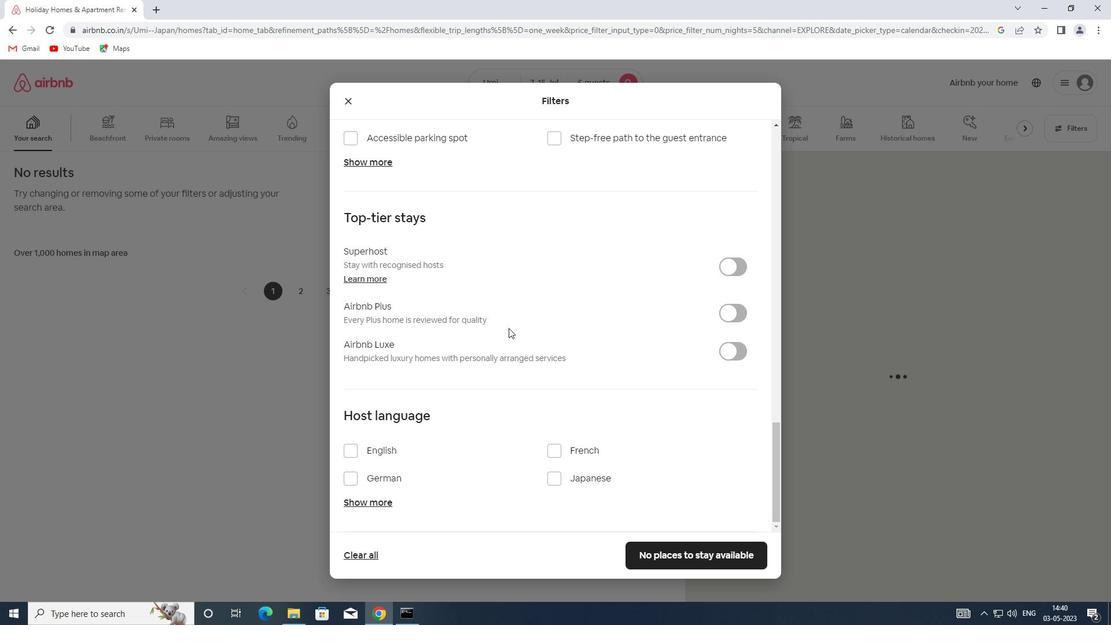 
Action: Mouse moved to (364, 448)
Screenshot: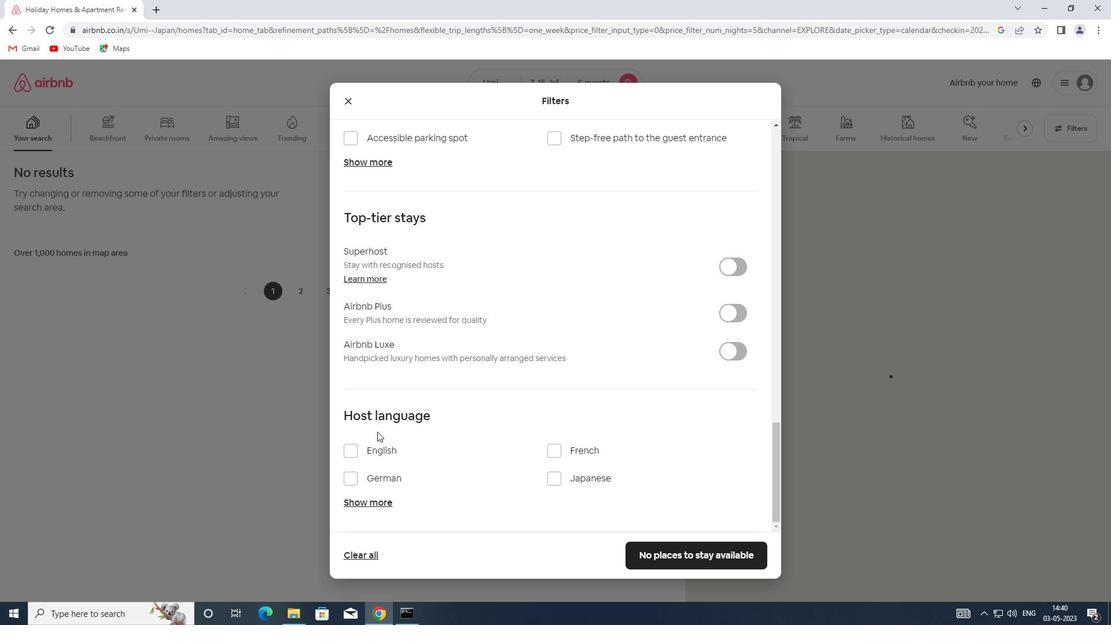 
Action: Mouse pressed left at (364, 448)
Screenshot: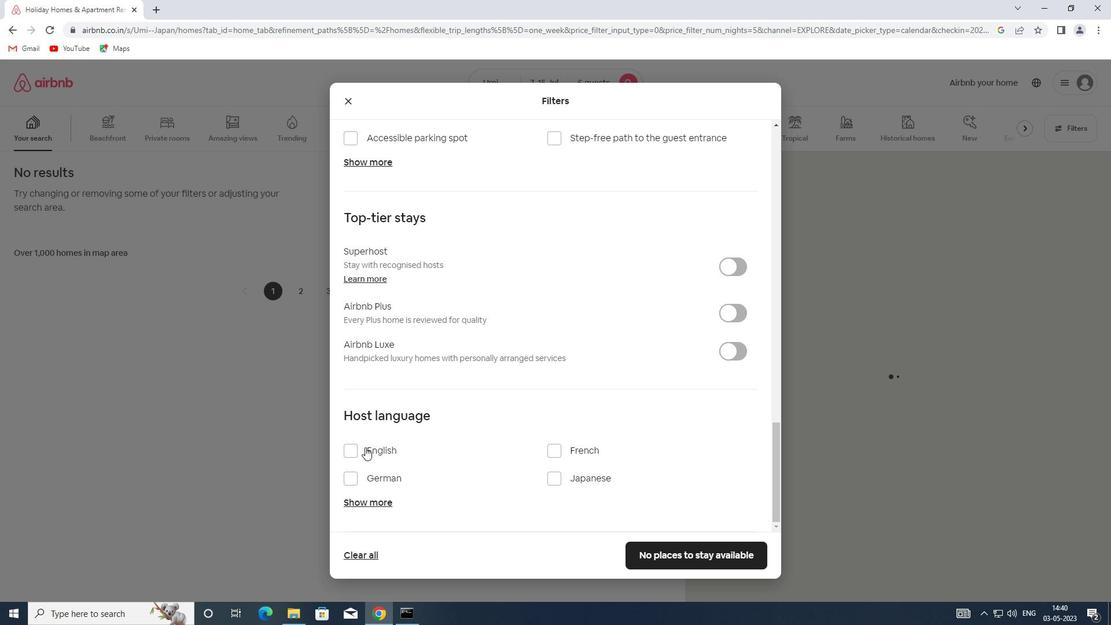 
Action: Mouse moved to (688, 550)
Screenshot: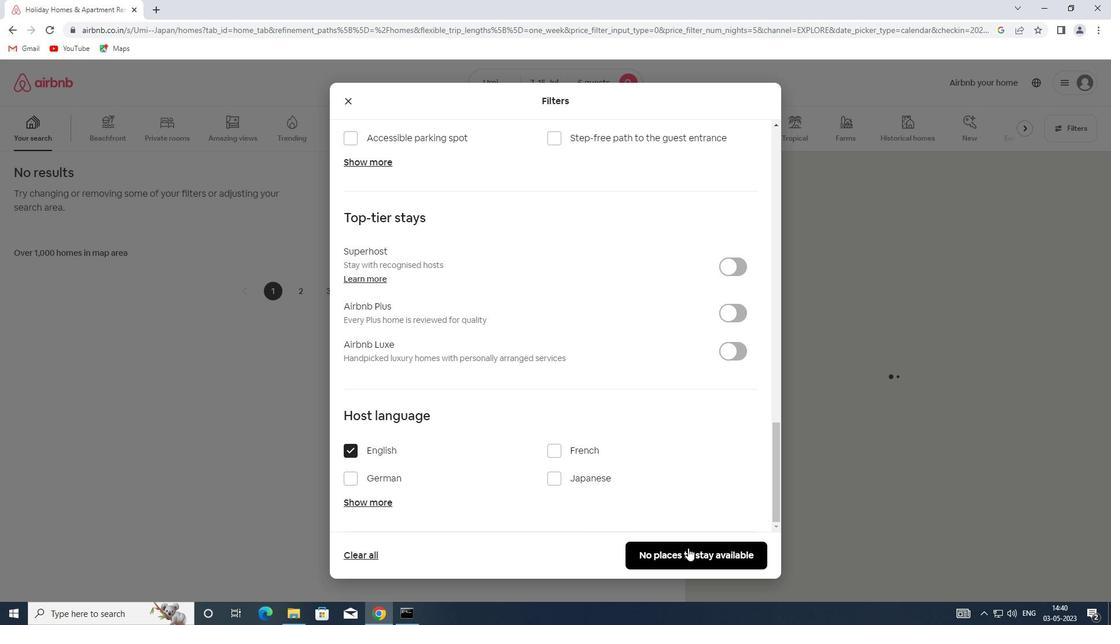 
Action: Mouse pressed left at (688, 550)
Screenshot: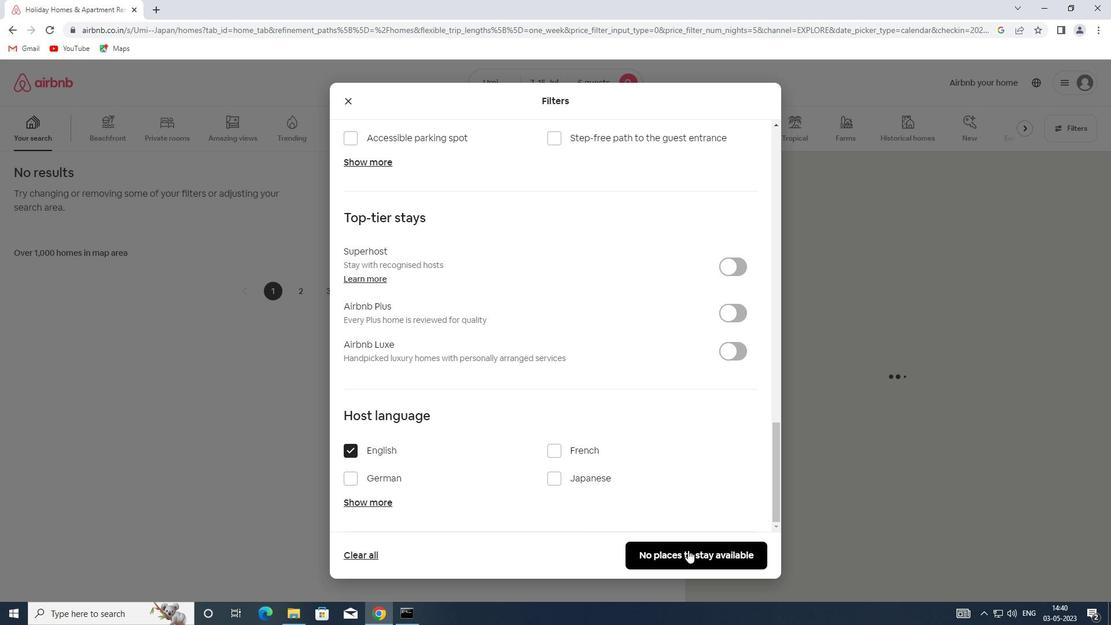 
Action: Mouse moved to (688, 550)
Screenshot: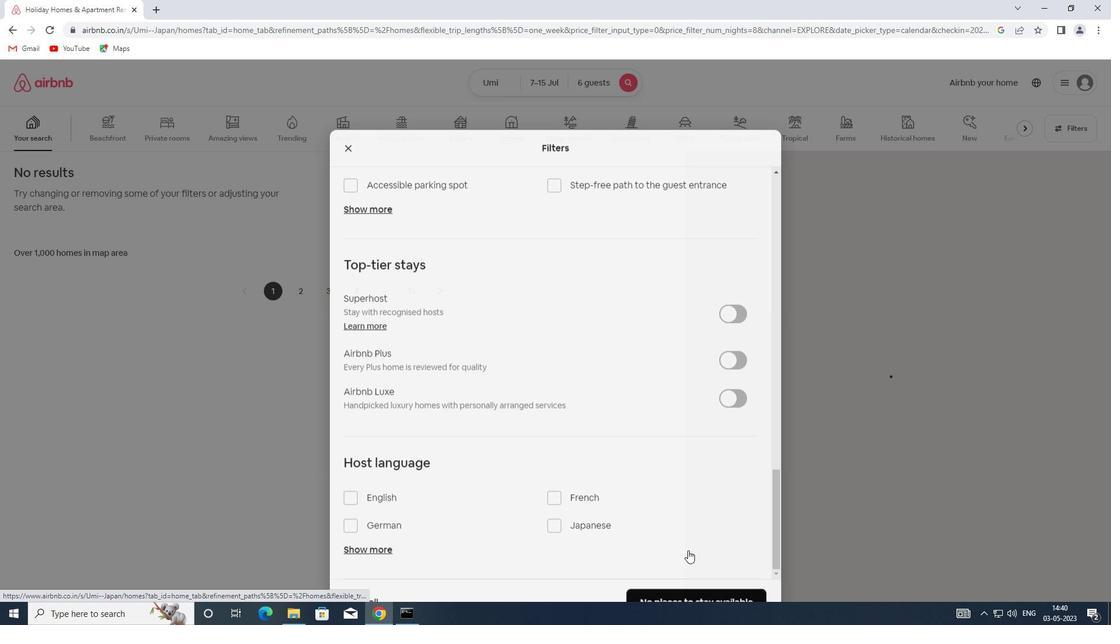 
